Task: Plan a trip to Lom Sak, Thailand from 21st December, 2023 to 25th December, 2023 for 3 adults, 1 child. Place can be entire room with 2 bedrooms having 3 beds and 2 bathrooms.
Action: Mouse moved to (417, 80)
Screenshot: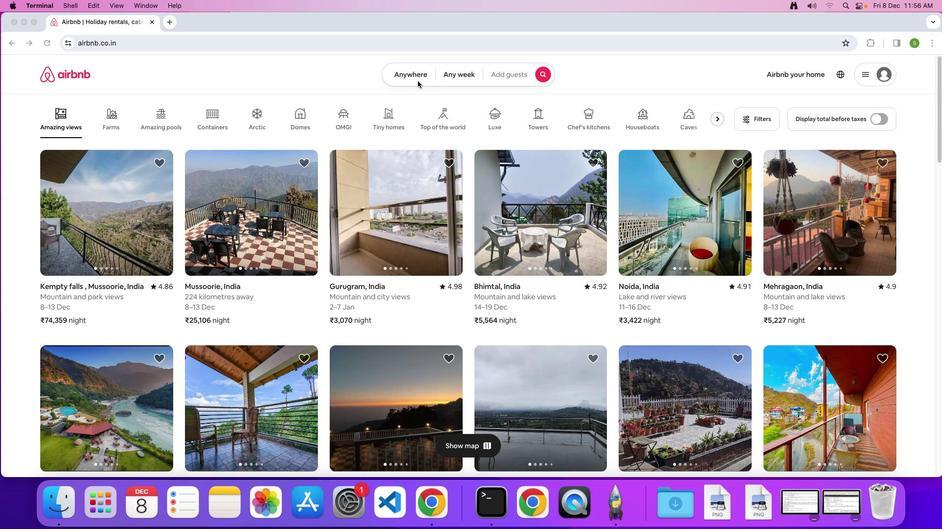 
Action: Mouse pressed left at (417, 80)
Screenshot: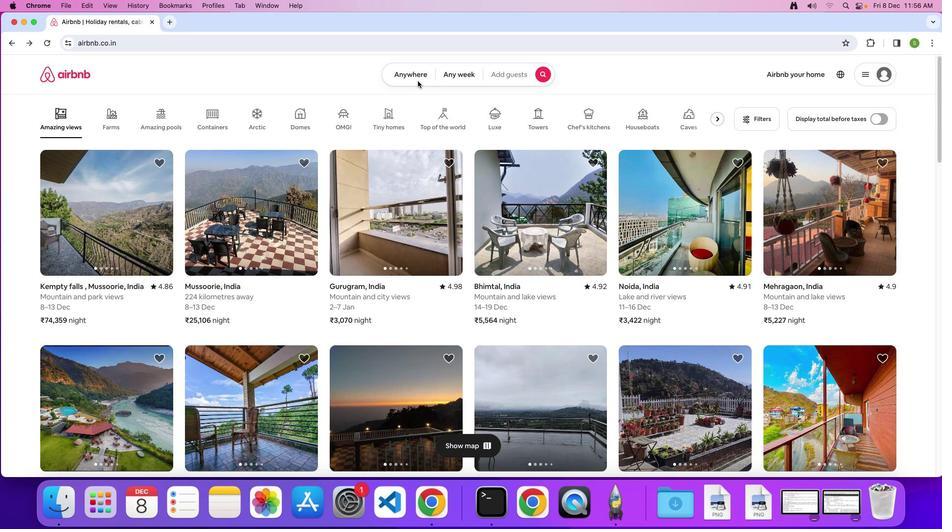 
Action: Mouse moved to (417, 75)
Screenshot: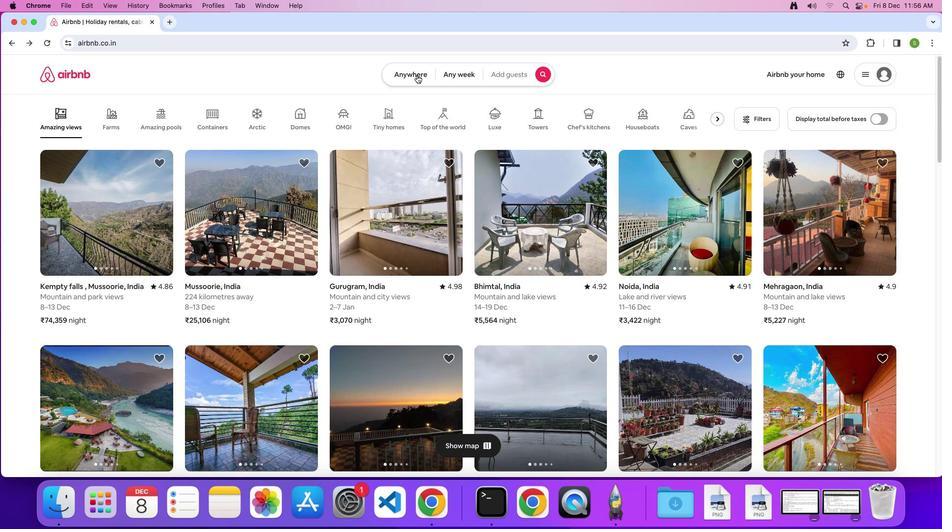 
Action: Mouse pressed left at (417, 75)
Screenshot: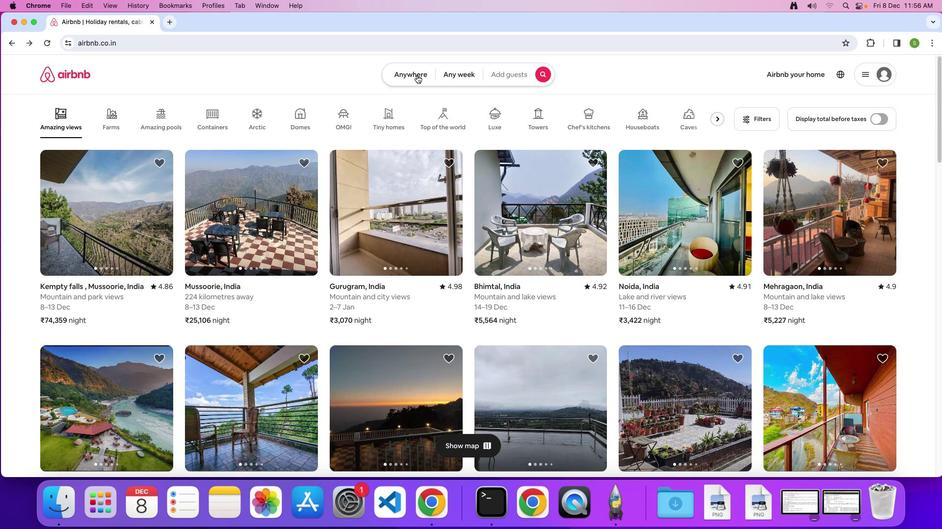 
Action: Mouse moved to (359, 111)
Screenshot: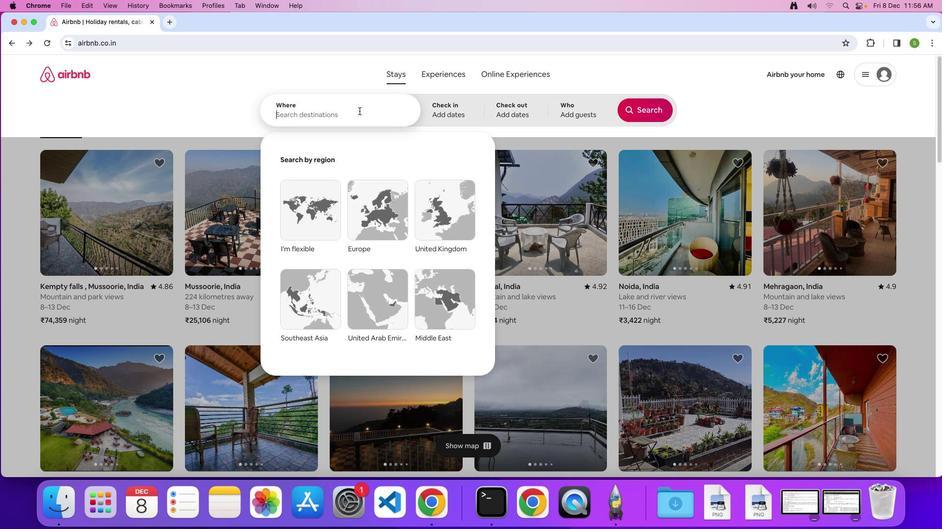
Action: Mouse pressed left at (359, 111)
Screenshot: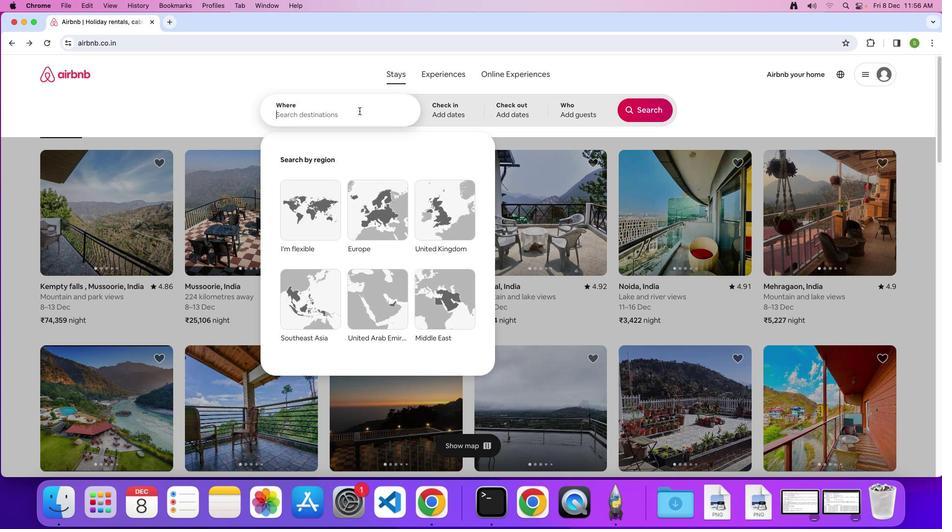 
Action: Key pressed 'T'Key.caps_lock'h''a''i''l''a''n''d'Key.backspaceKey.backspaceKey.backspaceKey.backspaceKey.backspaceKey.backspaceKey.backspaceKey.backspaceKey.backspaceKey.backspaceKey.shift'L''o''m'Key.spaceKey.shift'S''a''k'','Key.spaceKey.shift'T''h''a''i''l''a''n''d'
Screenshot: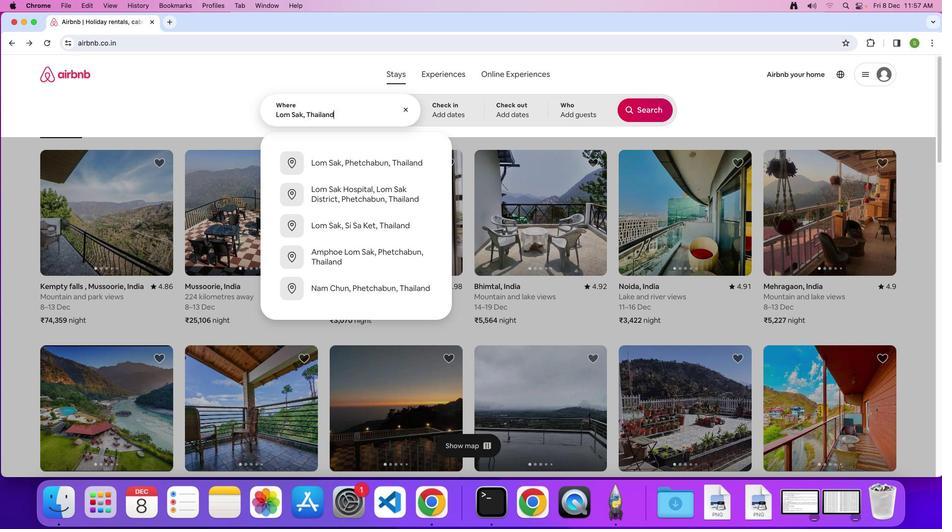 
Action: Mouse moved to (359, 111)
Screenshot: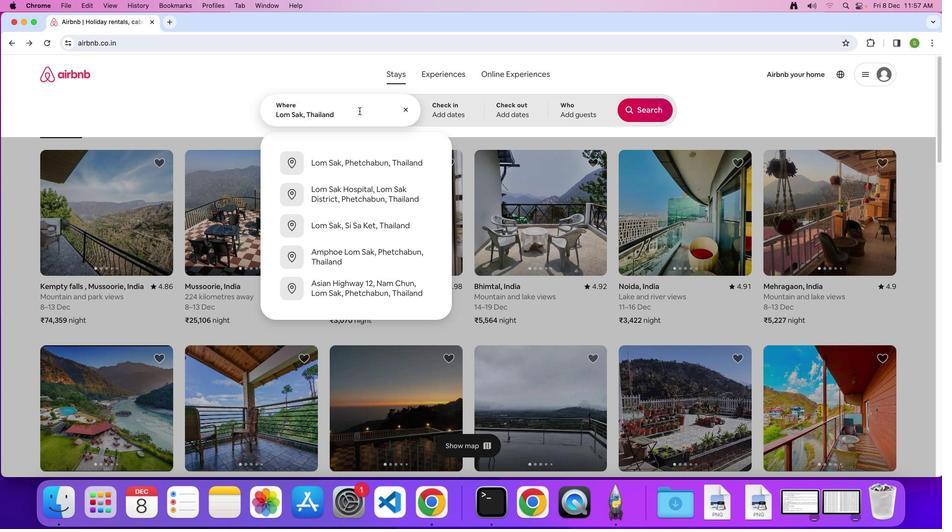 
Action: Key pressed Key.enter
Screenshot: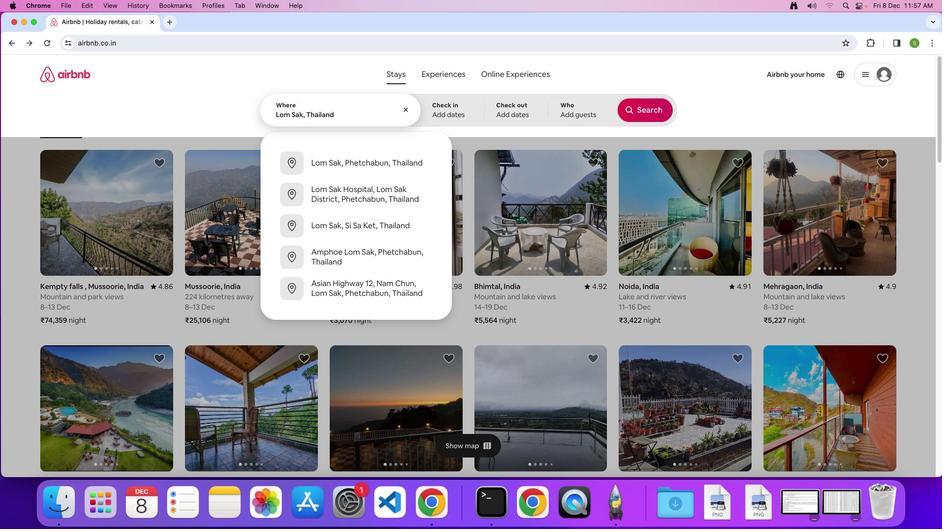 
Action: Mouse moved to (392, 305)
Screenshot: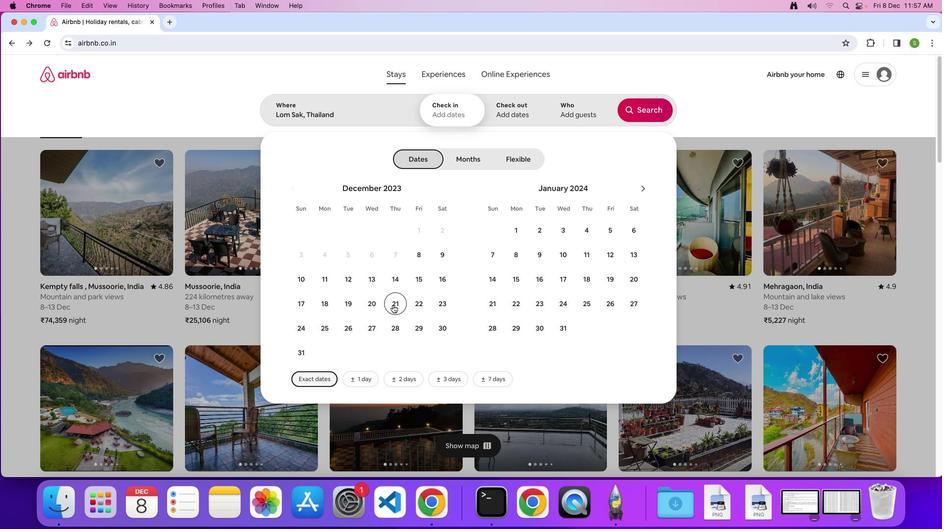 
Action: Mouse pressed left at (392, 305)
Screenshot: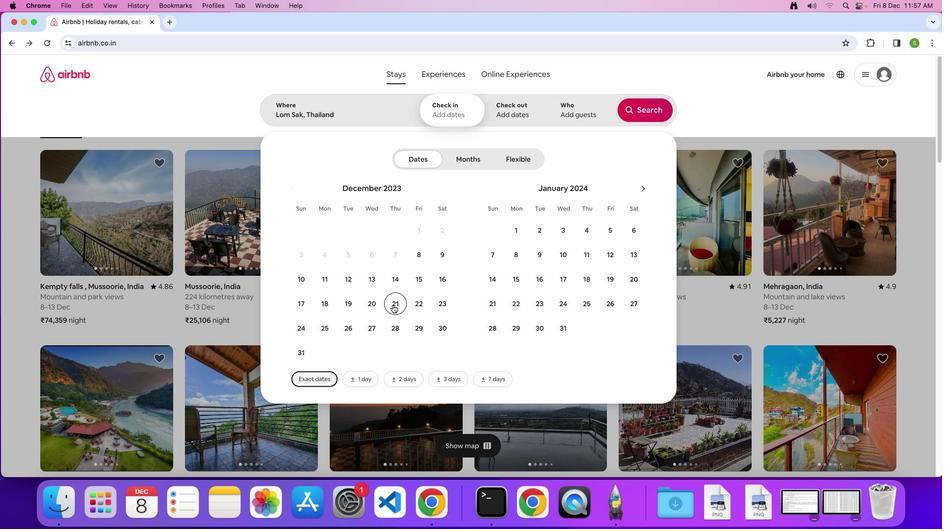 
Action: Mouse moved to (317, 327)
Screenshot: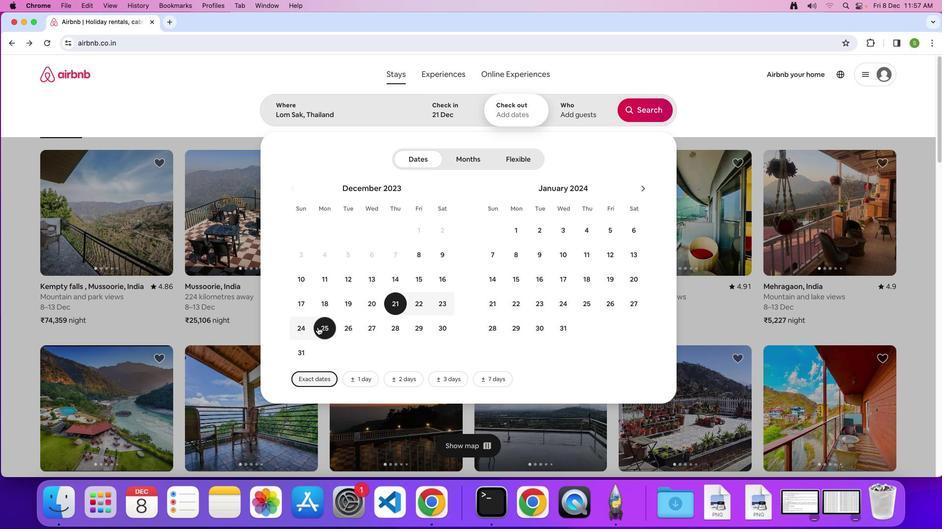 
Action: Mouse pressed left at (317, 327)
Screenshot: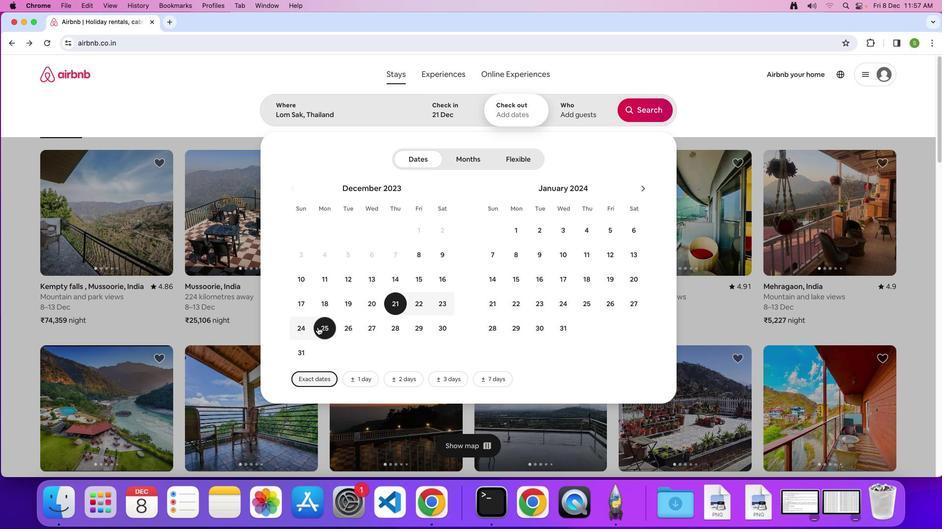 
Action: Mouse moved to (571, 113)
Screenshot: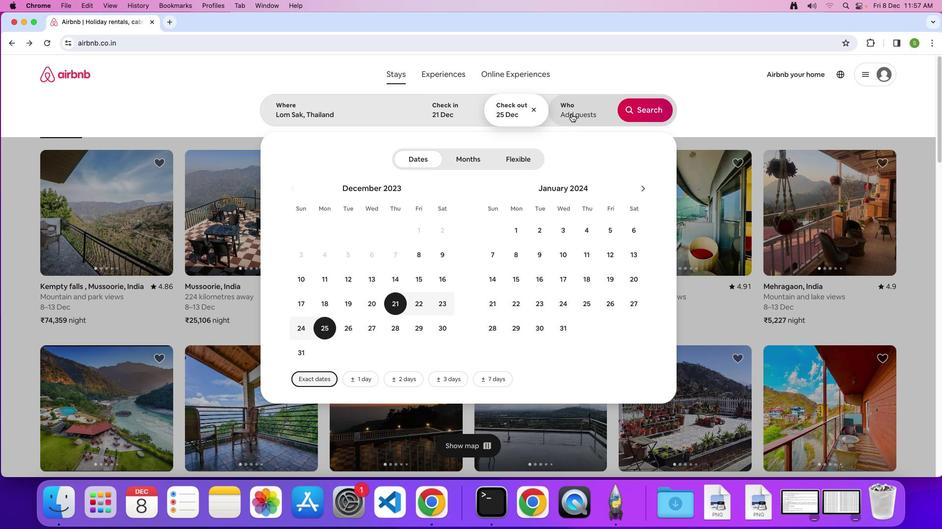 
Action: Mouse pressed left at (571, 113)
Screenshot: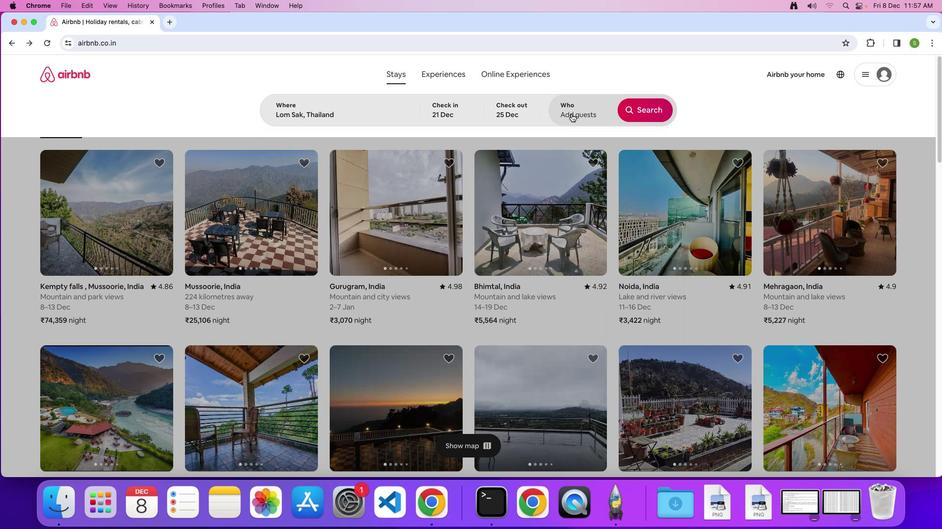 
Action: Mouse moved to (648, 159)
Screenshot: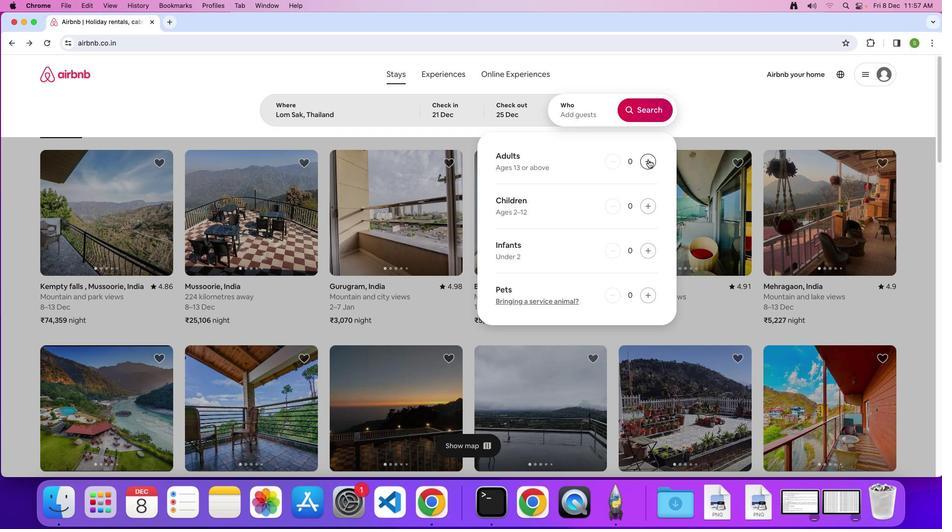 
Action: Mouse pressed left at (648, 159)
Screenshot: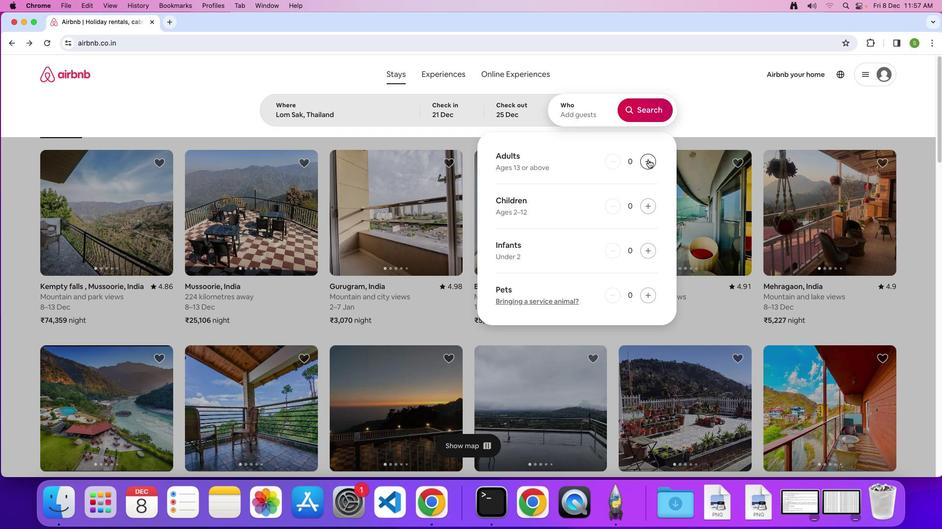 
Action: Mouse pressed left at (648, 159)
Screenshot: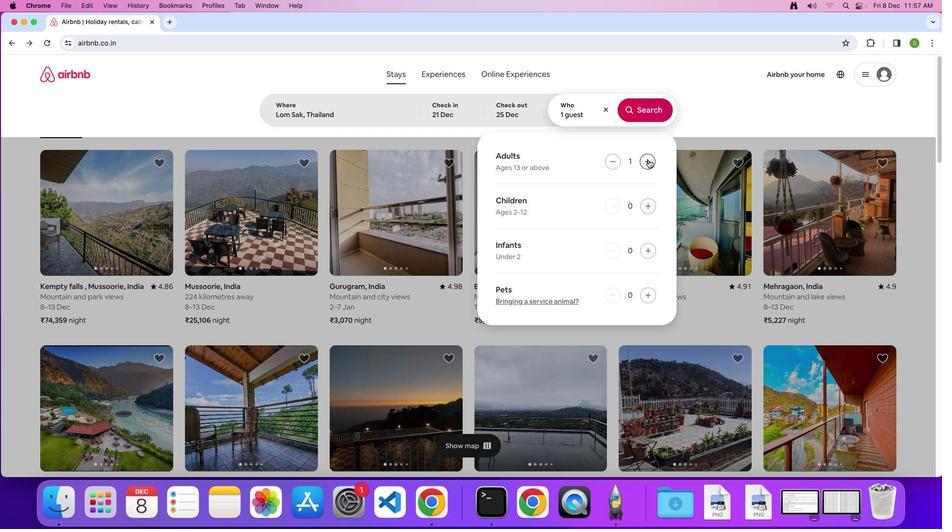 
Action: Mouse pressed left at (648, 159)
Screenshot: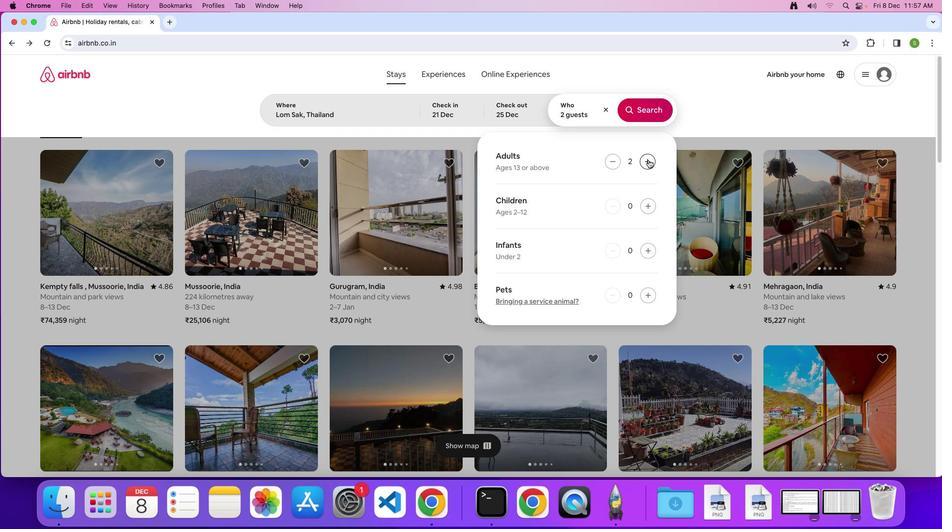 
Action: Mouse moved to (645, 207)
Screenshot: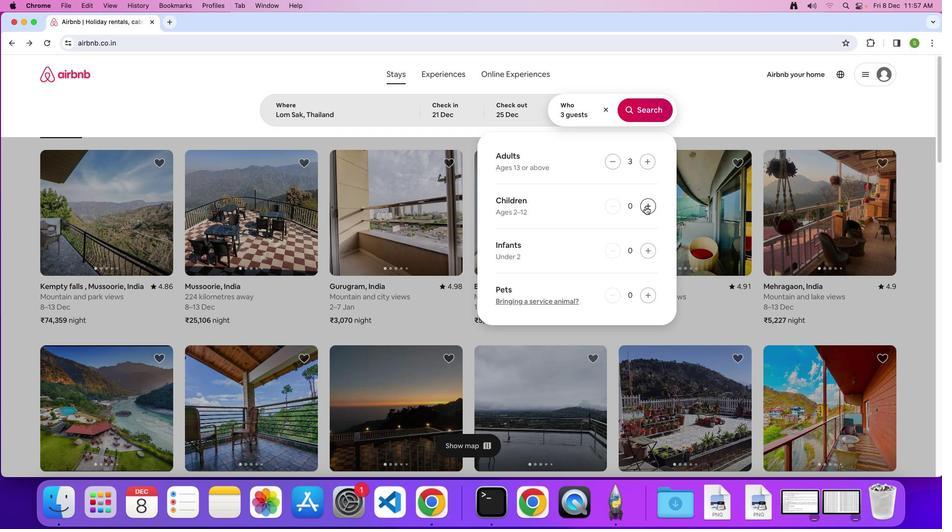 
Action: Mouse pressed left at (645, 207)
Screenshot: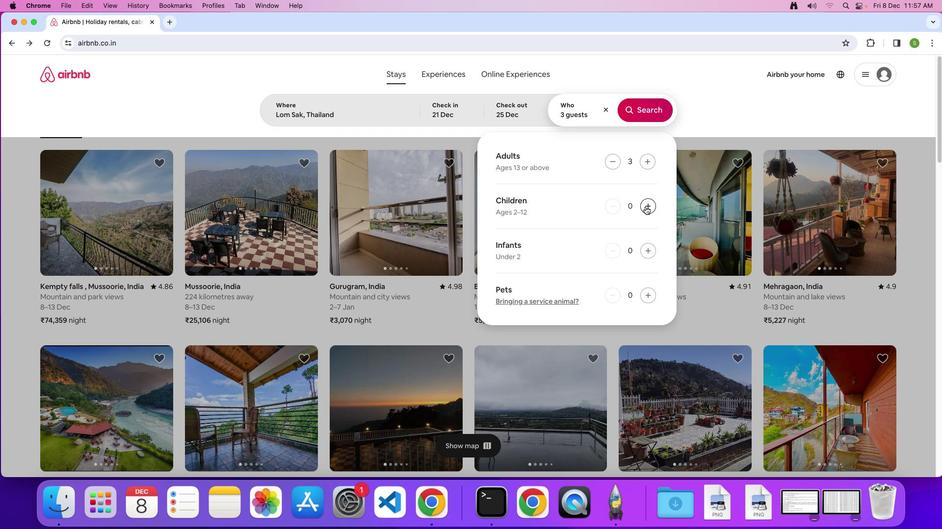 
Action: Mouse moved to (648, 116)
Screenshot: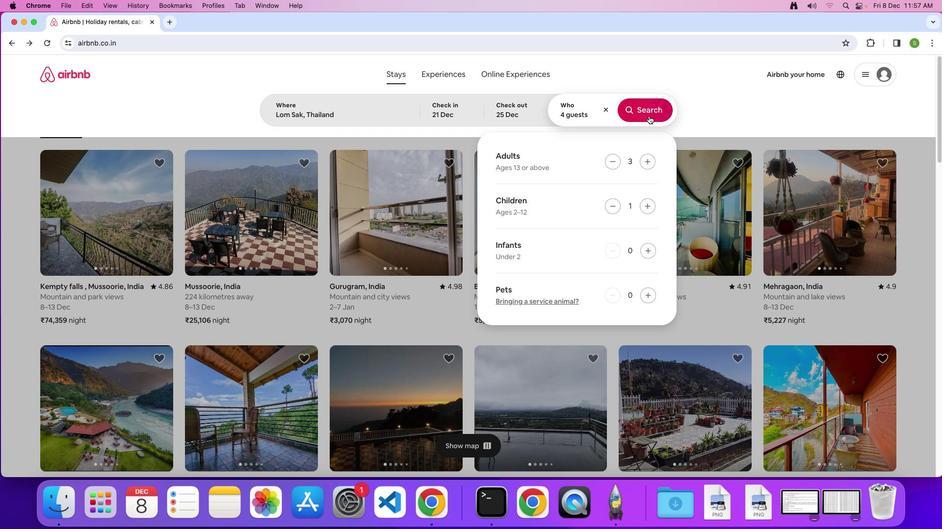 
Action: Mouse pressed left at (648, 116)
Screenshot: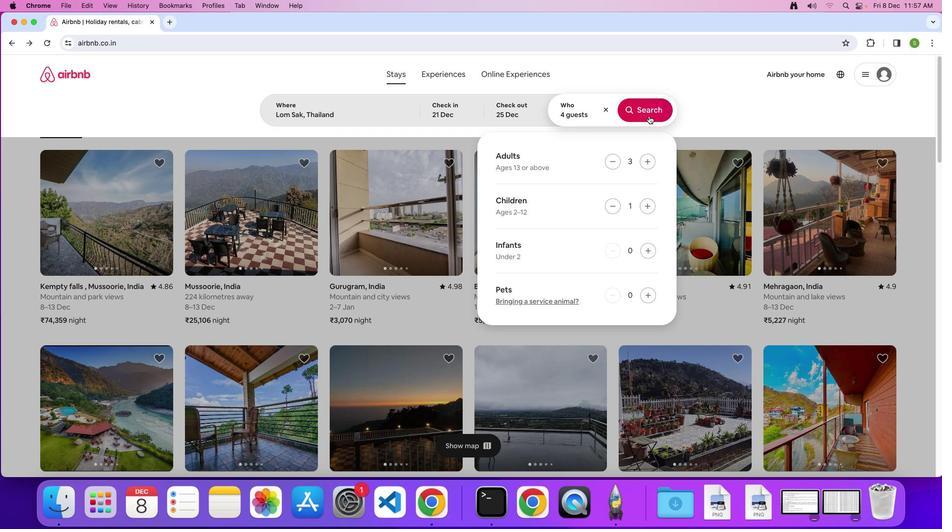 
Action: Mouse moved to (786, 110)
Screenshot: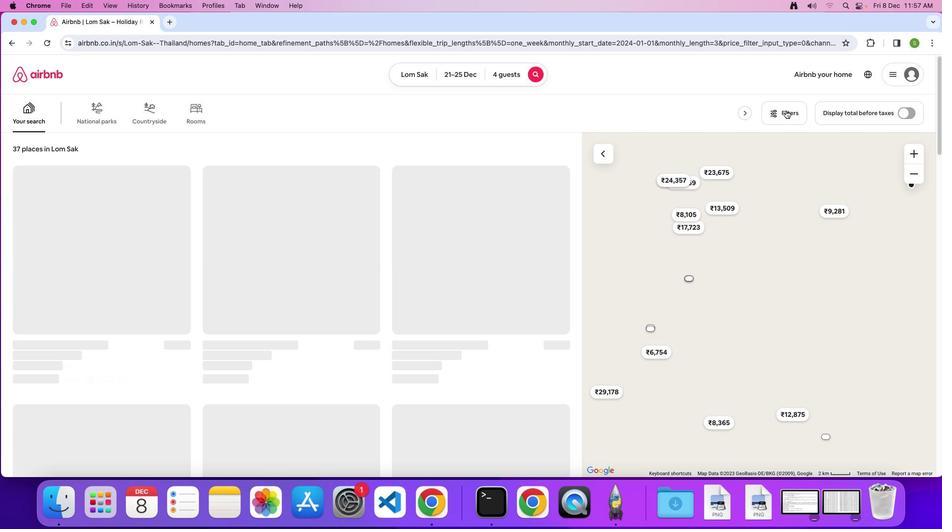 
Action: Mouse pressed left at (786, 110)
Screenshot: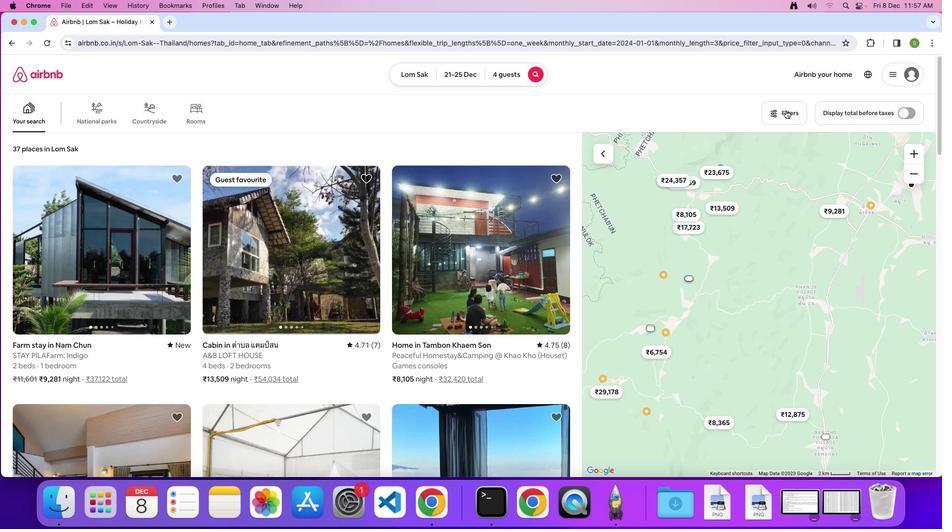 
Action: Mouse moved to (492, 224)
Screenshot: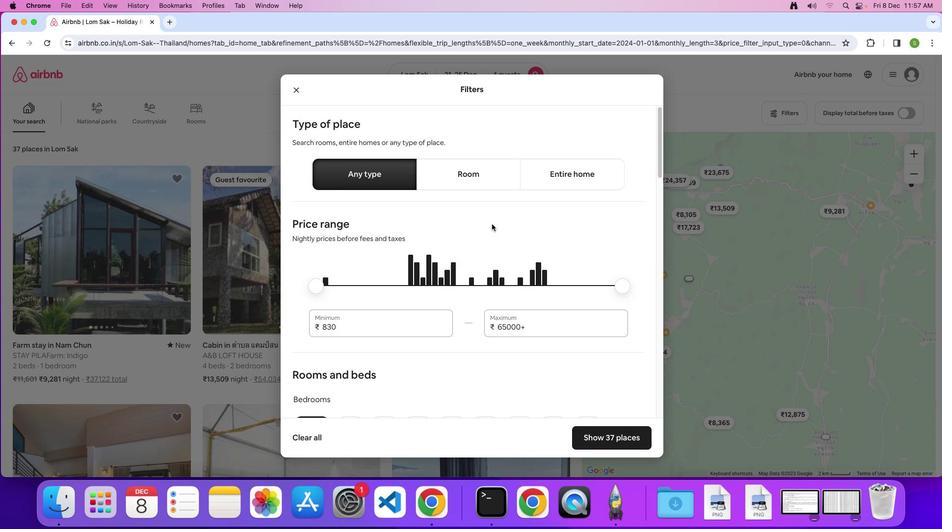
Action: Mouse scrolled (492, 224) with delta (0, 0)
Screenshot: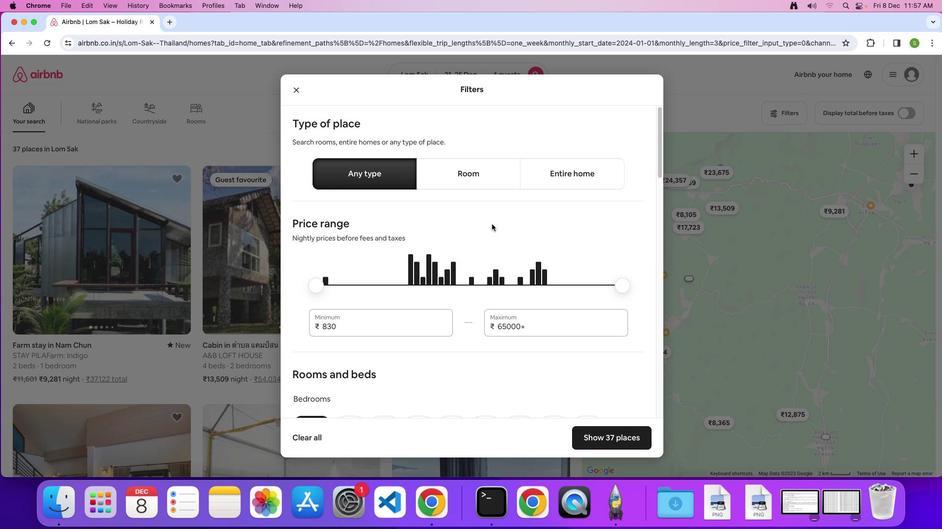 
Action: Mouse scrolled (492, 224) with delta (0, 0)
Screenshot: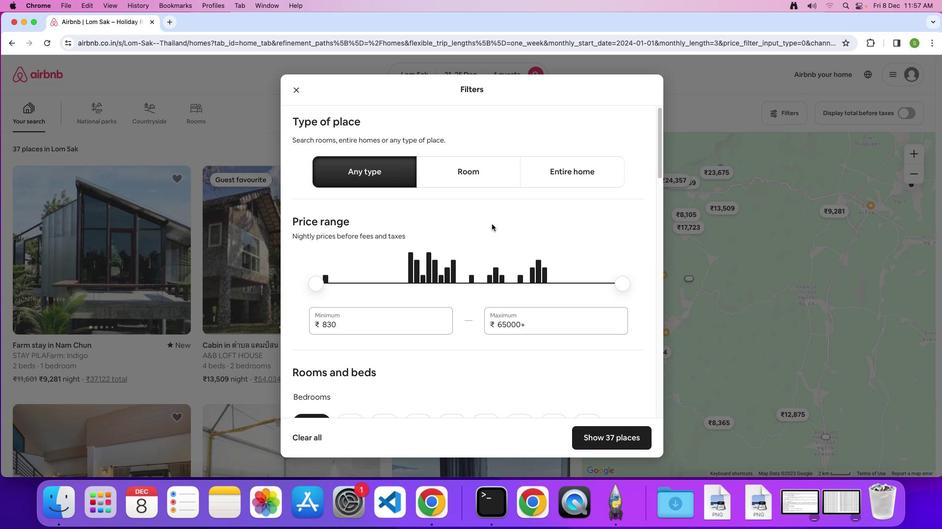 
Action: Mouse scrolled (492, 224) with delta (0, 0)
Screenshot: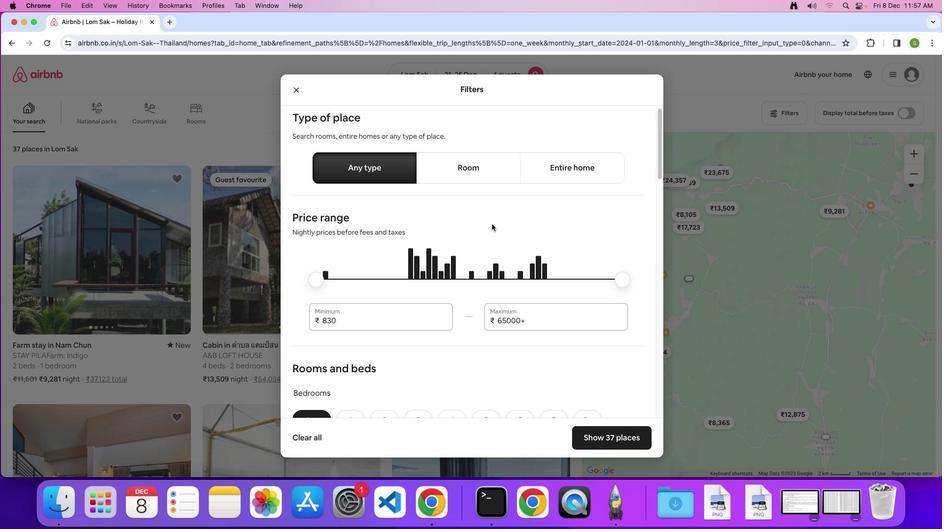 
Action: Mouse scrolled (492, 224) with delta (0, 0)
Screenshot: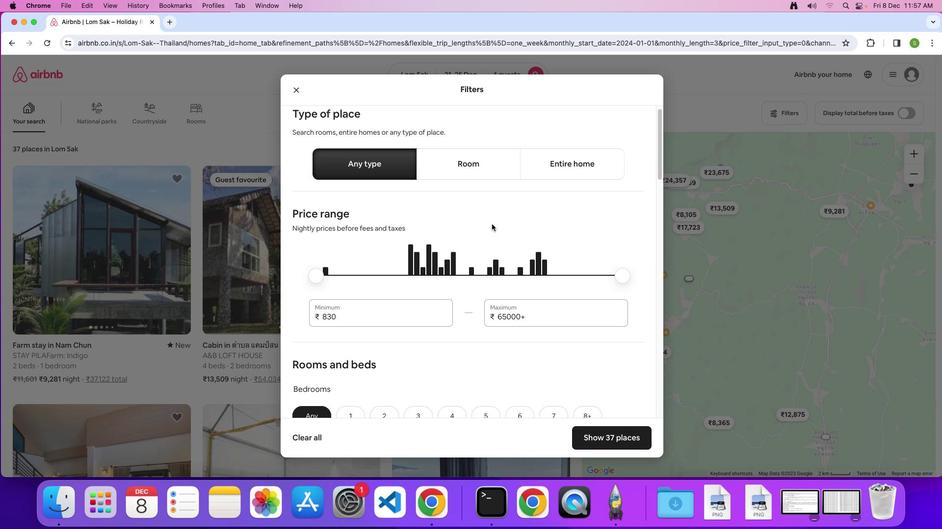 
Action: Mouse scrolled (492, 224) with delta (0, 0)
Screenshot: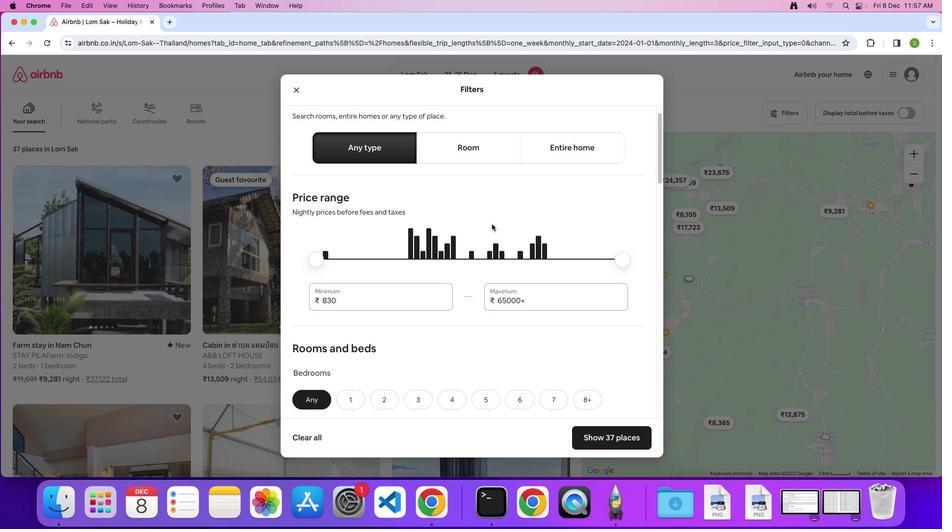 
Action: Mouse scrolled (492, 224) with delta (0, 0)
Screenshot: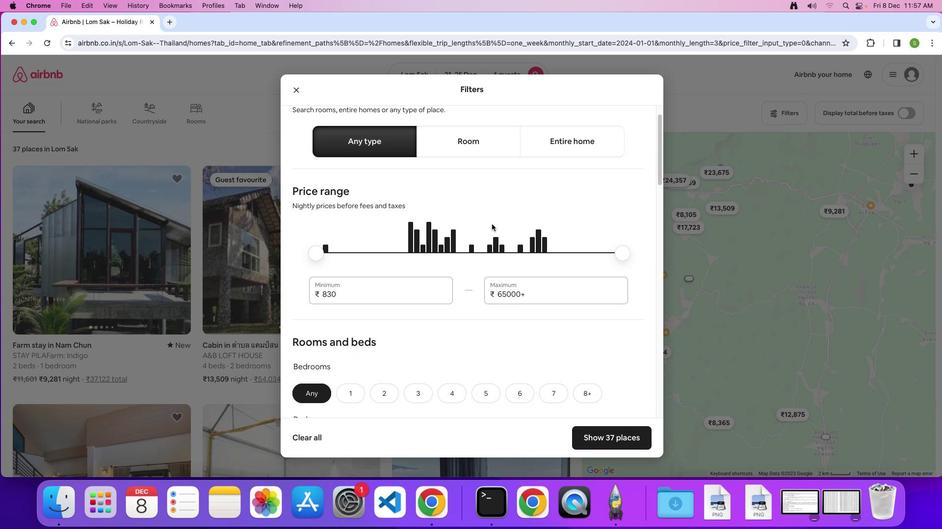 
Action: Mouse scrolled (492, 224) with delta (0, 0)
Screenshot: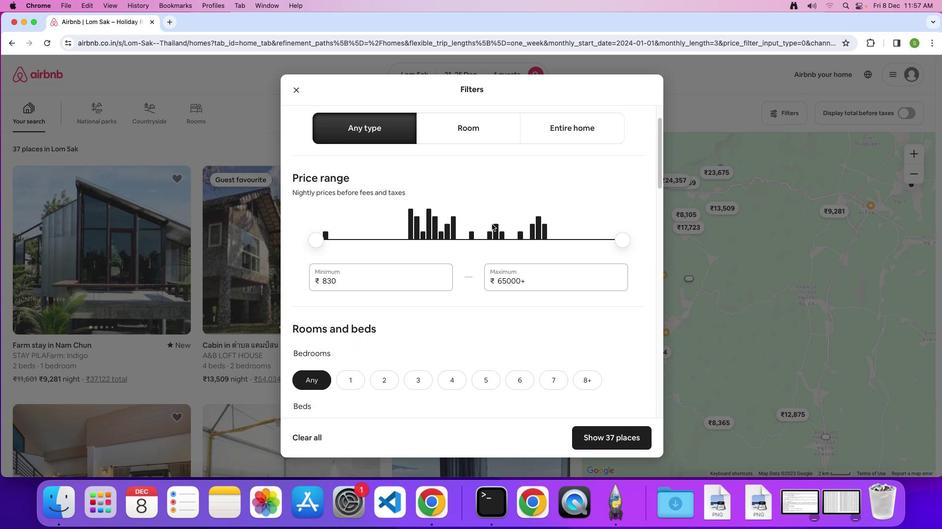 
Action: Mouse scrolled (492, 224) with delta (0, 0)
Screenshot: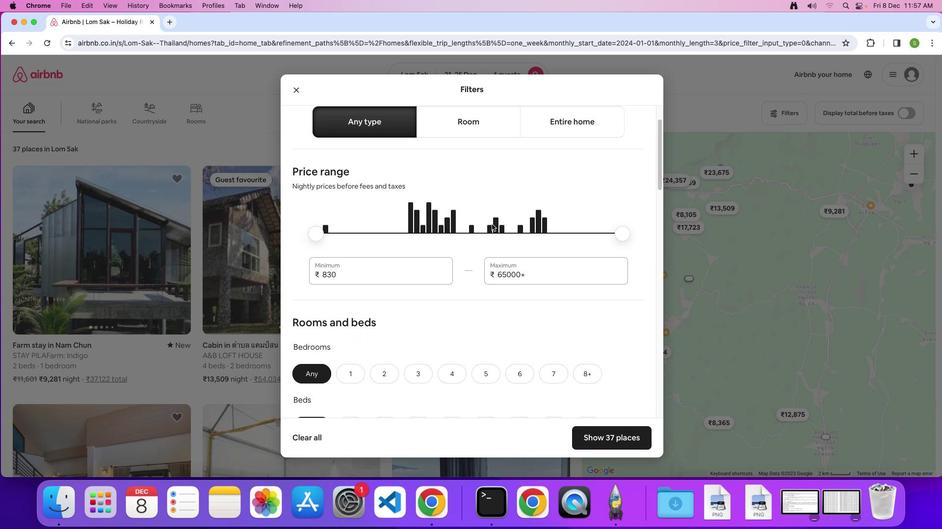 
Action: Mouse scrolled (492, 224) with delta (0, 0)
Screenshot: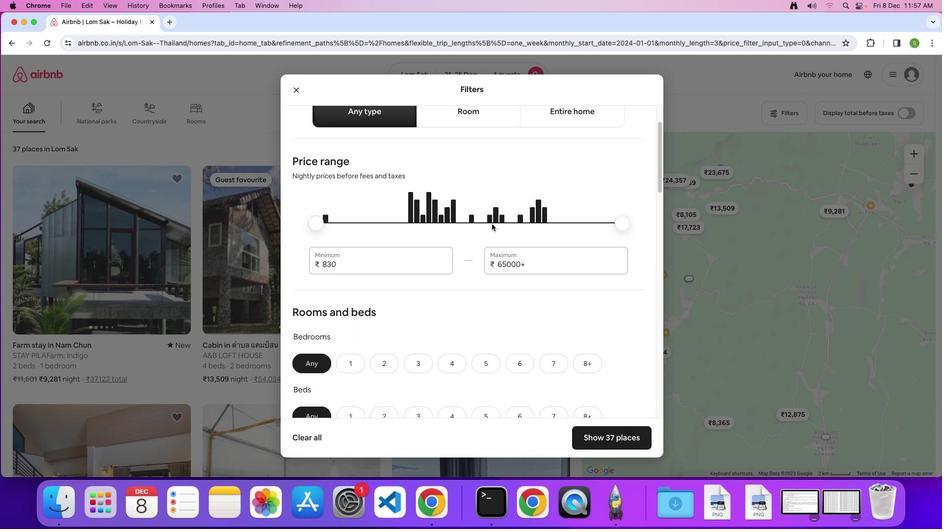 
Action: Mouse scrolled (492, 224) with delta (0, 0)
Screenshot: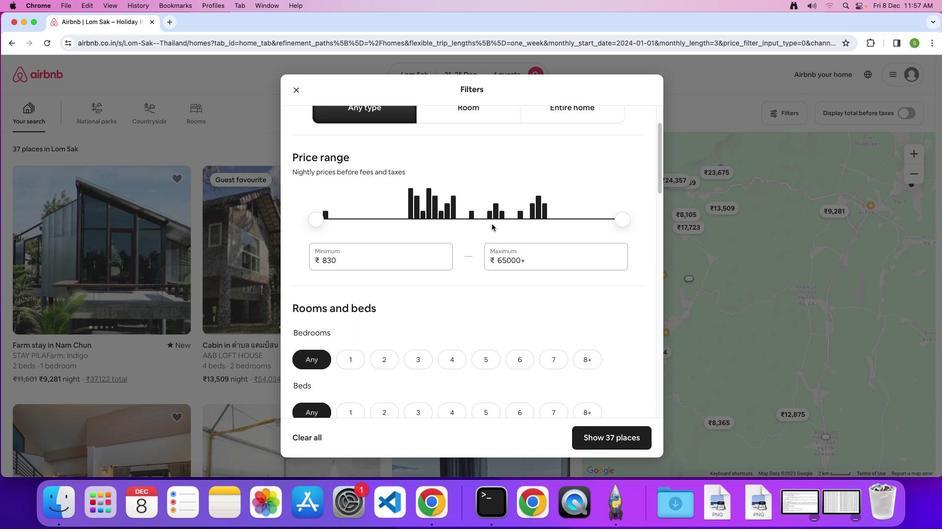 
Action: Mouse scrolled (492, 224) with delta (0, 0)
Screenshot: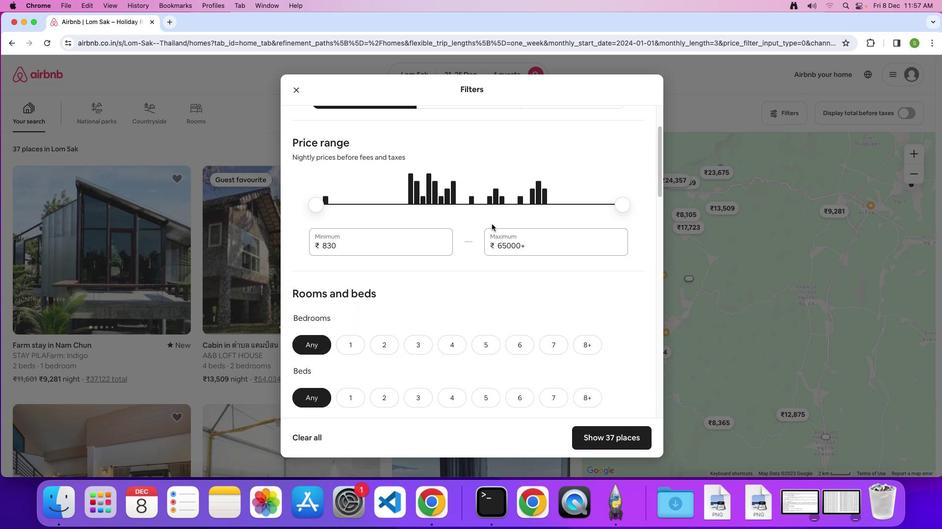 
Action: Mouse scrolled (492, 224) with delta (0, 0)
Screenshot: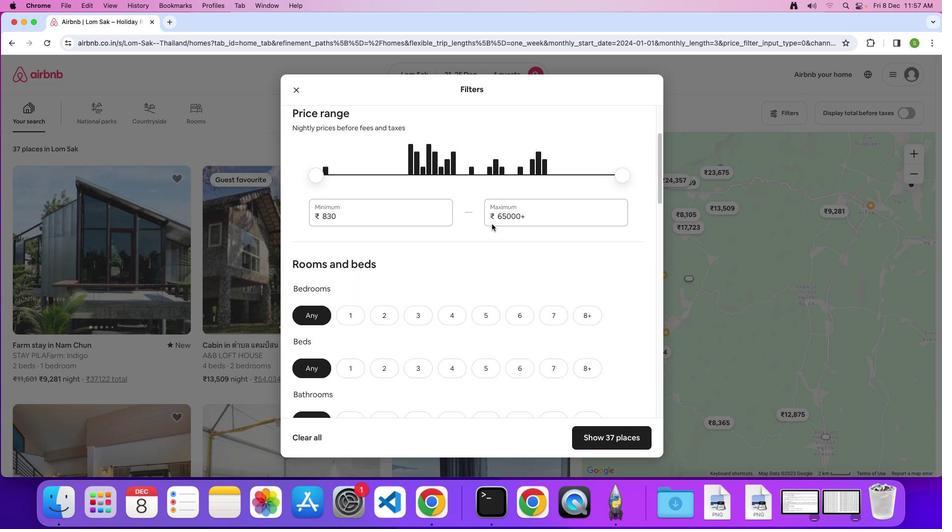 
Action: Mouse scrolled (492, 224) with delta (0, 0)
Screenshot: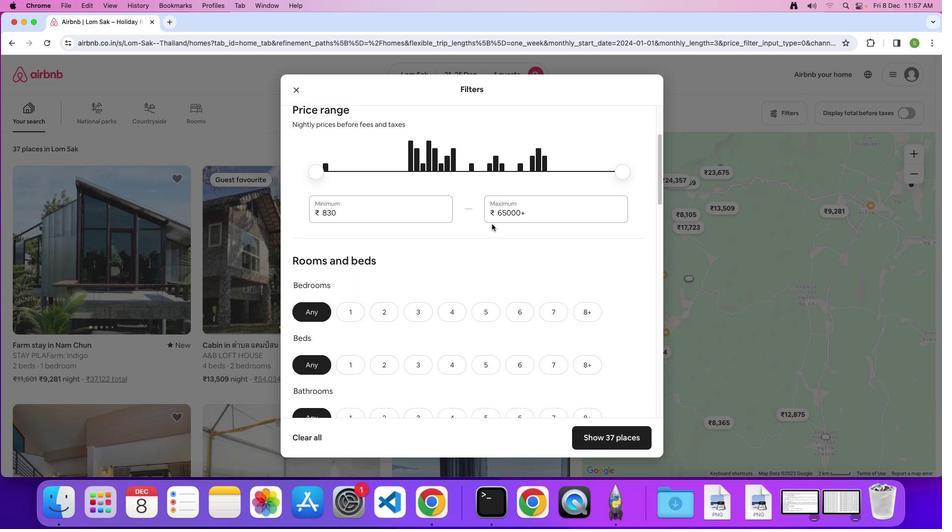 
Action: Mouse scrolled (492, 224) with delta (0, 0)
Screenshot: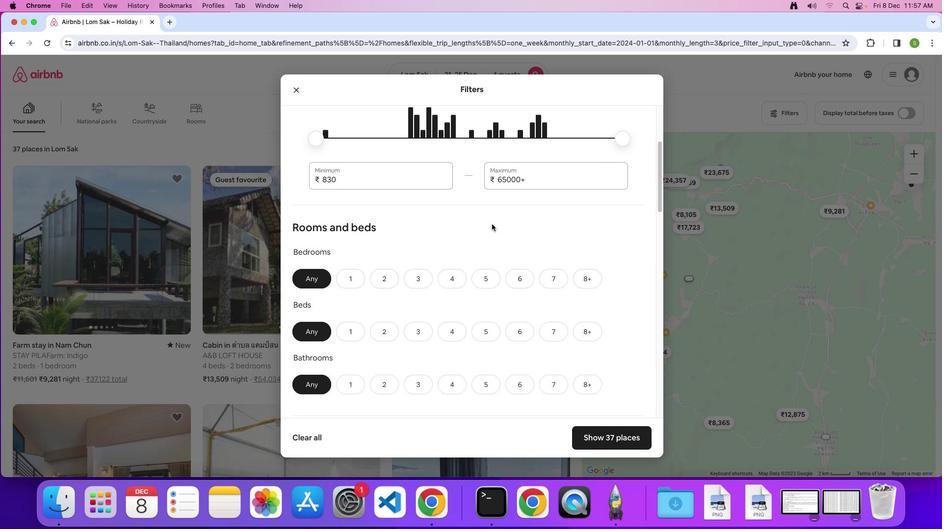 
Action: Mouse scrolled (492, 224) with delta (0, 0)
Screenshot: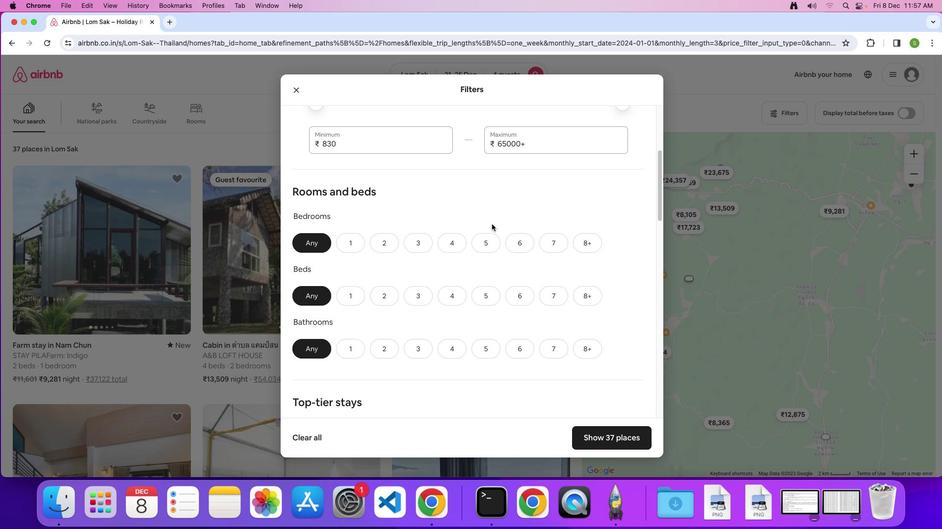 
Action: Mouse scrolled (492, 224) with delta (0, 0)
Screenshot: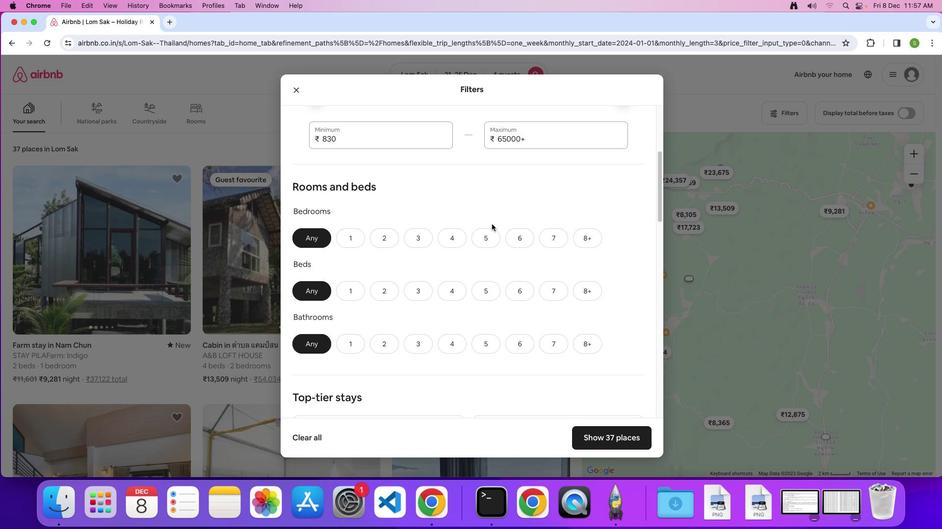 
Action: Mouse scrolled (492, 224) with delta (0, 0)
Screenshot: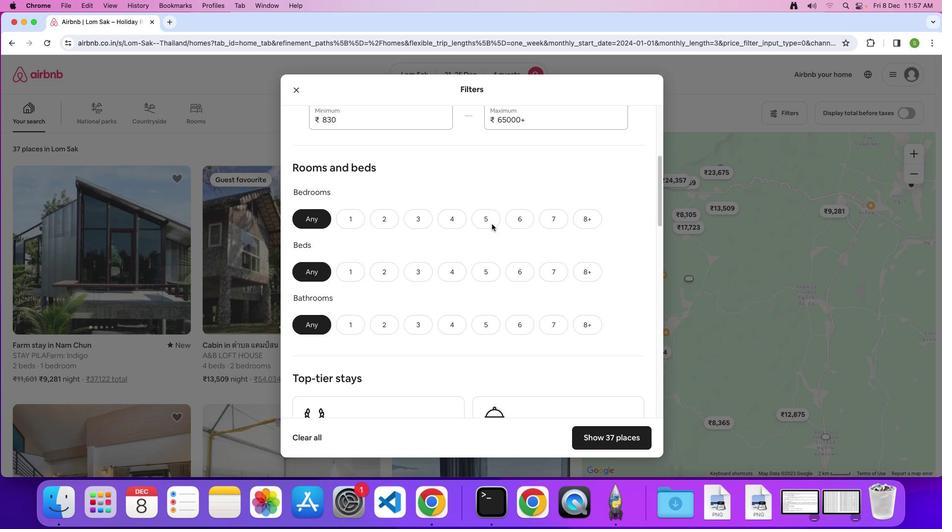 
Action: Mouse scrolled (492, 224) with delta (0, 0)
Screenshot: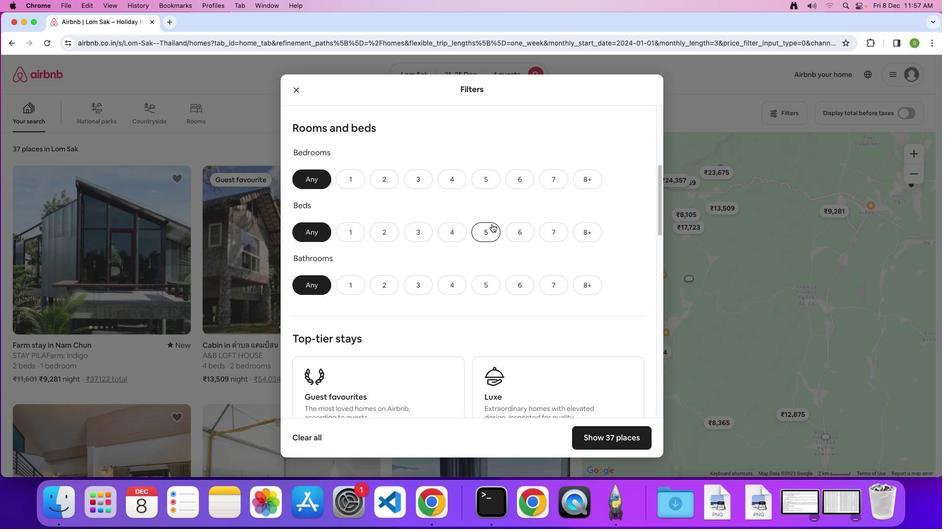 
Action: Mouse scrolled (492, 224) with delta (0, 0)
Screenshot: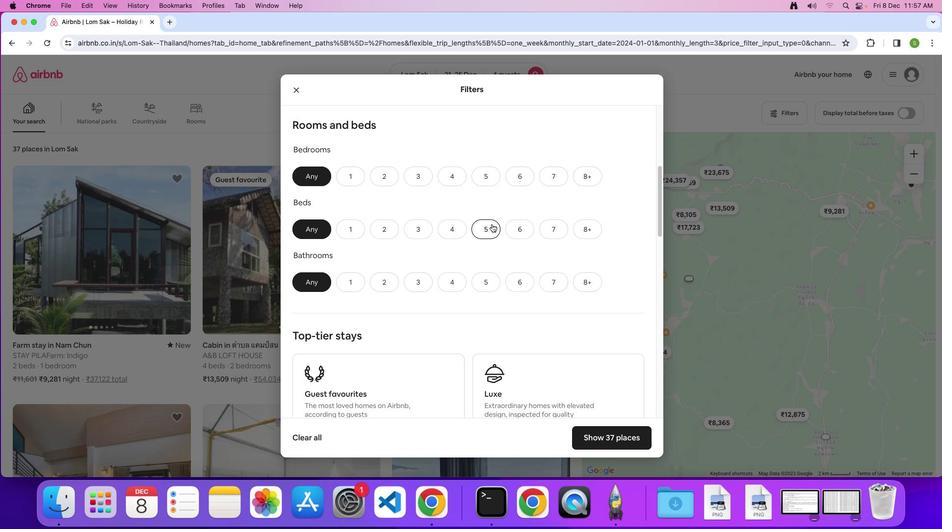 
Action: Mouse moved to (386, 171)
Screenshot: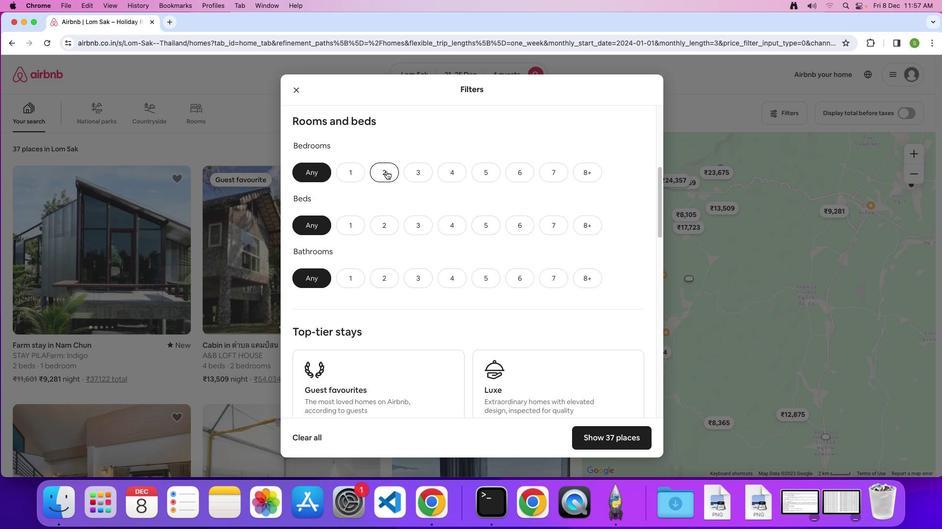 
Action: Mouse pressed left at (386, 171)
Screenshot: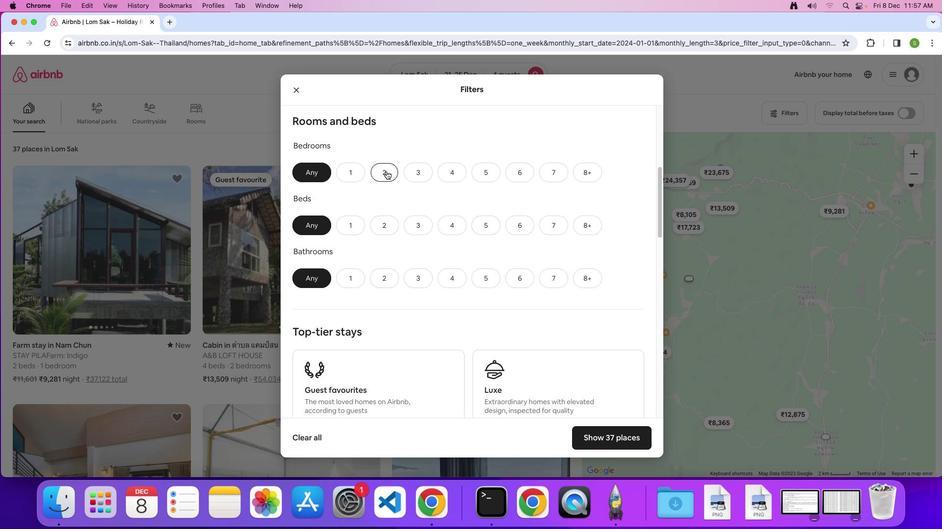 
Action: Mouse moved to (412, 223)
Screenshot: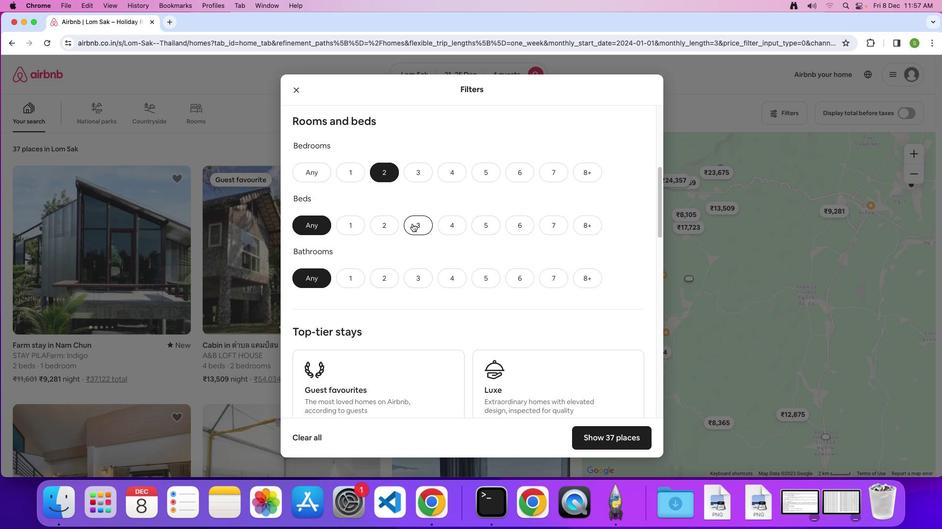 
Action: Mouse pressed left at (412, 223)
Screenshot: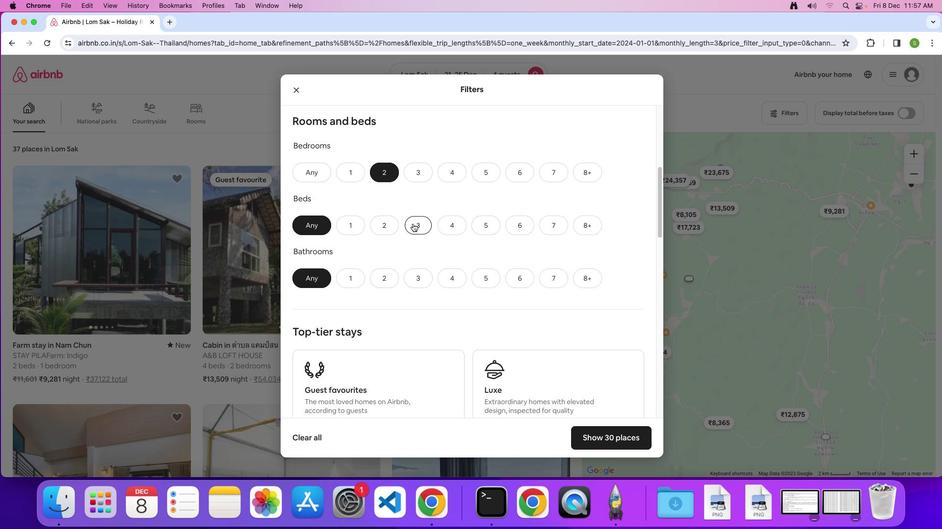 
Action: Mouse moved to (378, 276)
Screenshot: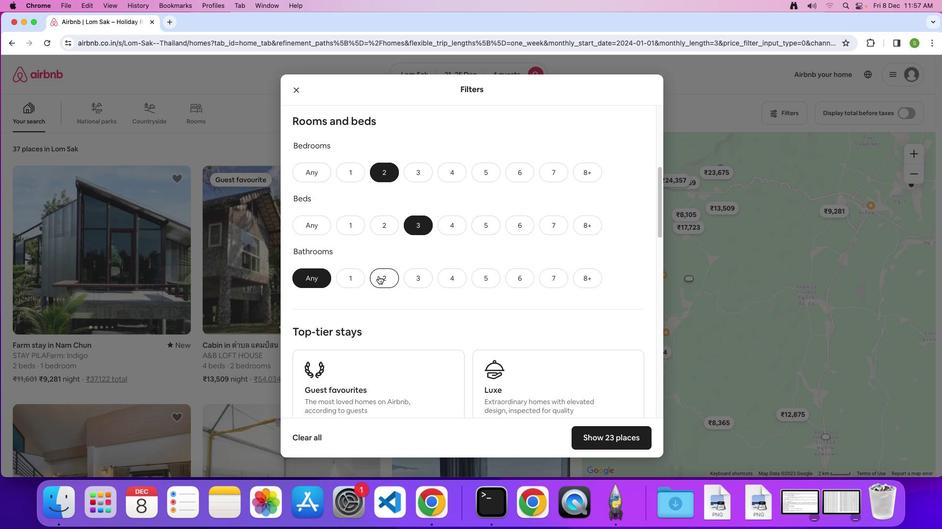 
Action: Mouse pressed left at (378, 276)
Screenshot: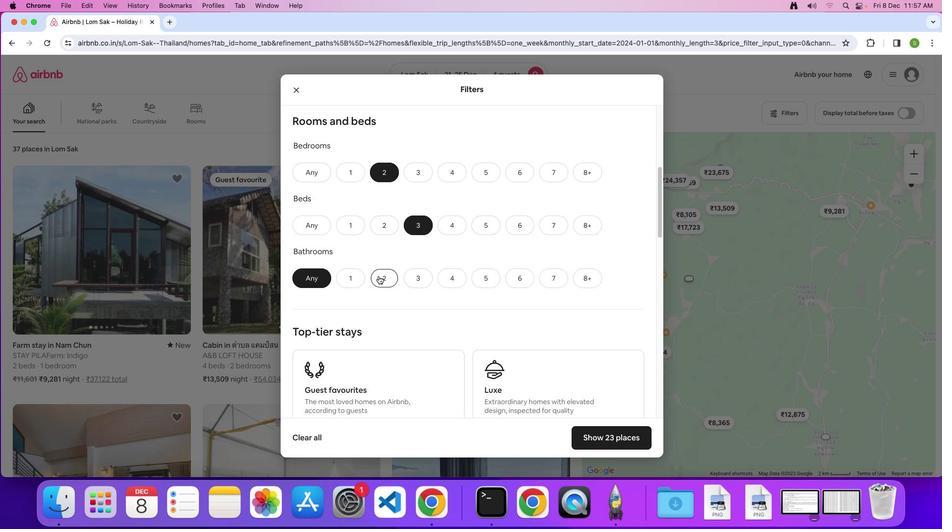 
Action: Mouse moved to (445, 273)
Screenshot: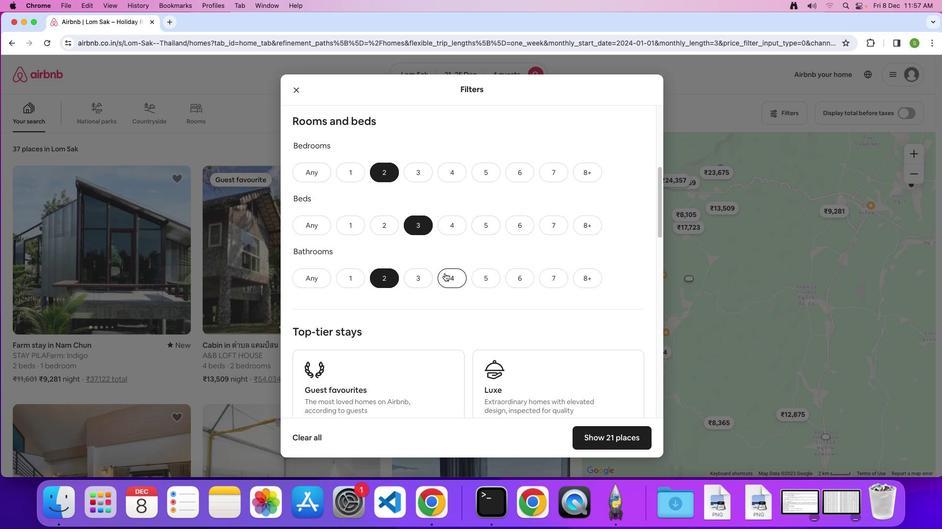 
Action: Mouse scrolled (445, 273) with delta (0, 0)
Screenshot: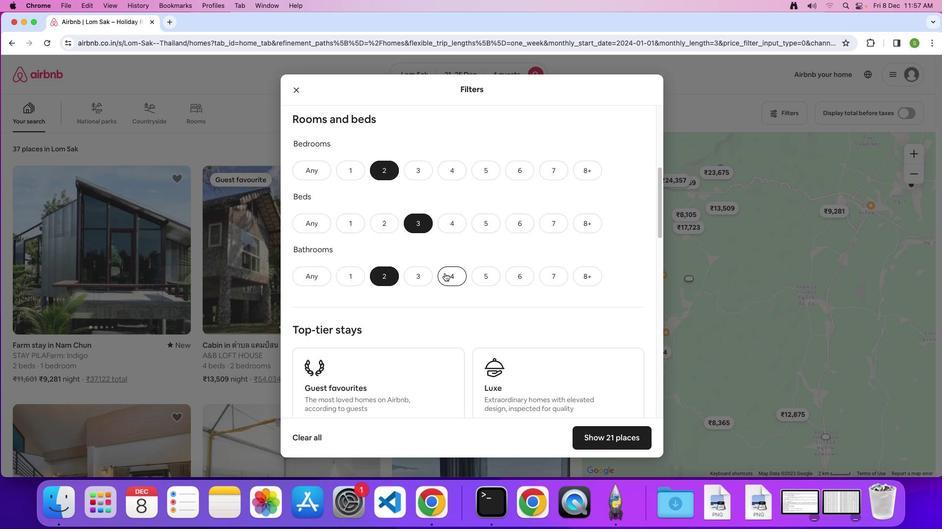 
Action: Mouse scrolled (445, 273) with delta (0, 0)
Screenshot: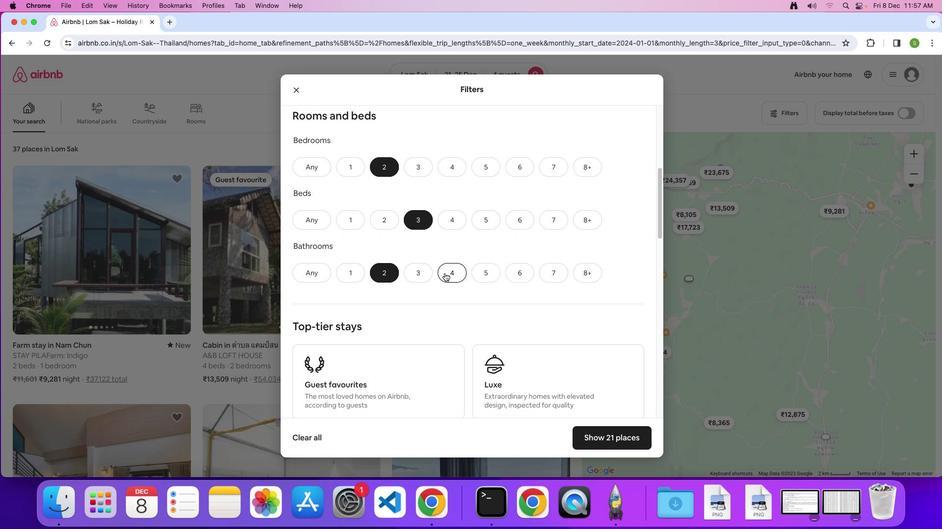 
Action: Mouse scrolled (445, 273) with delta (0, 0)
Screenshot: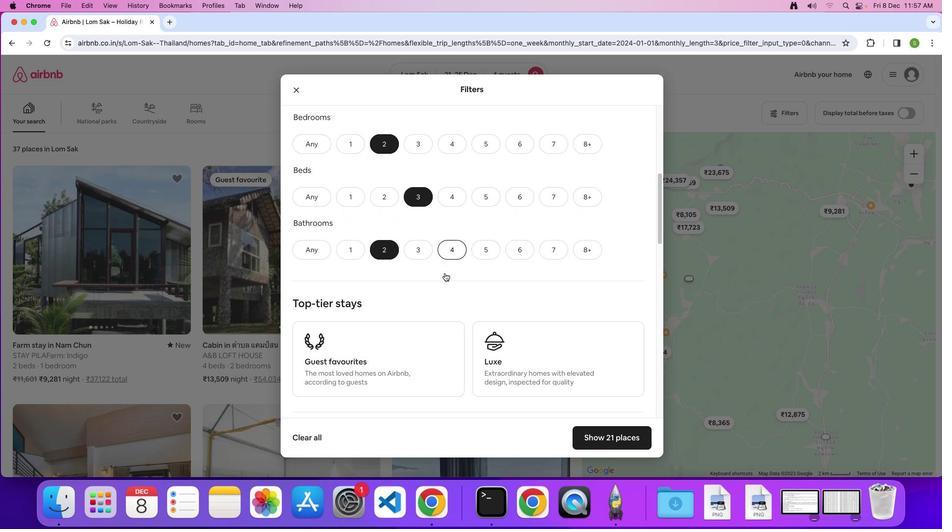 
Action: Mouse scrolled (445, 273) with delta (0, 0)
Screenshot: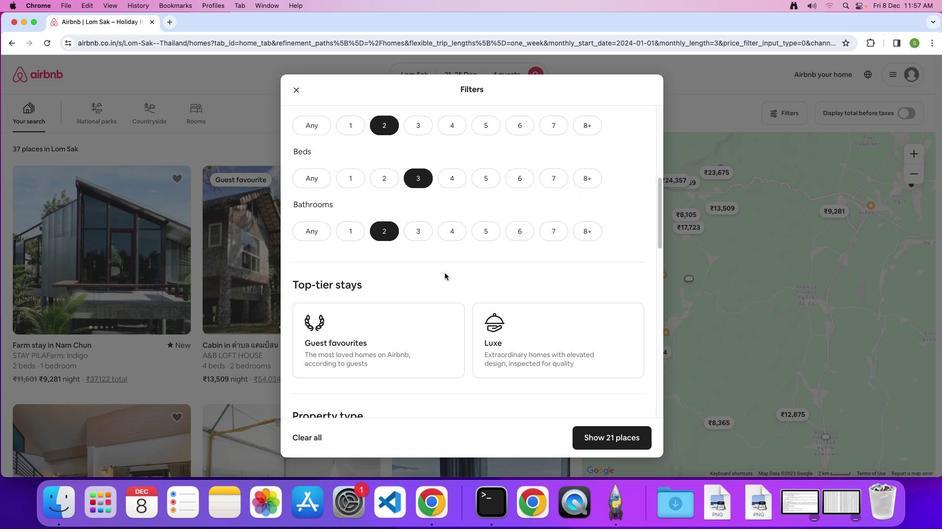 
Action: Mouse scrolled (445, 273) with delta (0, 0)
Screenshot: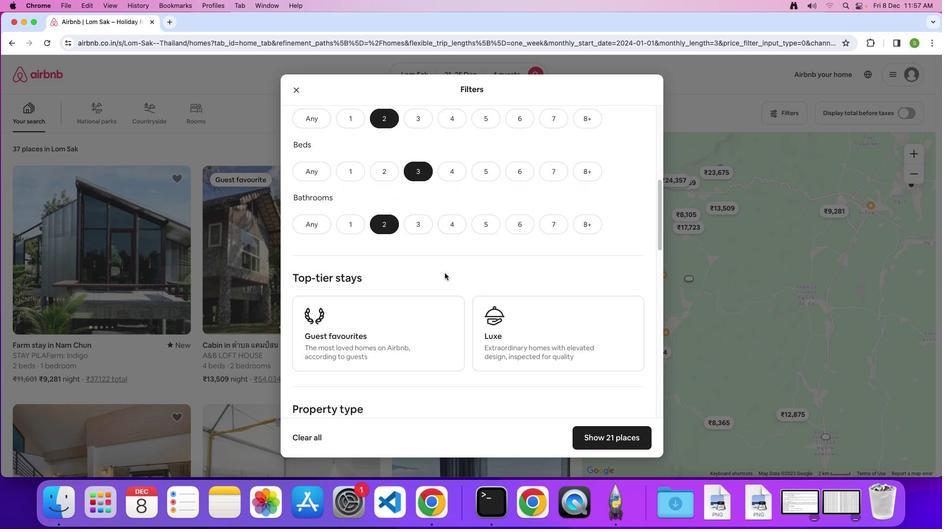 
Action: Mouse scrolled (445, 273) with delta (0, 0)
Screenshot: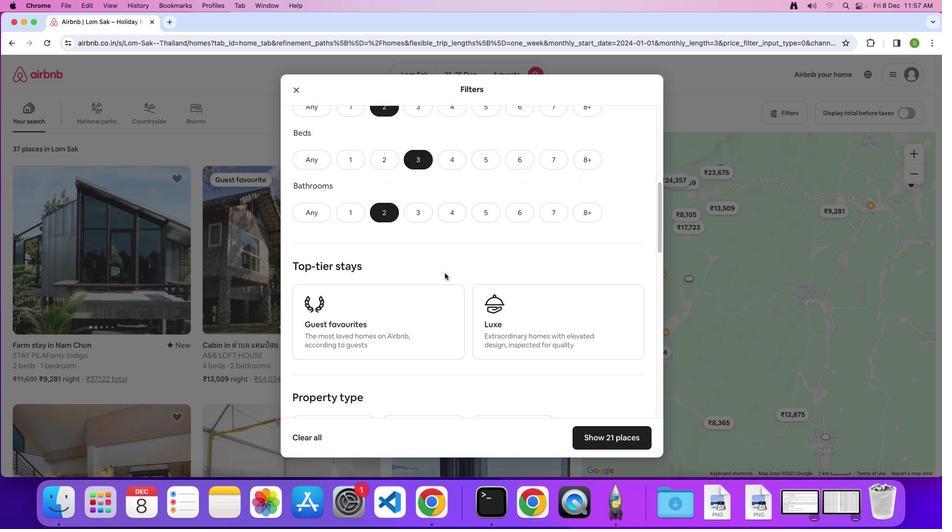 
Action: Mouse scrolled (445, 273) with delta (0, 0)
Screenshot: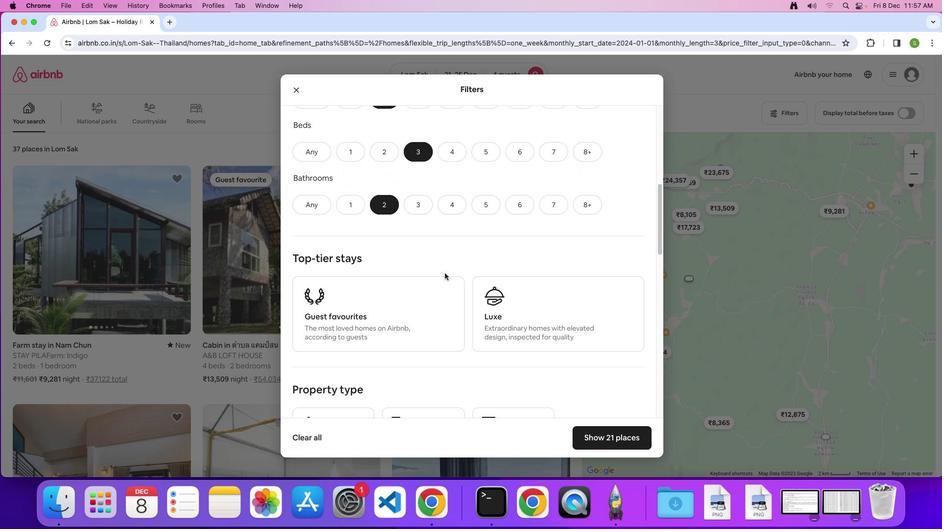 
Action: Mouse scrolled (445, 273) with delta (0, -1)
Screenshot: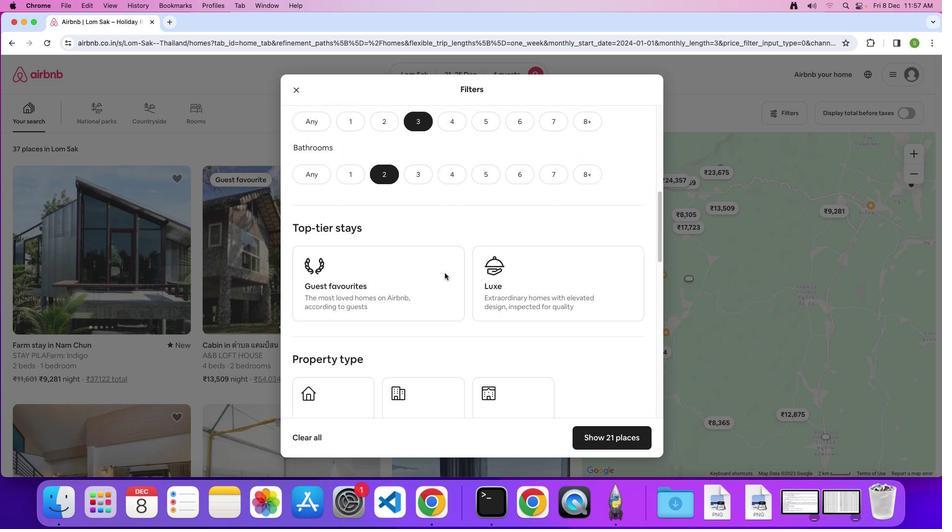 
Action: Mouse scrolled (445, 273) with delta (0, 0)
Screenshot: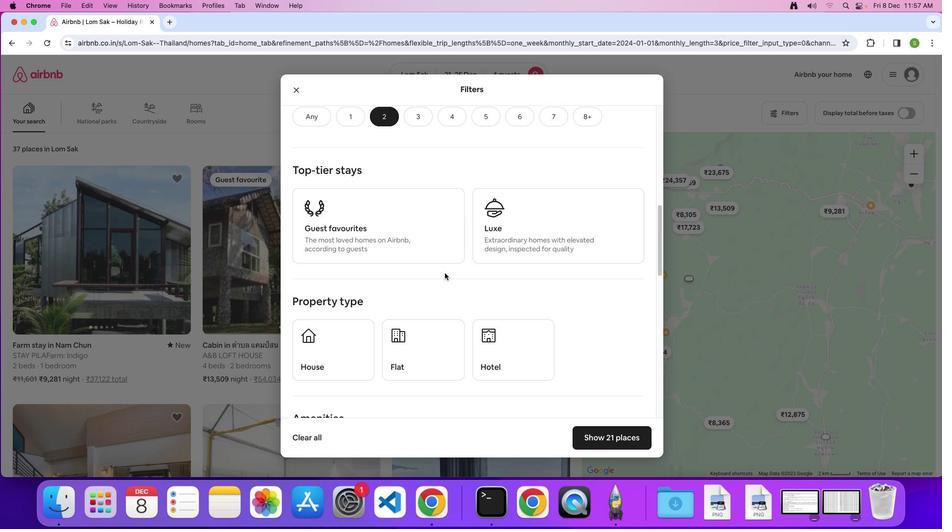 
Action: Mouse scrolled (445, 273) with delta (0, 0)
Screenshot: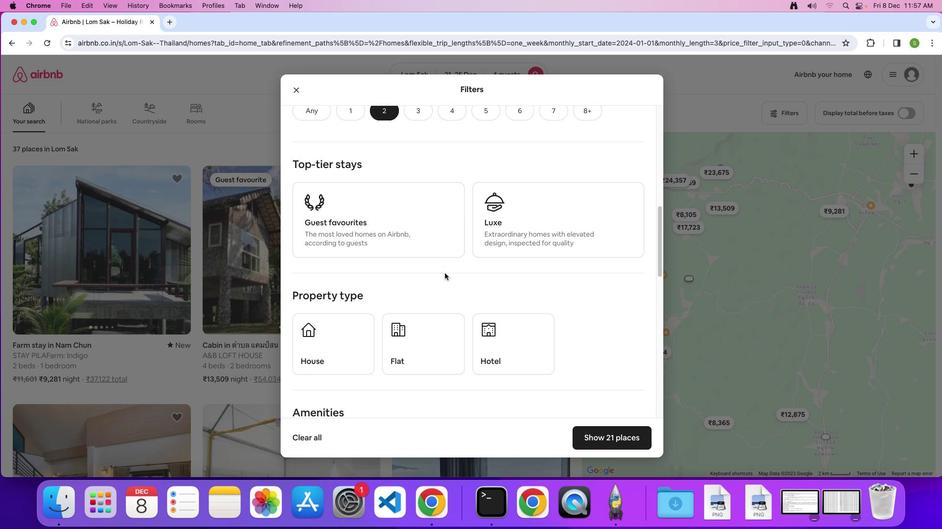 
Action: Mouse scrolled (445, 273) with delta (0, 0)
Screenshot: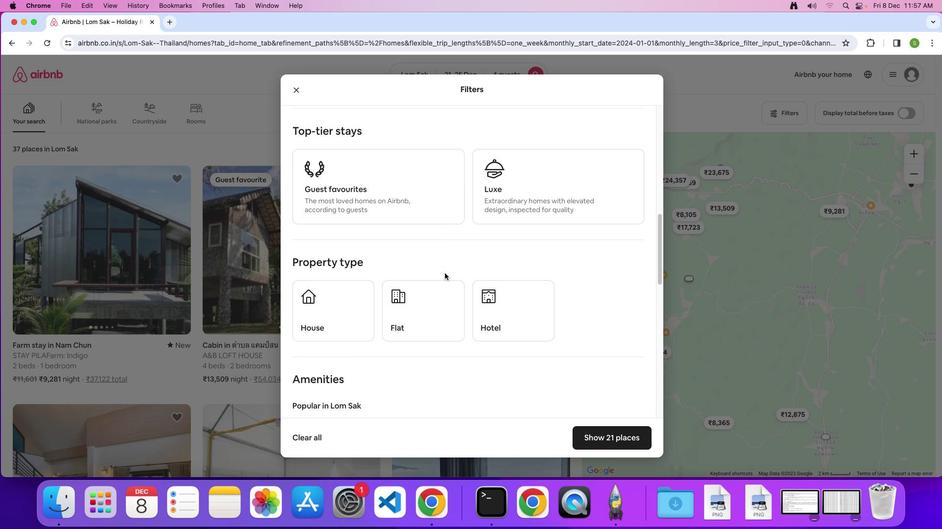 
Action: Mouse scrolled (445, 273) with delta (0, 0)
Screenshot: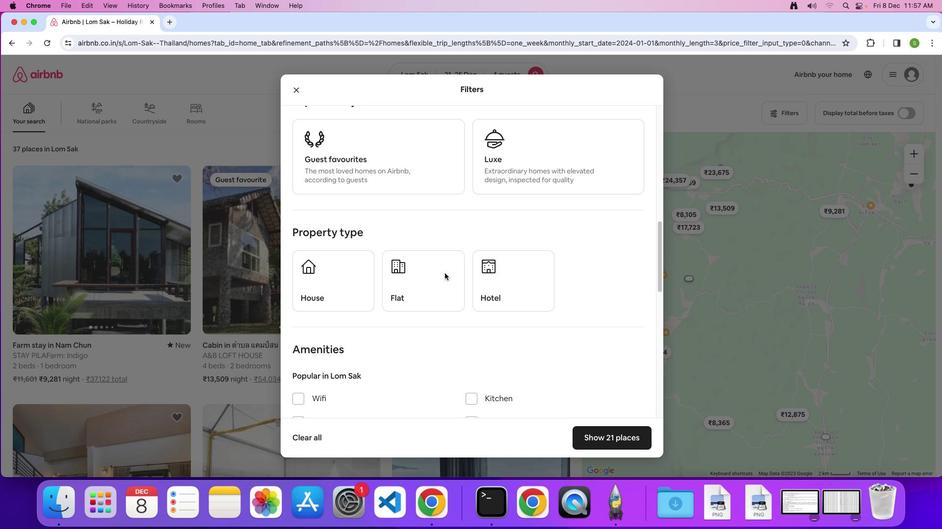 
Action: Mouse scrolled (445, 273) with delta (0, 0)
Screenshot: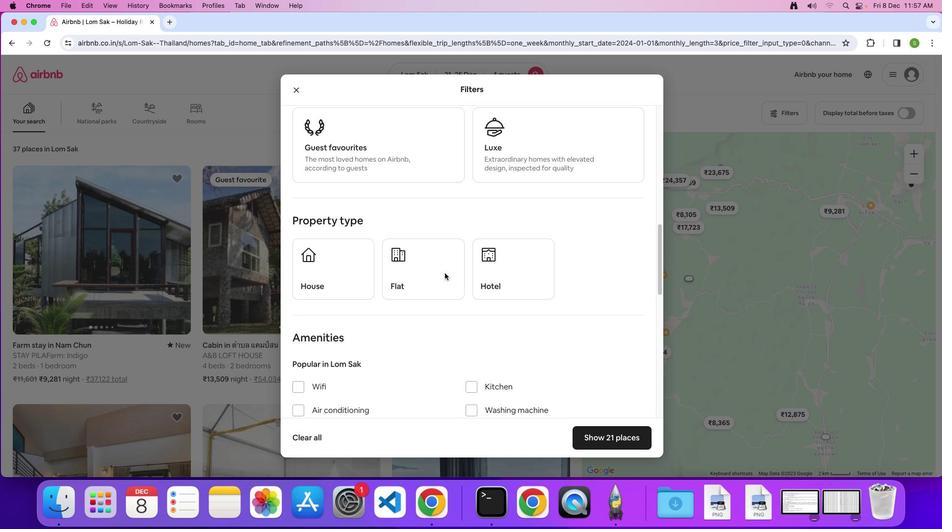 
Action: Mouse scrolled (445, 273) with delta (0, -1)
Screenshot: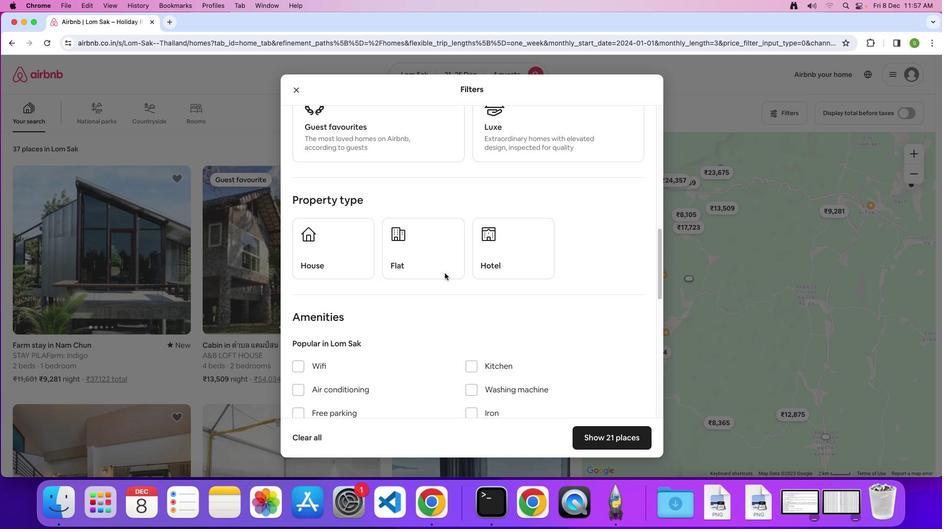 
Action: Mouse scrolled (445, 273) with delta (0, 0)
Screenshot: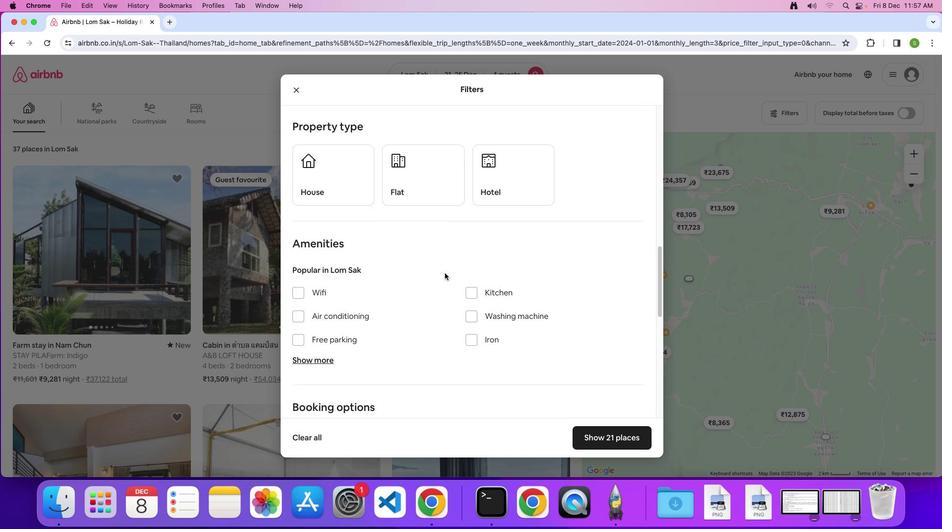 
Action: Mouse scrolled (445, 273) with delta (0, -1)
Screenshot: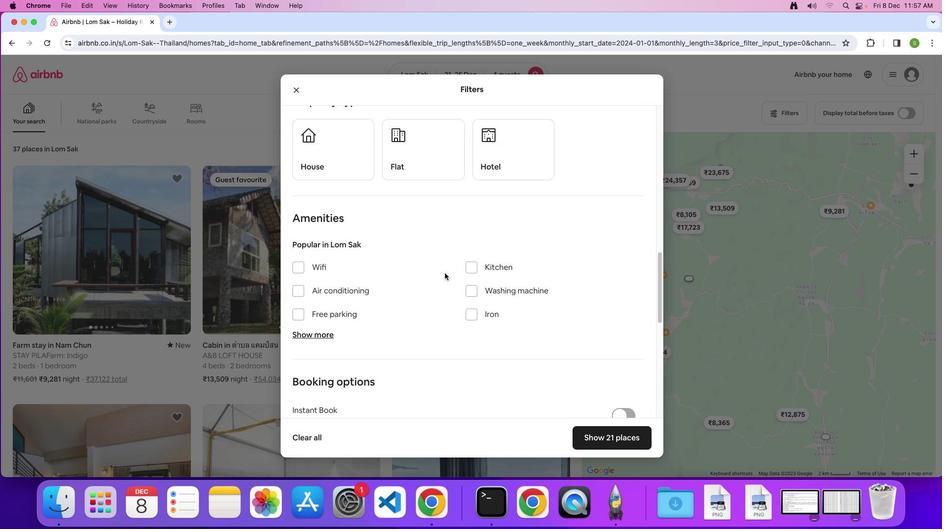 
Action: Mouse scrolled (445, 273) with delta (0, 0)
Screenshot: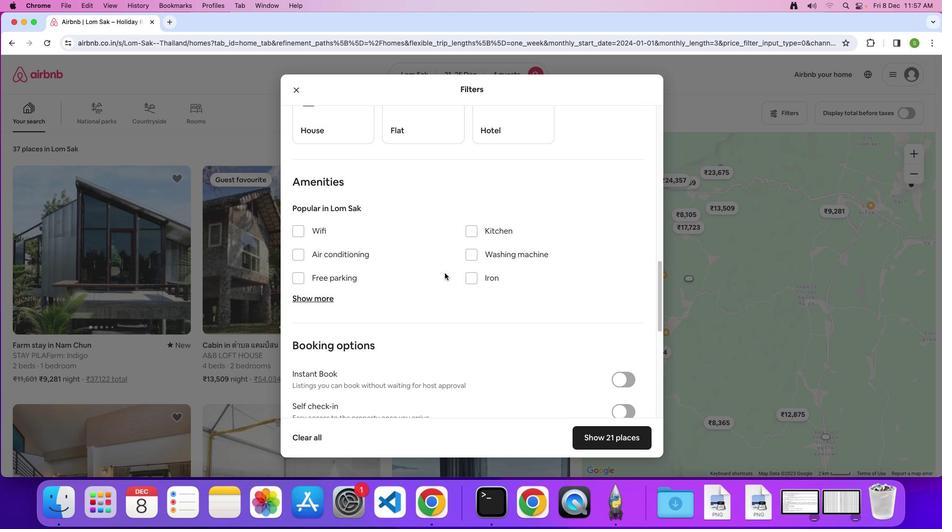
Action: Mouse scrolled (445, 273) with delta (0, 0)
Screenshot: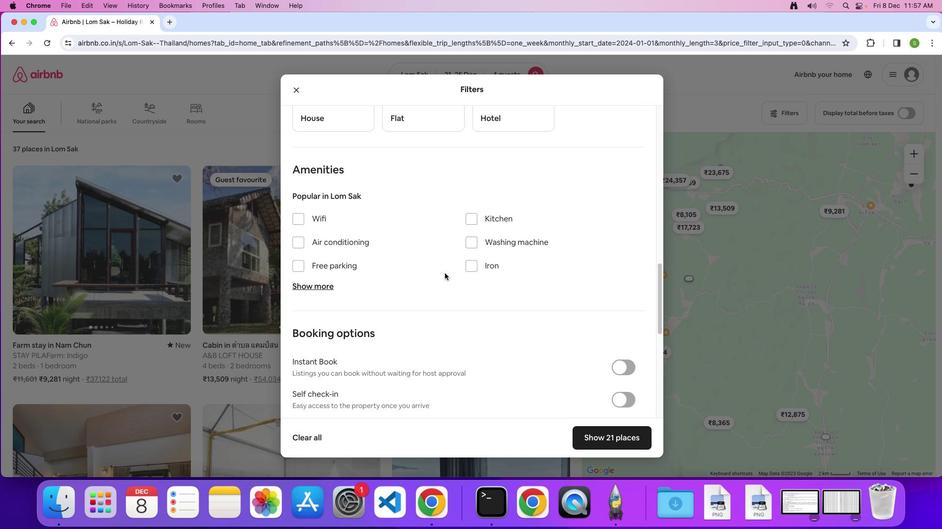 
Action: Mouse scrolled (445, 273) with delta (0, -1)
Screenshot: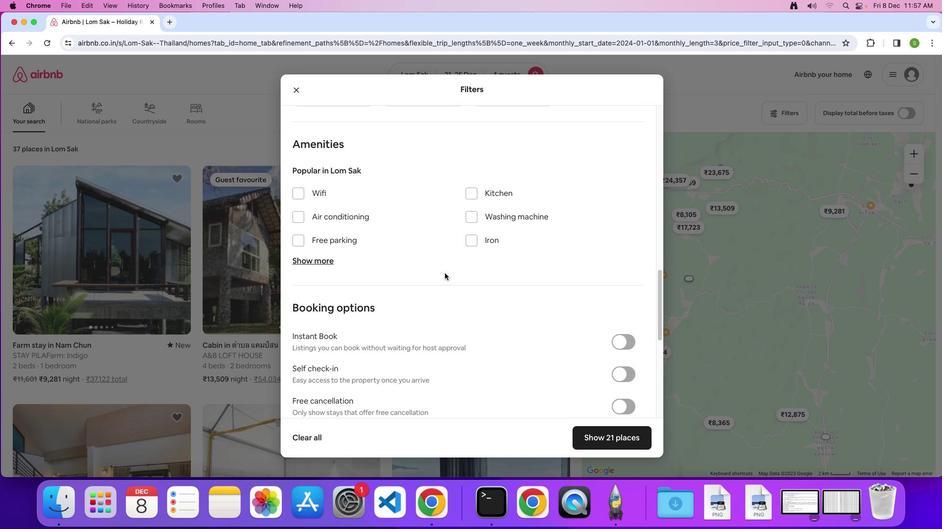 
Action: Mouse scrolled (445, 273) with delta (0, 0)
Screenshot: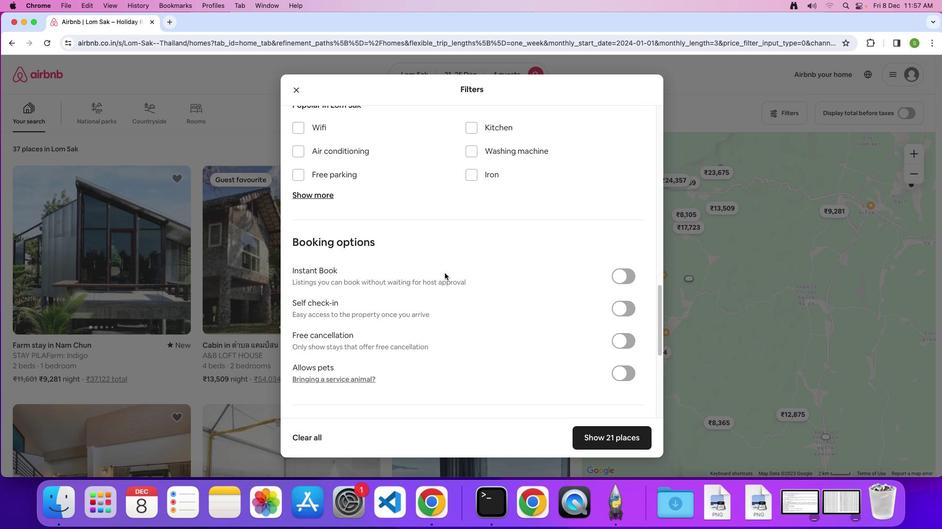 
Action: Mouse scrolled (445, 273) with delta (0, 0)
Screenshot: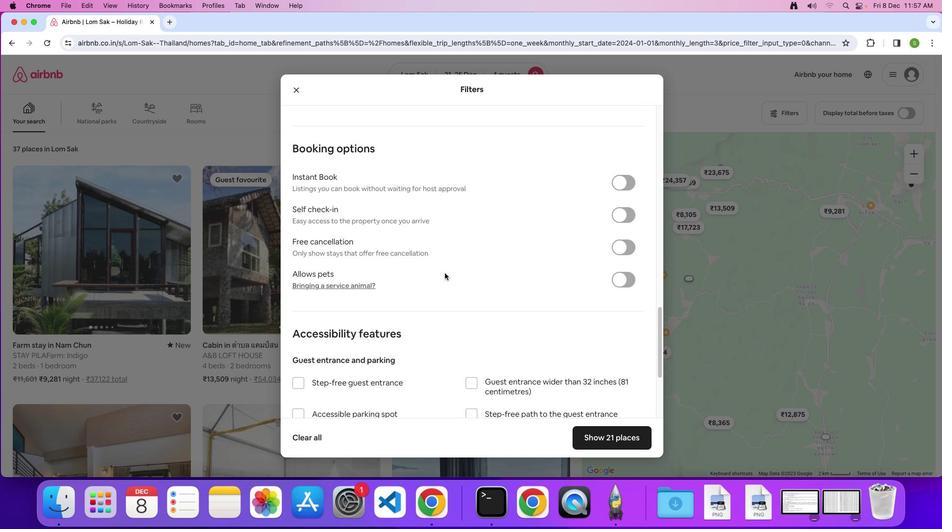 
Action: Mouse scrolled (445, 273) with delta (0, -1)
Screenshot: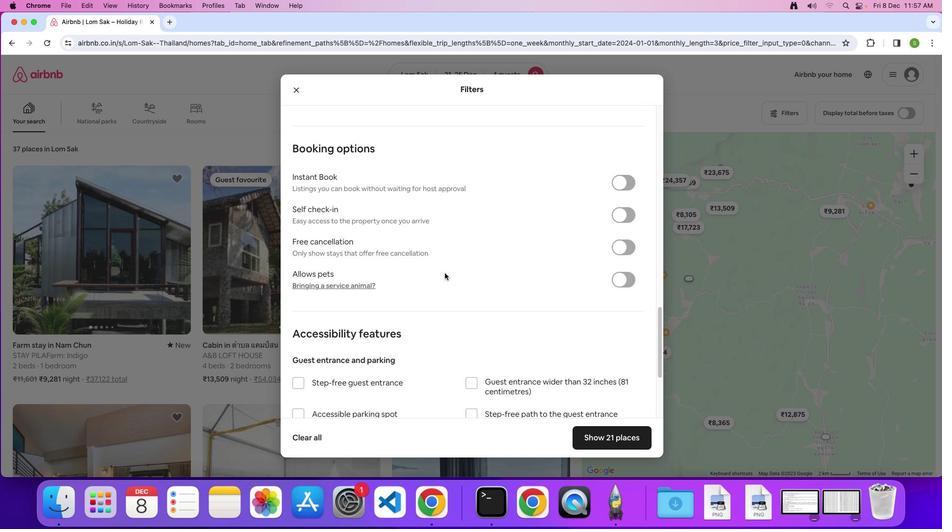 
Action: Mouse scrolled (445, 273) with delta (0, 0)
Screenshot: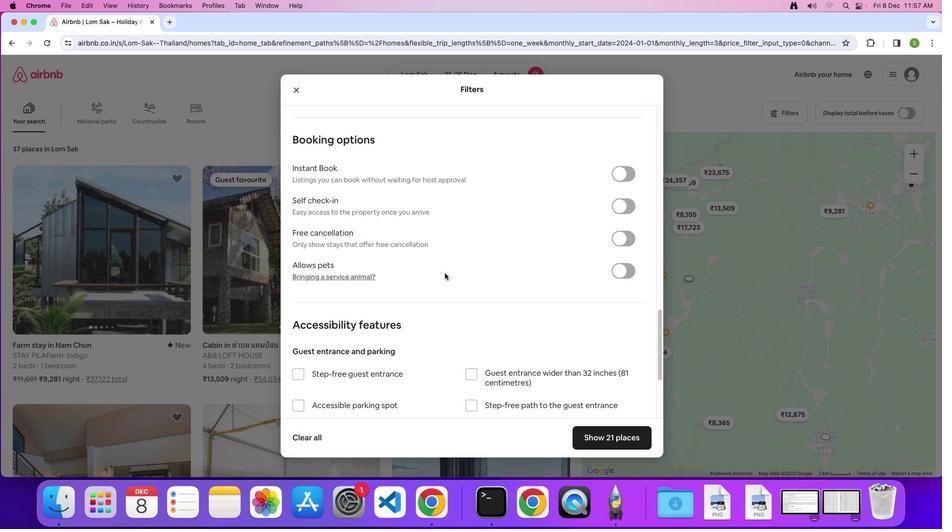 
Action: Mouse scrolled (445, 273) with delta (0, 0)
Screenshot: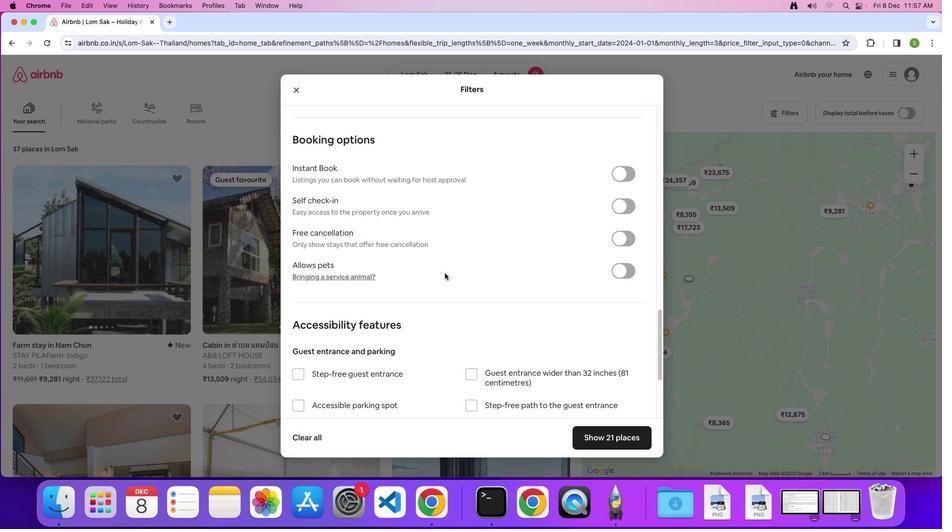 
Action: Mouse scrolled (445, 273) with delta (0, -1)
Screenshot: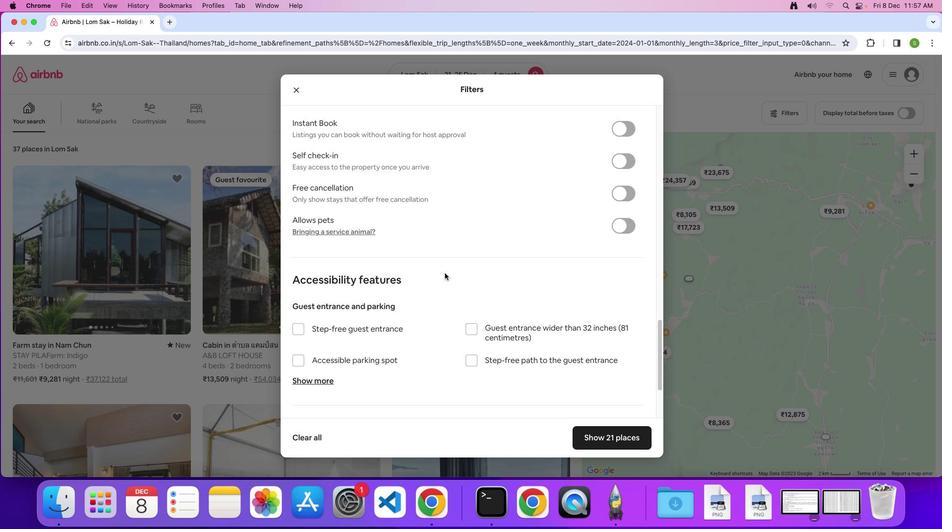 
Action: Mouse scrolled (445, 273) with delta (0, 0)
Screenshot: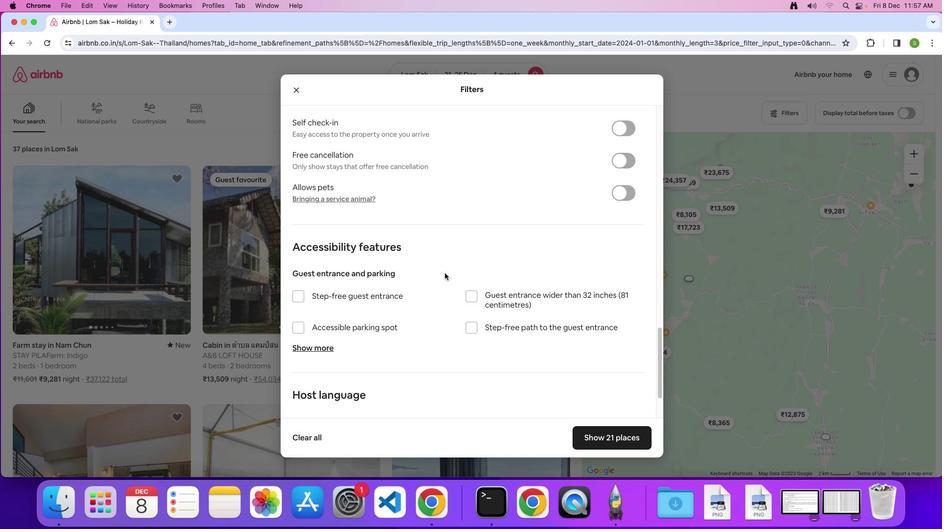 
Action: Mouse scrolled (445, 273) with delta (0, 0)
Screenshot: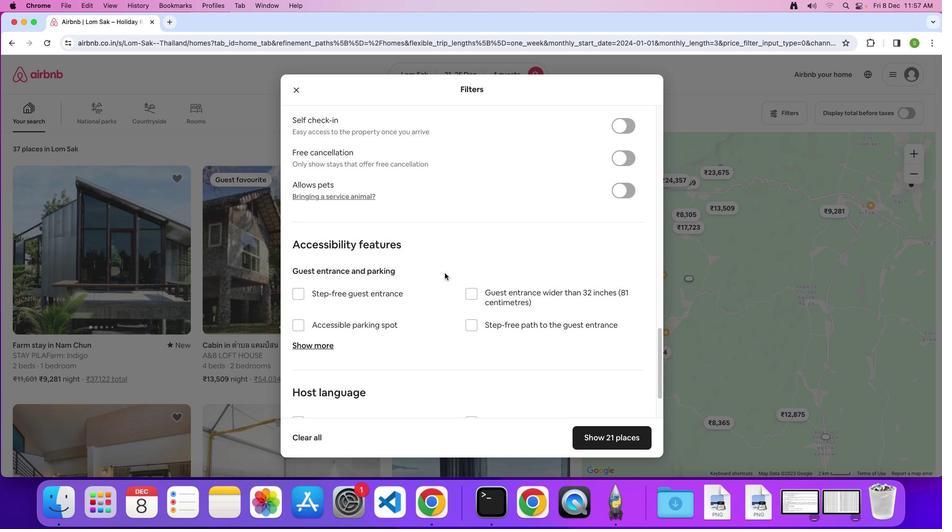 
Action: Mouse scrolled (445, 273) with delta (0, 0)
Screenshot: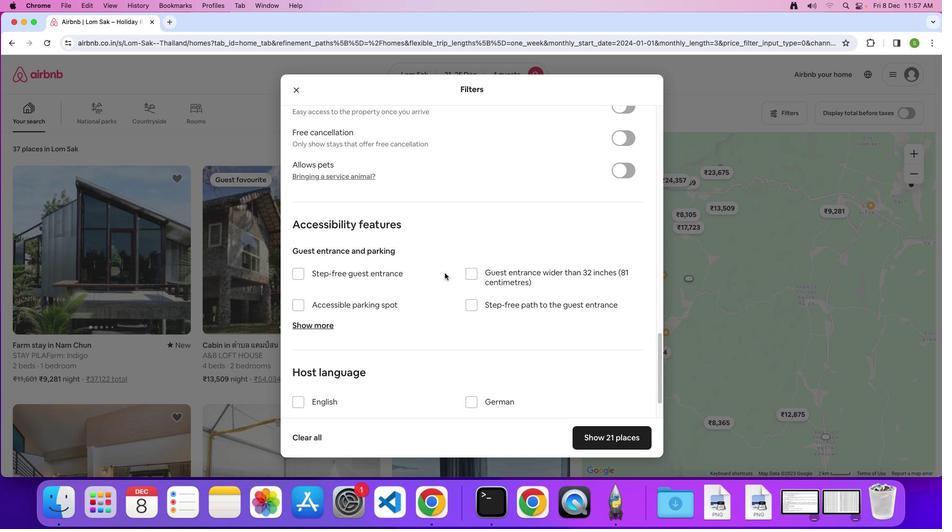 
Action: Mouse scrolled (445, 273) with delta (0, 0)
Screenshot: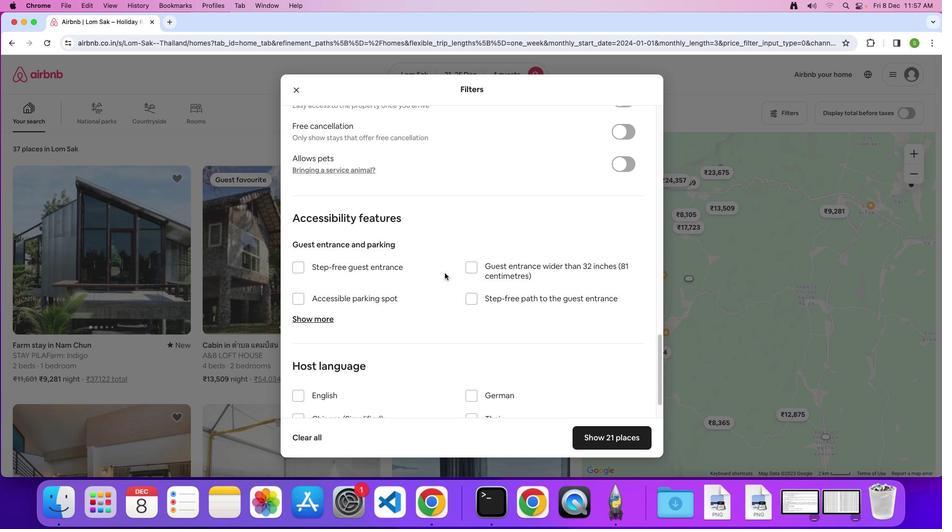 
Action: Mouse scrolled (445, 273) with delta (0, -1)
Screenshot: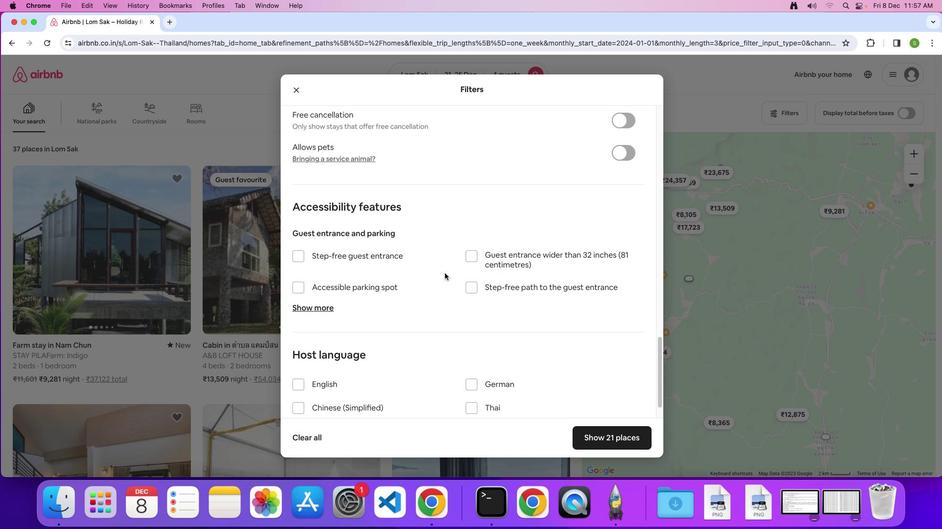
Action: Mouse scrolled (445, 273) with delta (0, 0)
Screenshot: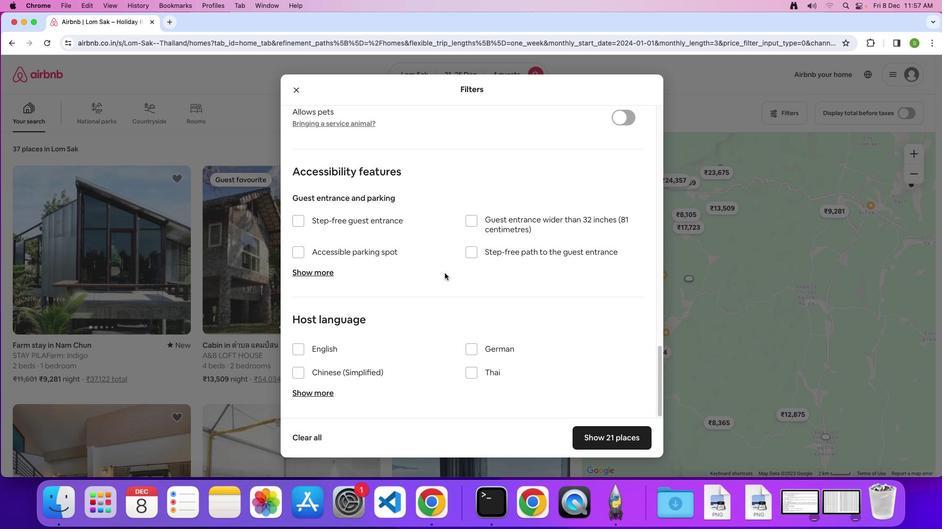 
Action: Mouse scrolled (445, 273) with delta (0, 0)
Screenshot: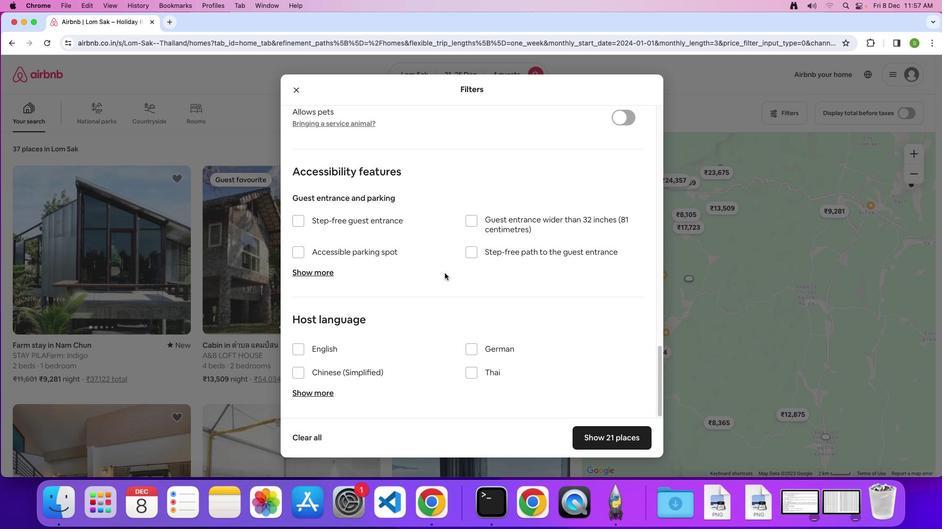 
Action: Mouse scrolled (445, 273) with delta (0, -1)
Screenshot: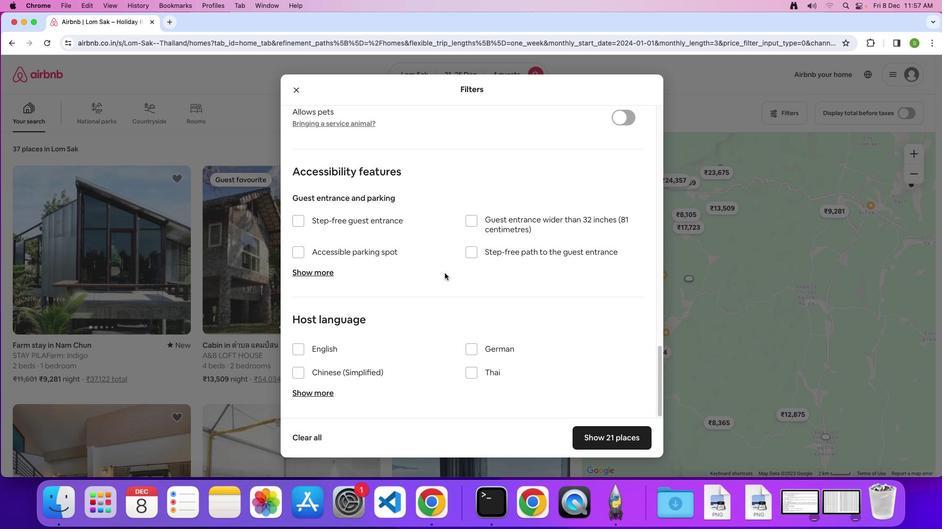 
Action: Mouse moved to (602, 442)
Screenshot: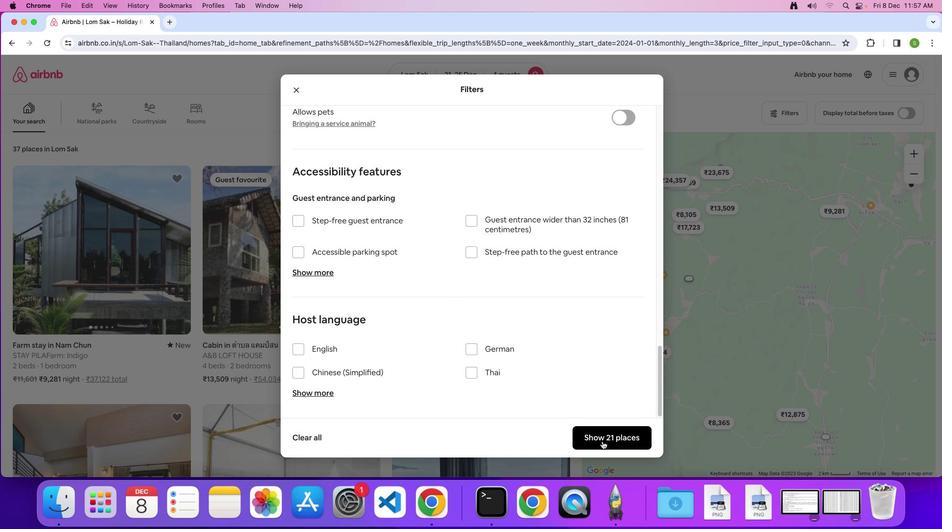 
Action: Mouse pressed left at (602, 442)
Screenshot: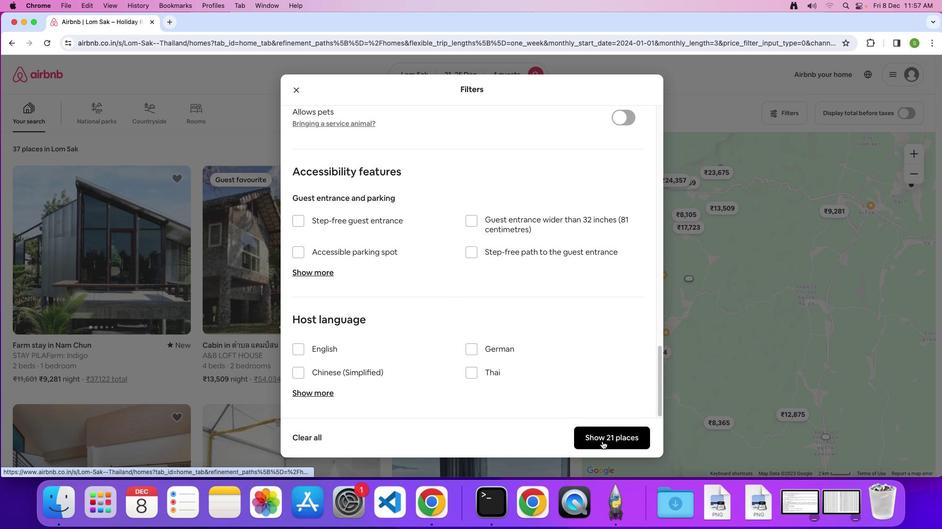 
Action: Mouse moved to (132, 237)
Screenshot: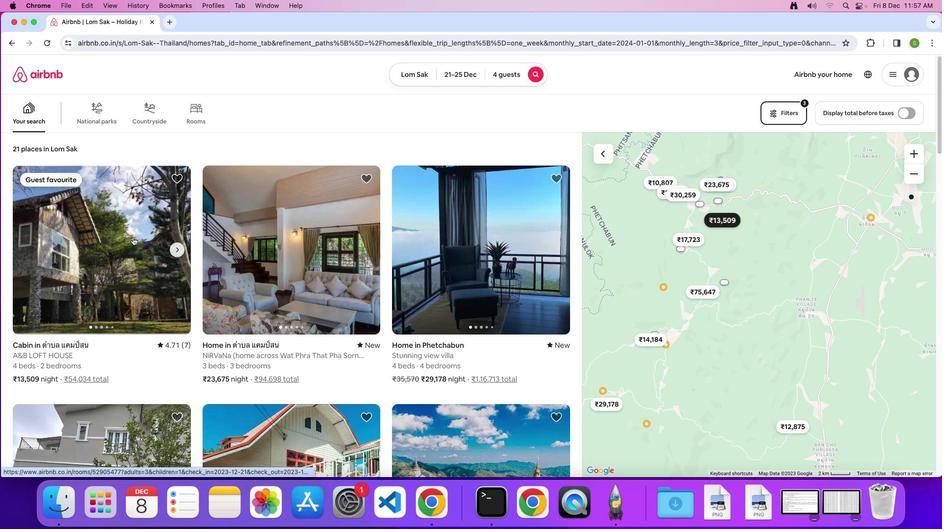 
Action: Mouse pressed left at (132, 237)
Screenshot: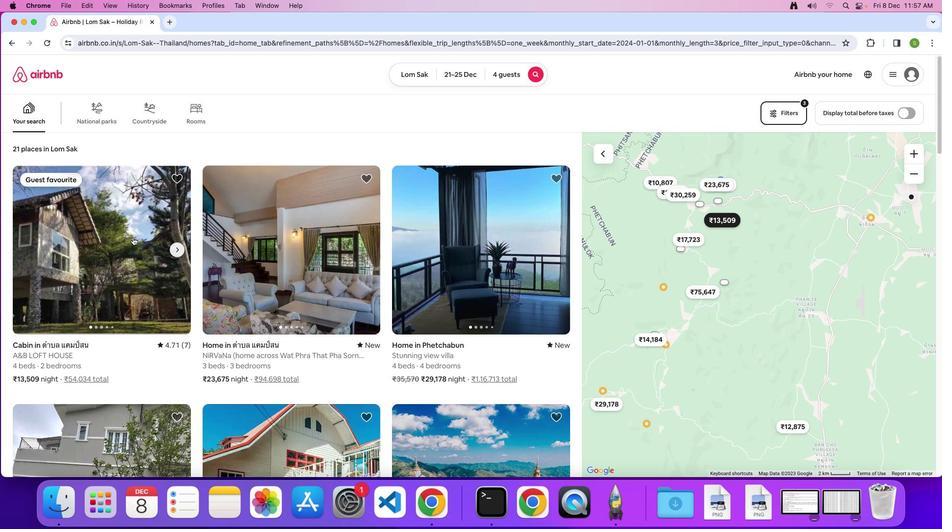 
Action: Mouse moved to (307, 235)
Screenshot: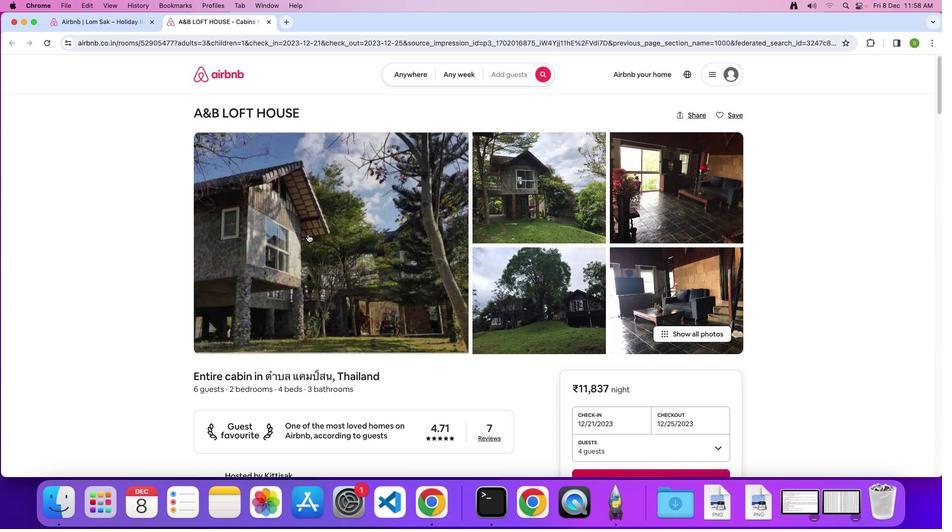 
Action: Mouse pressed left at (307, 235)
Screenshot: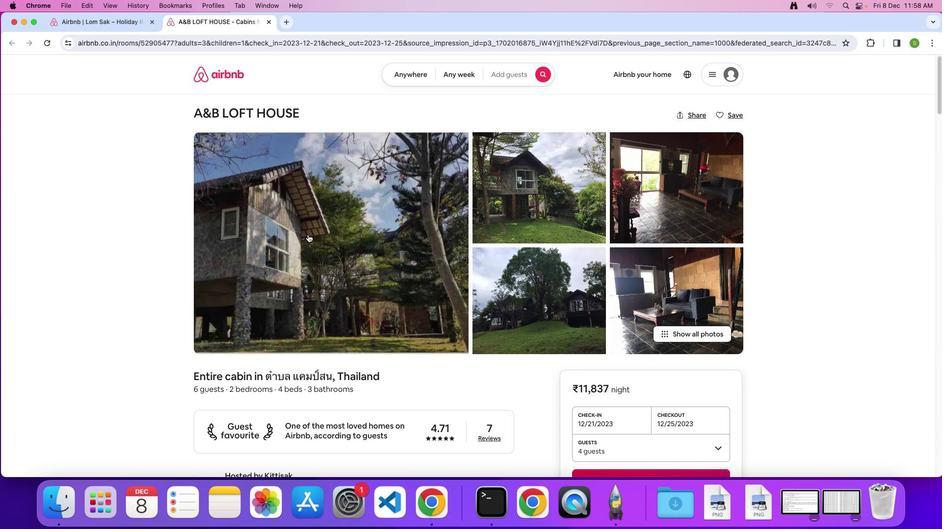 
Action: Mouse moved to (460, 278)
Screenshot: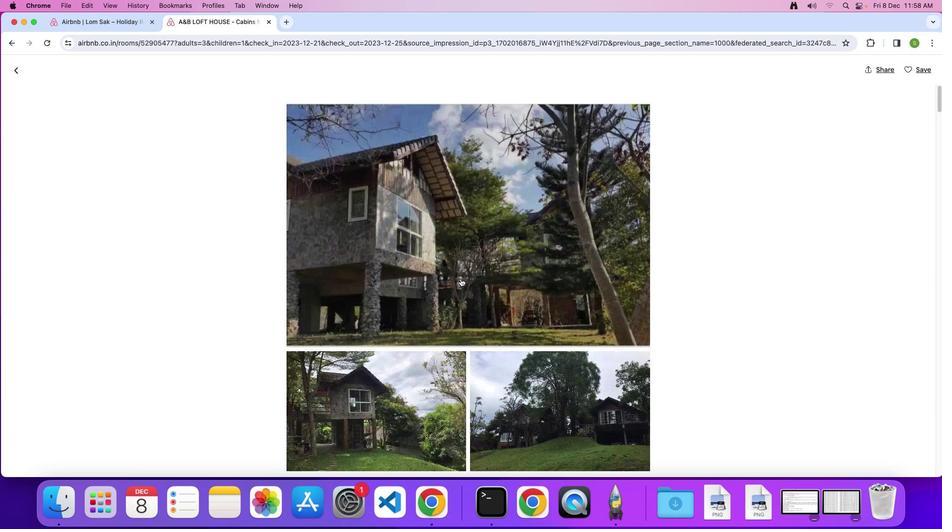 
Action: Mouse scrolled (460, 278) with delta (0, 0)
Screenshot: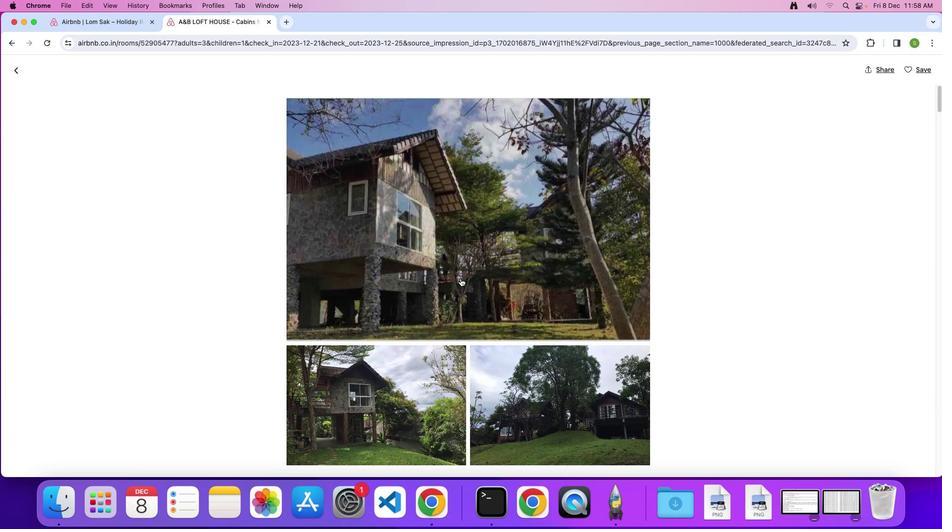 
Action: Mouse scrolled (460, 278) with delta (0, 0)
Screenshot: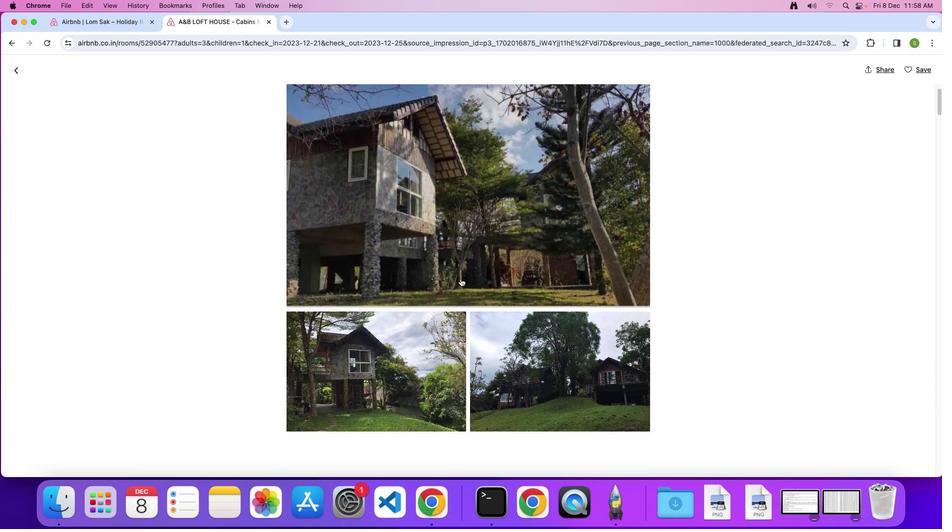 
Action: Mouse scrolled (460, 278) with delta (0, 0)
Screenshot: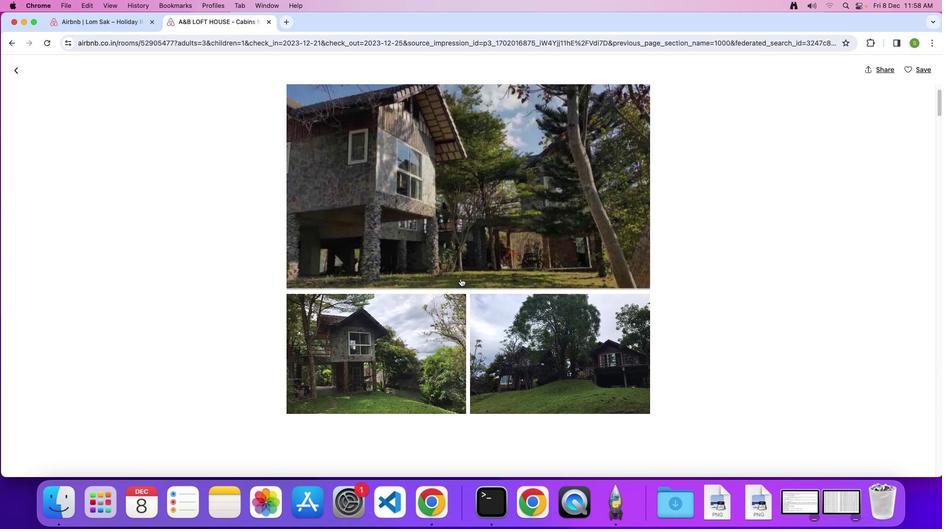 
Action: Mouse scrolled (460, 278) with delta (0, 0)
Screenshot: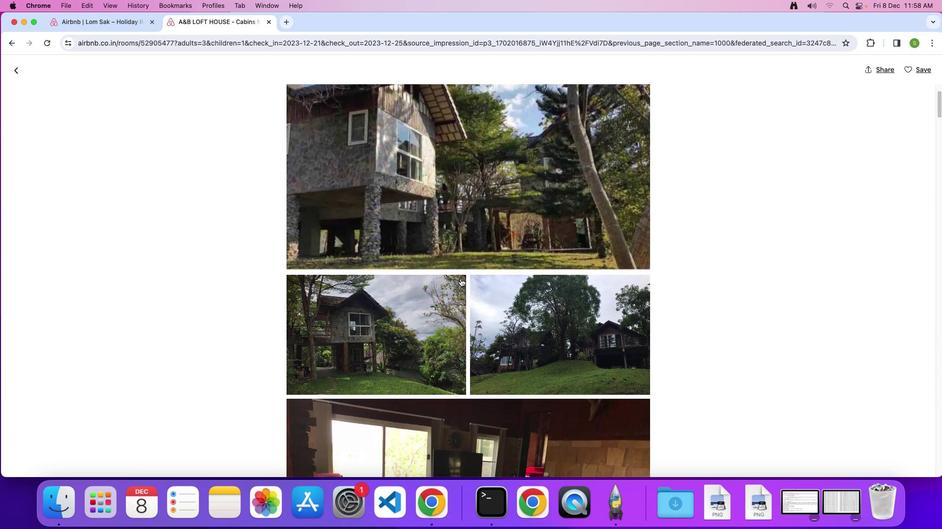
Action: Mouse scrolled (460, 278) with delta (0, 0)
Screenshot: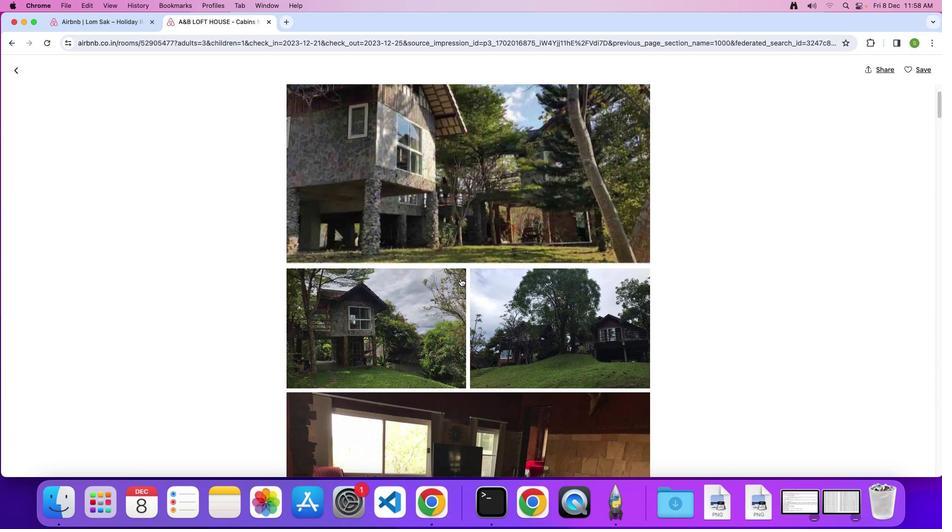 
Action: Mouse scrolled (460, 278) with delta (0, 0)
Screenshot: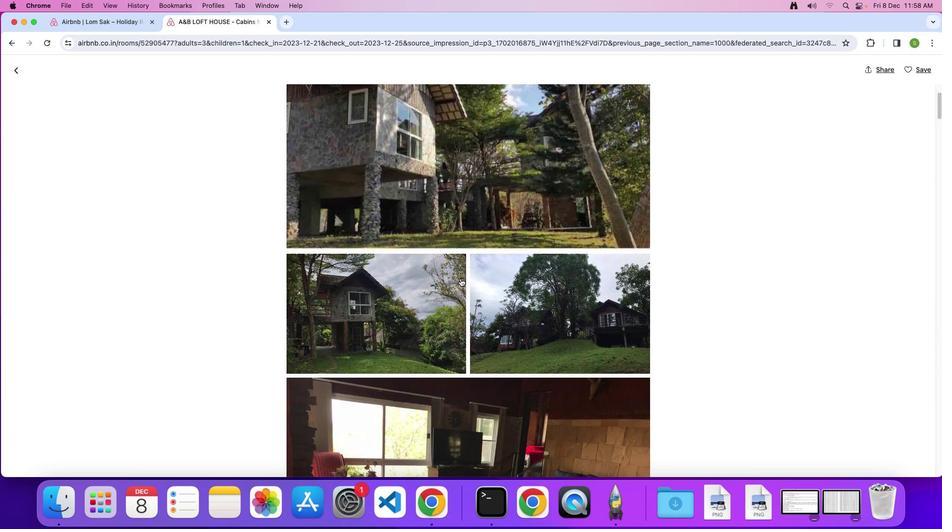 
Action: Mouse scrolled (460, 278) with delta (0, 0)
Screenshot: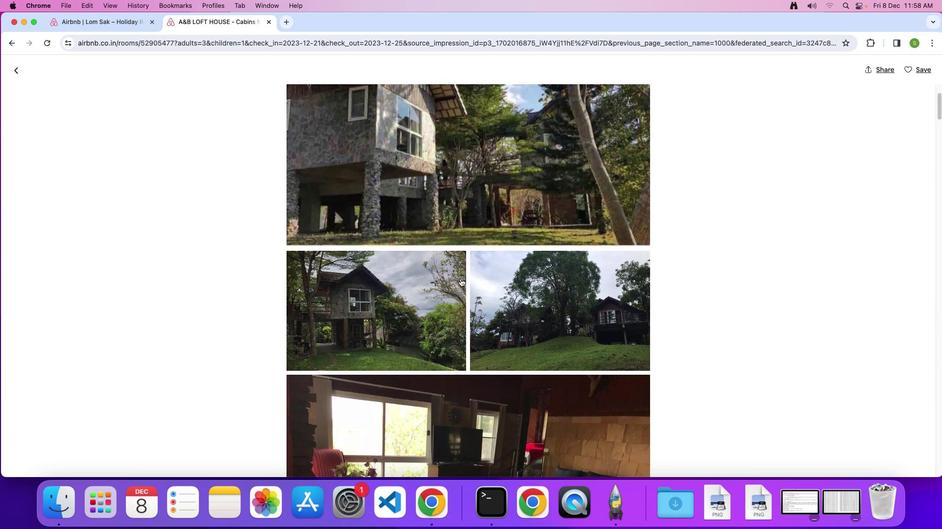 
Action: Mouse scrolled (460, 278) with delta (0, 0)
Screenshot: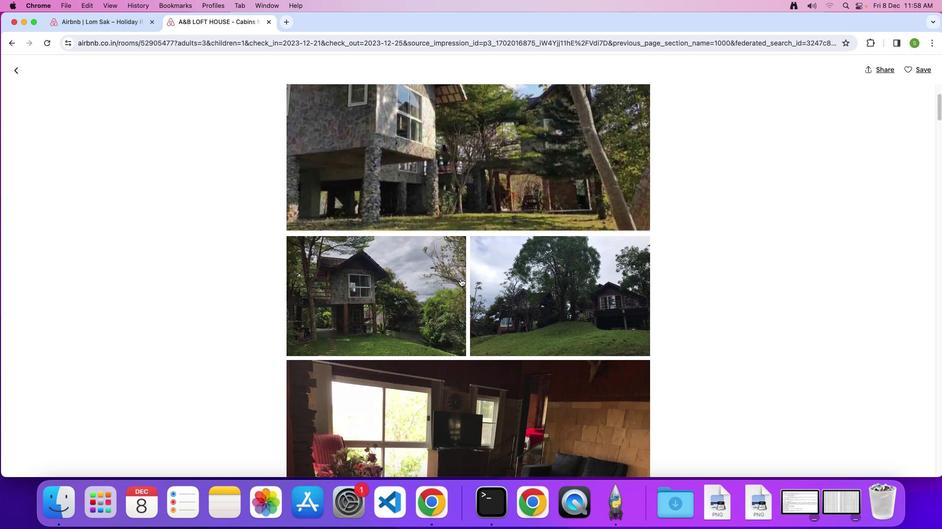 
Action: Mouse scrolled (460, 278) with delta (0, 0)
Screenshot: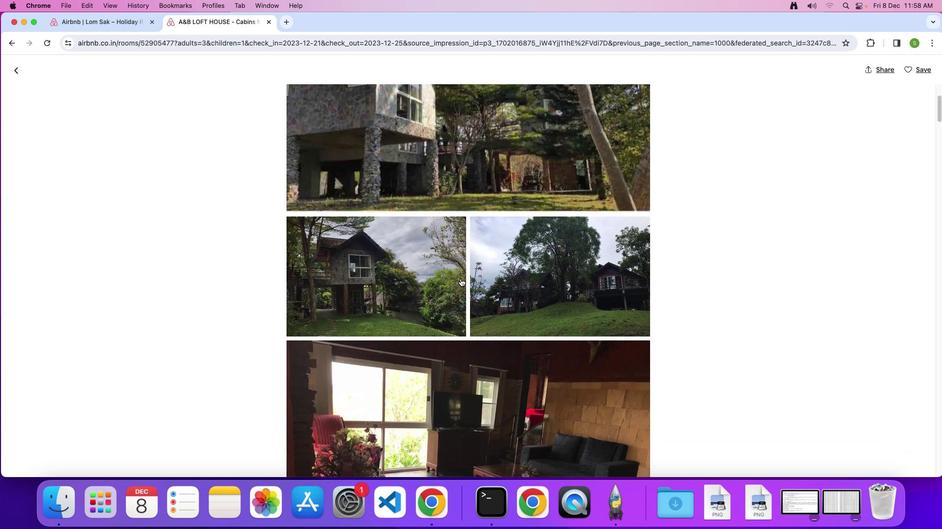 
Action: Mouse scrolled (460, 278) with delta (0, 0)
Screenshot: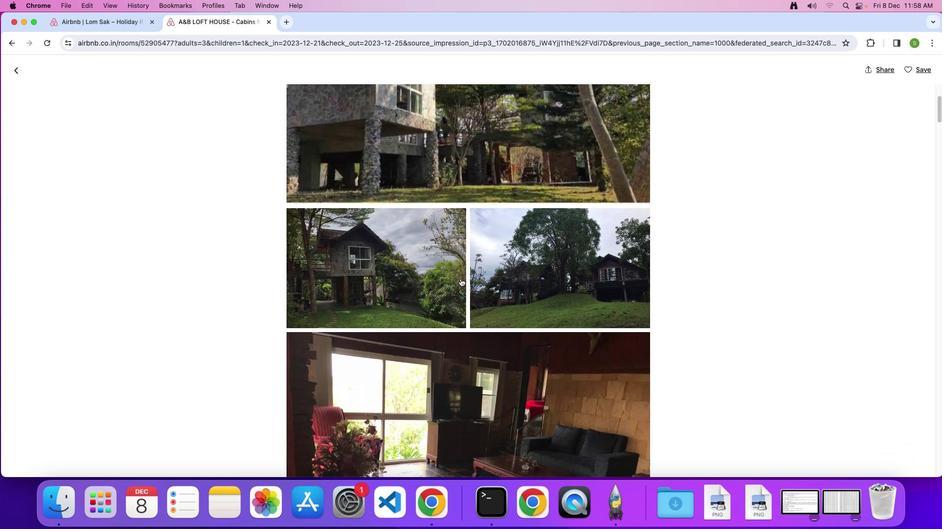 
Action: Mouse scrolled (460, 278) with delta (0, 0)
Screenshot: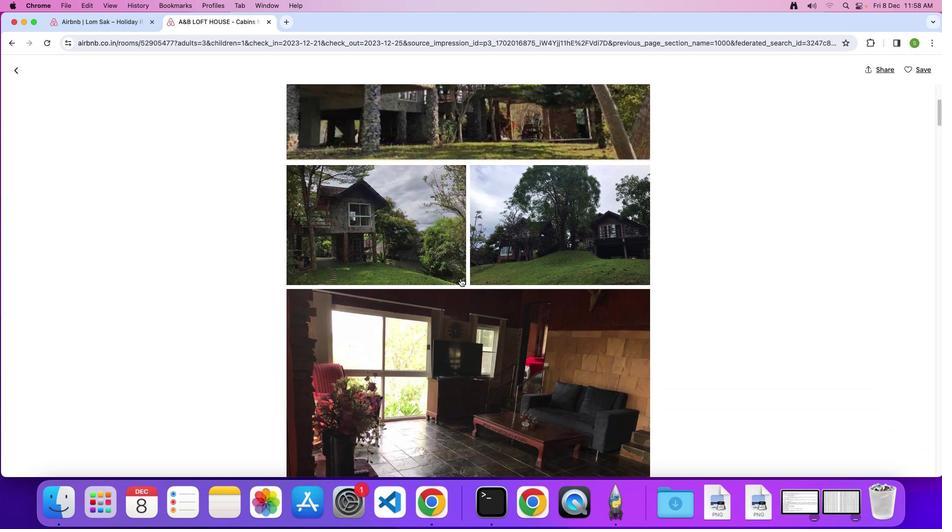 
Action: Mouse scrolled (460, 278) with delta (0, 0)
Screenshot: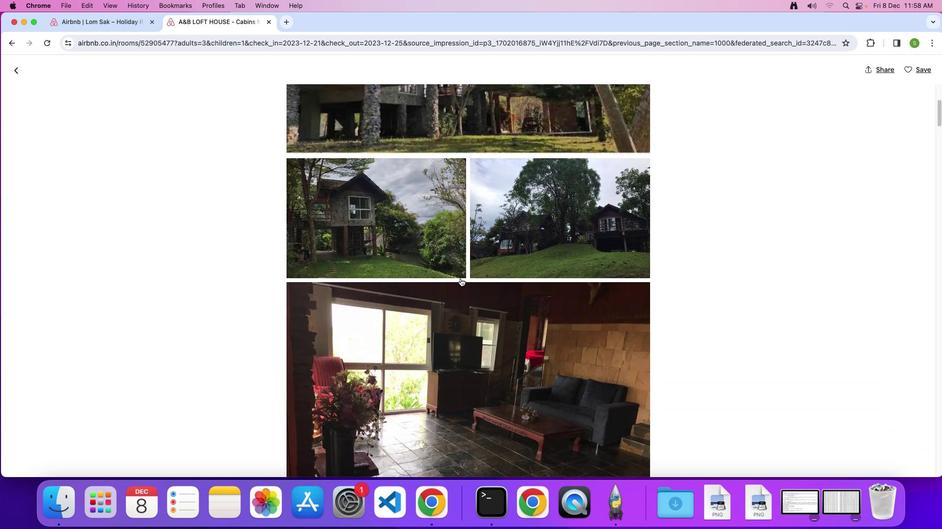 
Action: Mouse scrolled (460, 278) with delta (0, 0)
Screenshot: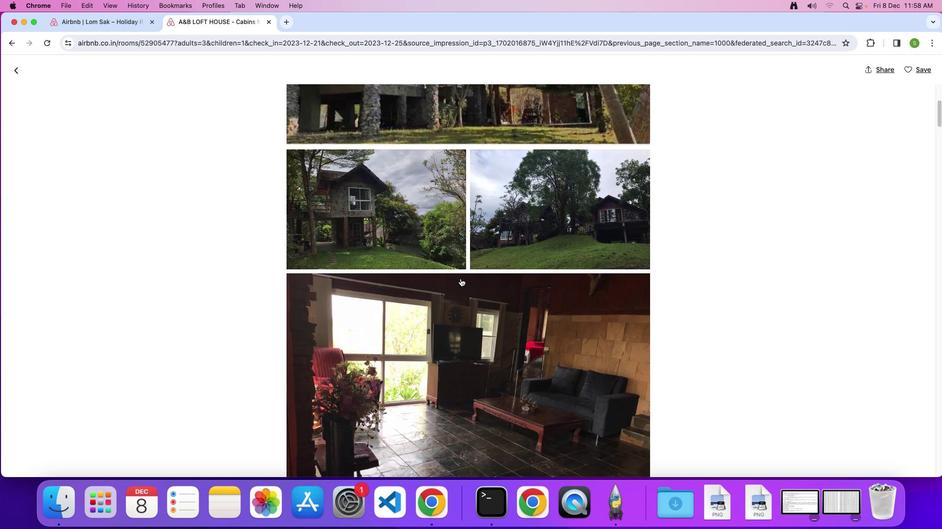 
Action: Mouse scrolled (460, 278) with delta (0, 0)
Screenshot: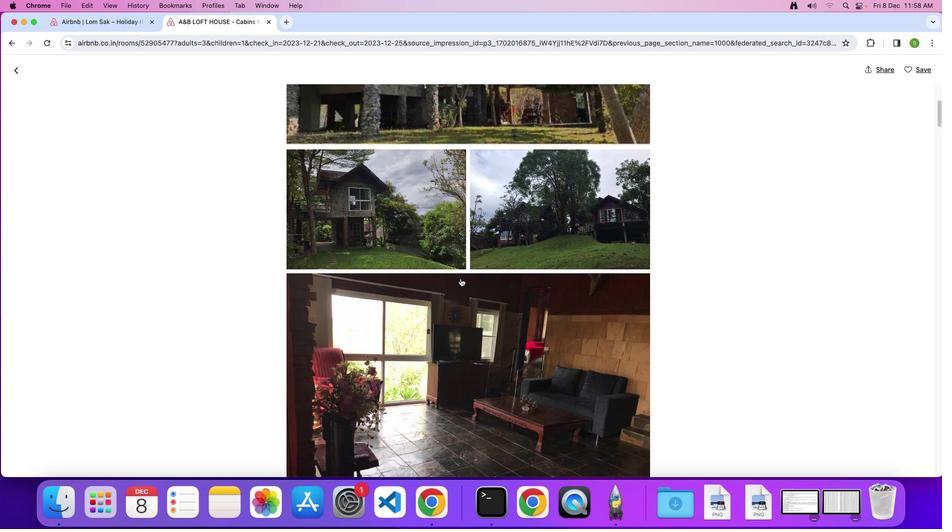 
Action: Mouse scrolled (460, 278) with delta (0, 0)
Screenshot: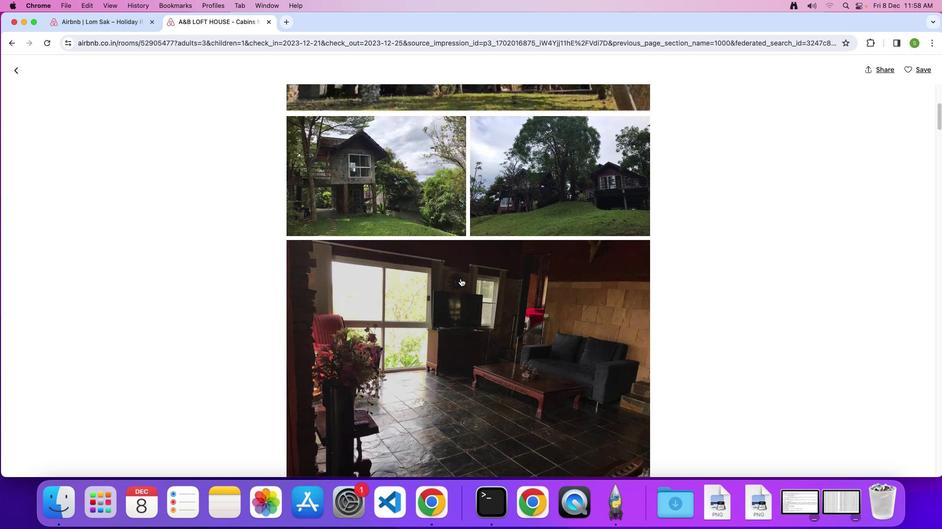 
Action: Mouse scrolled (460, 278) with delta (0, 0)
Screenshot: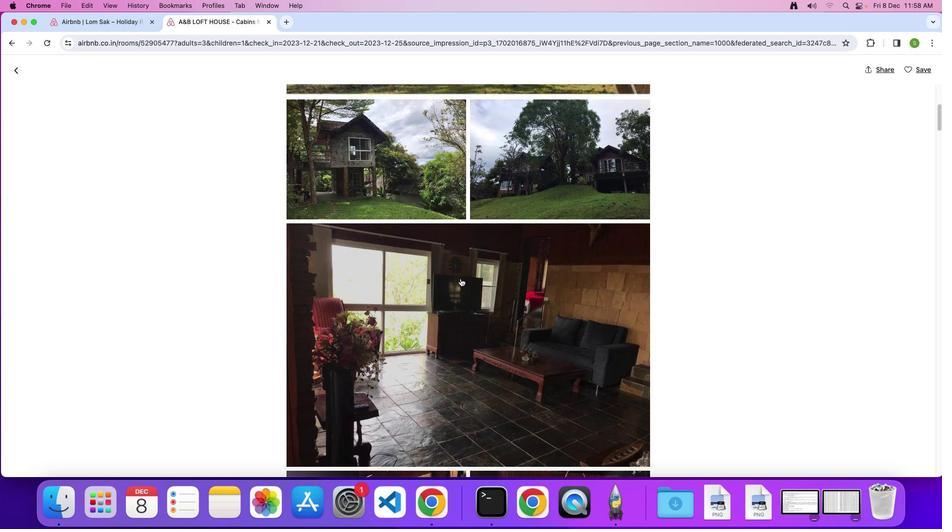 
Action: Mouse scrolled (460, 278) with delta (0, 0)
Screenshot: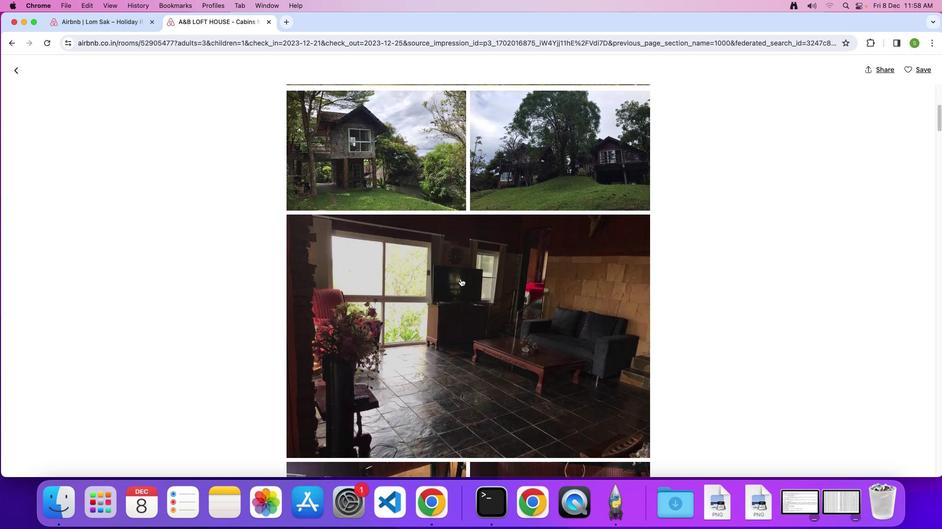 
Action: Mouse scrolled (460, 278) with delta (0, 0)
Screenshot: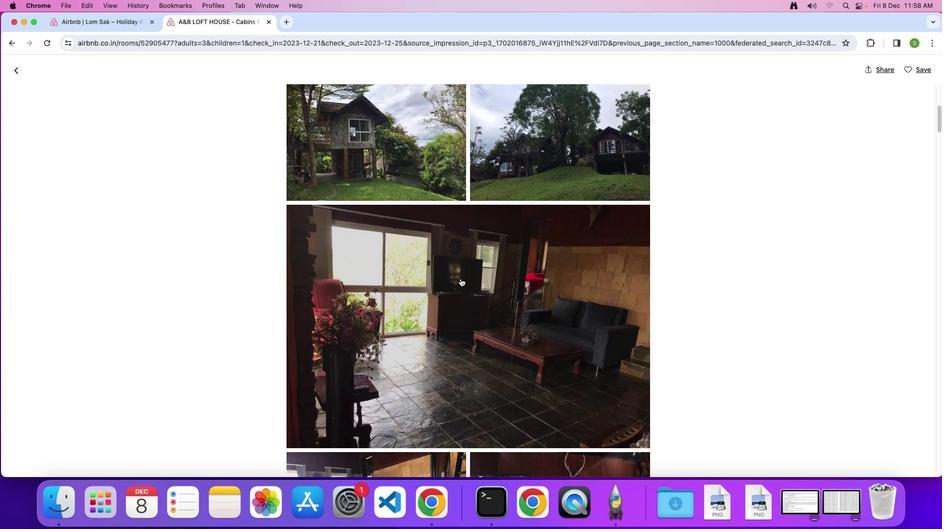 
Action: Mouse scrolled (460, 278) with delta (0, 0)
Screenshot: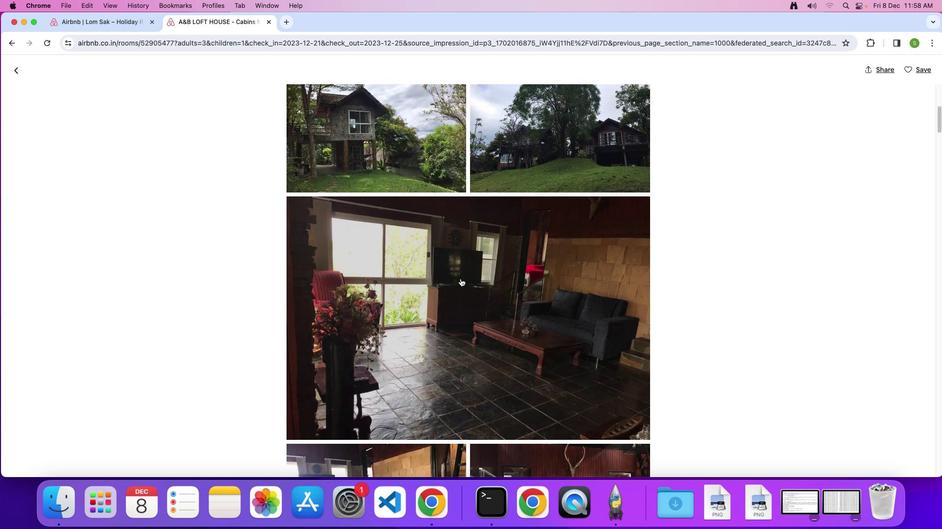
Action: Mouse scrolled (460, 278) with delta (0, -1)
Screenshot: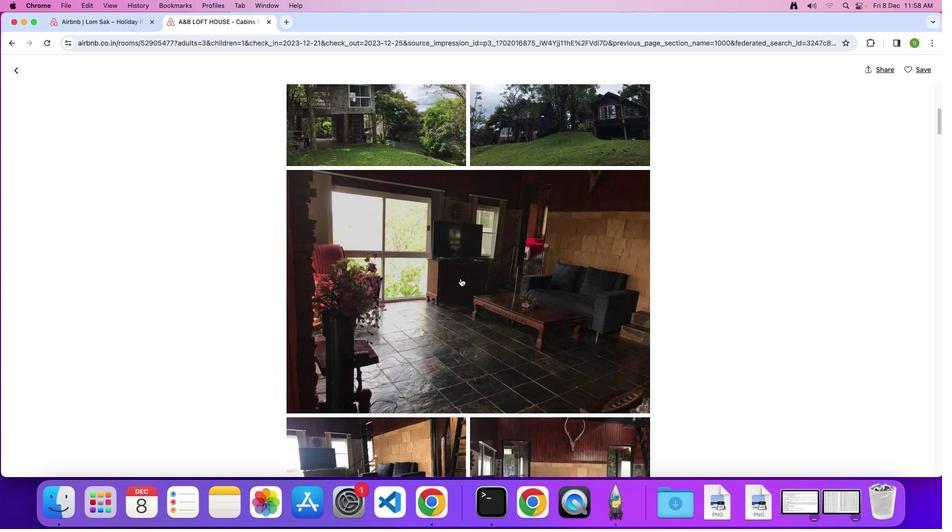 
Action: Mouse scrolled (460, 278) with delta (0, 0)
Screenshot: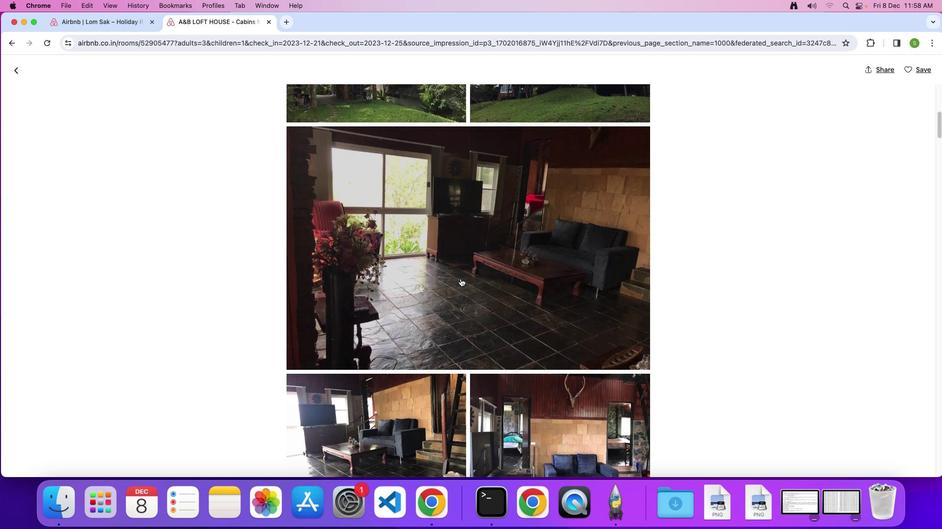 
Action: Mouse scrolled (460, 278) with delta (0, 0)
Screenshot: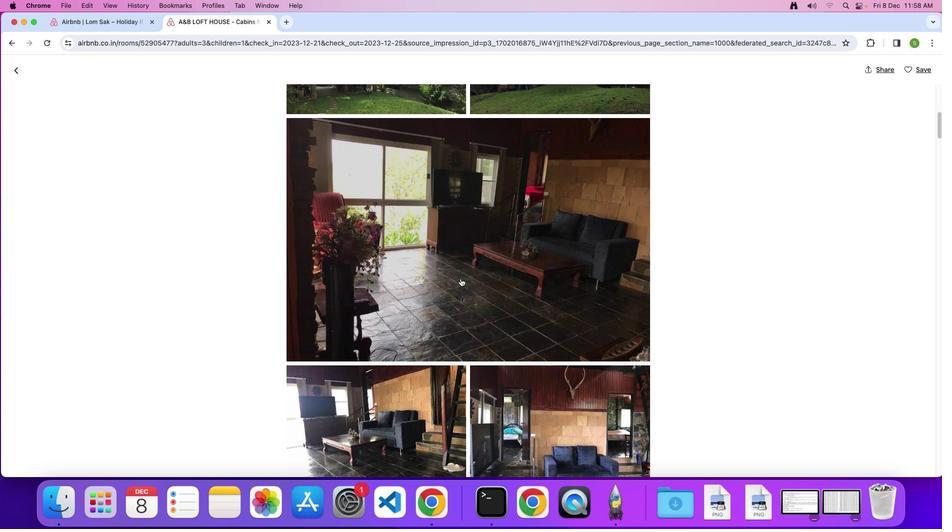
Action: Mouse scrolled (460, 278) with delta (0, 0)
Screenshot: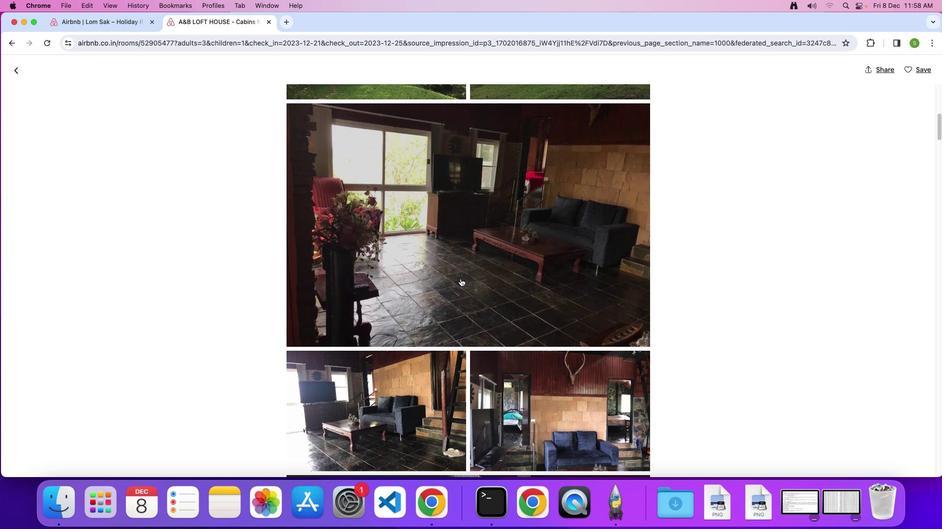 
Action: Mouse scrolled (460, 278) with delta (0, 0)
Screenshot: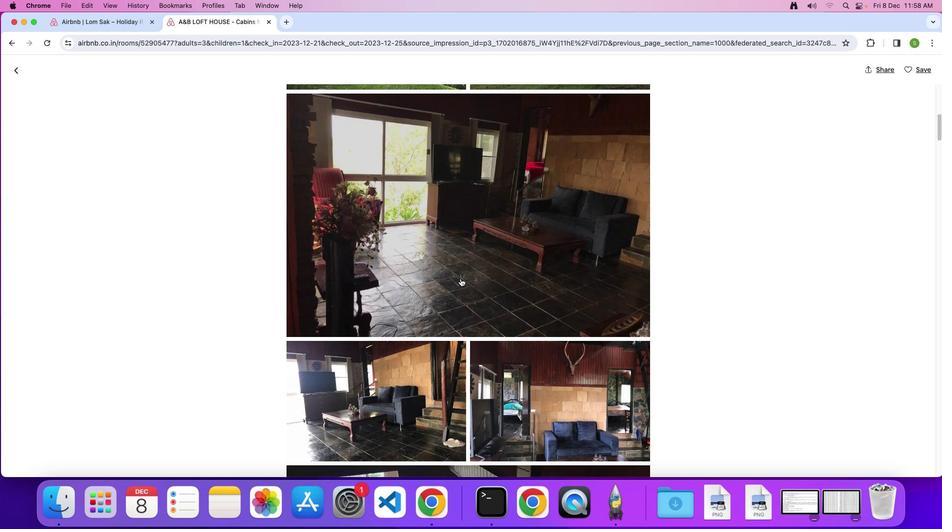 
Action: Mouse scrolled (460, 278) with delta (0, 0)
Screenshot: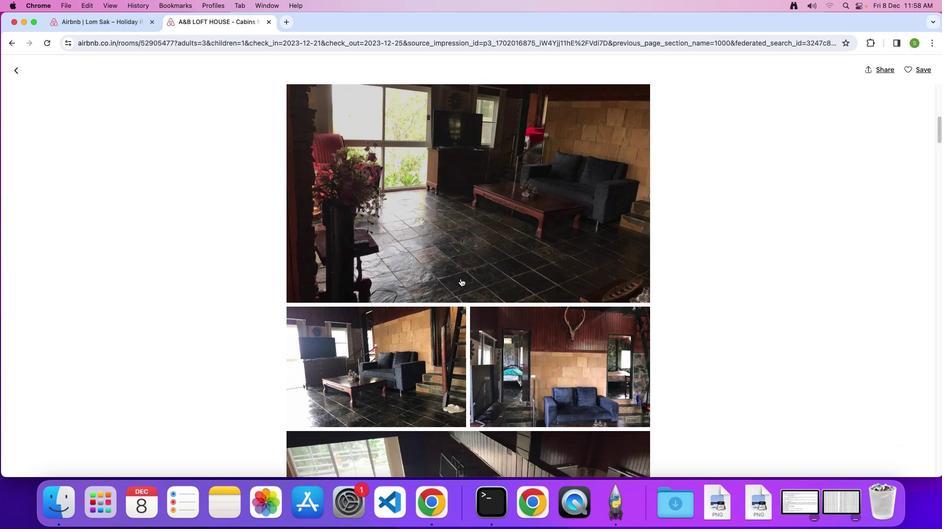 
Action: Mouse scrolled (460, 278) with delta (0, 0)
Screenshot: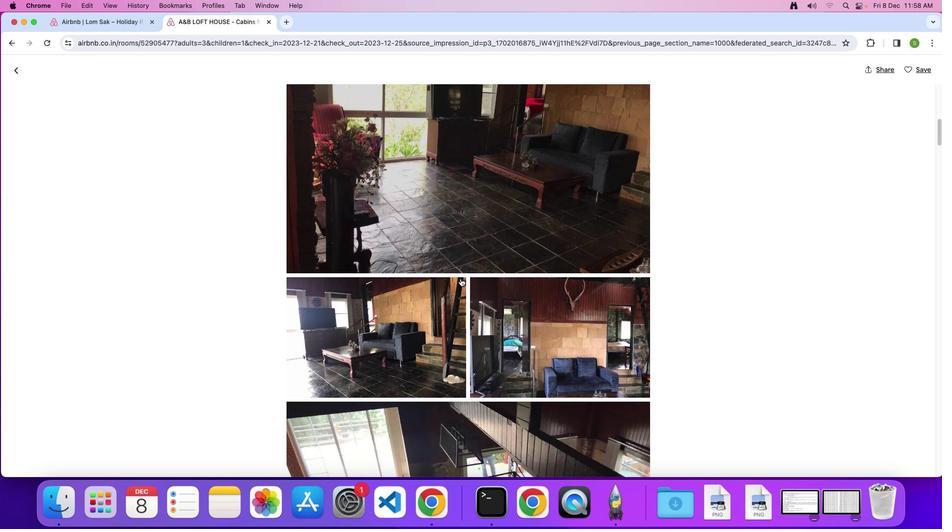
Action: Mouse scrolled (460, 278) with delta (0, 0)
Screenshot: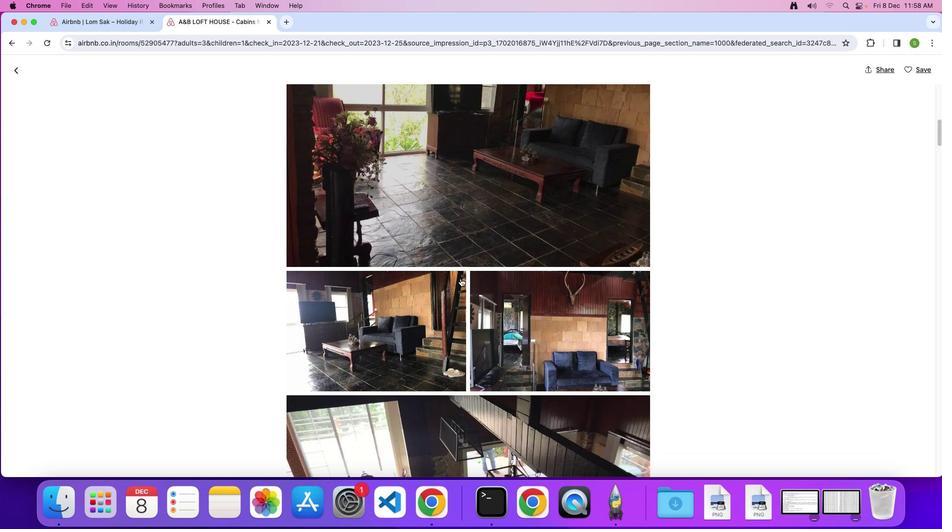 
Action: Mouse scrolled (460, 278) with delta (0, 0)
Screenshot: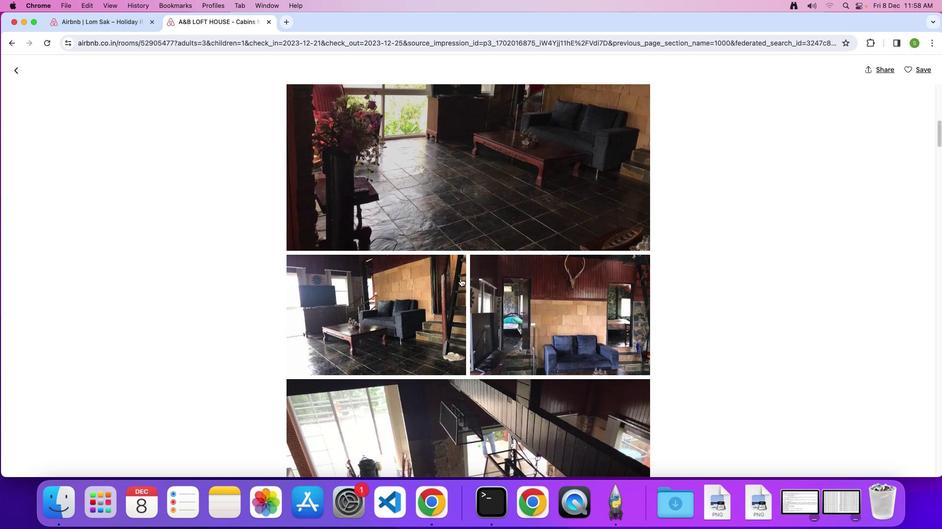 
Action: Mouse scrolled (460, 278) with delta (0, 0)
Screenshot: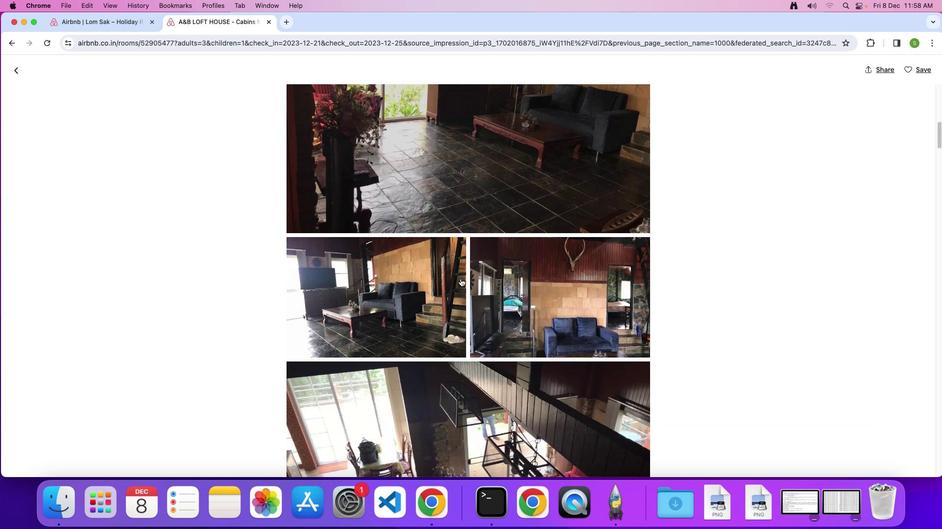 
Action: Mouse scrolled (460, 278) with delta (0, 0)
Screenshot: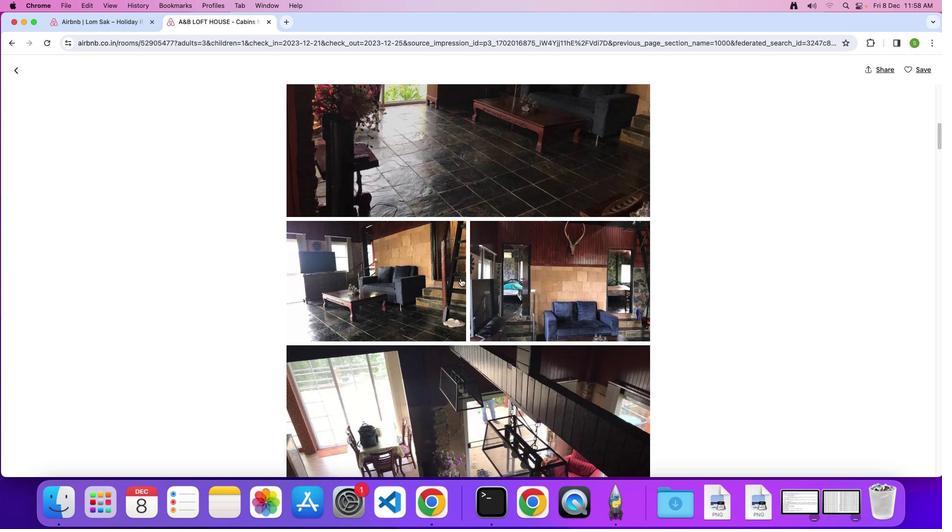 
Action: Mouse scrolled (460, 278) with delta (0, 0)
Screenshot: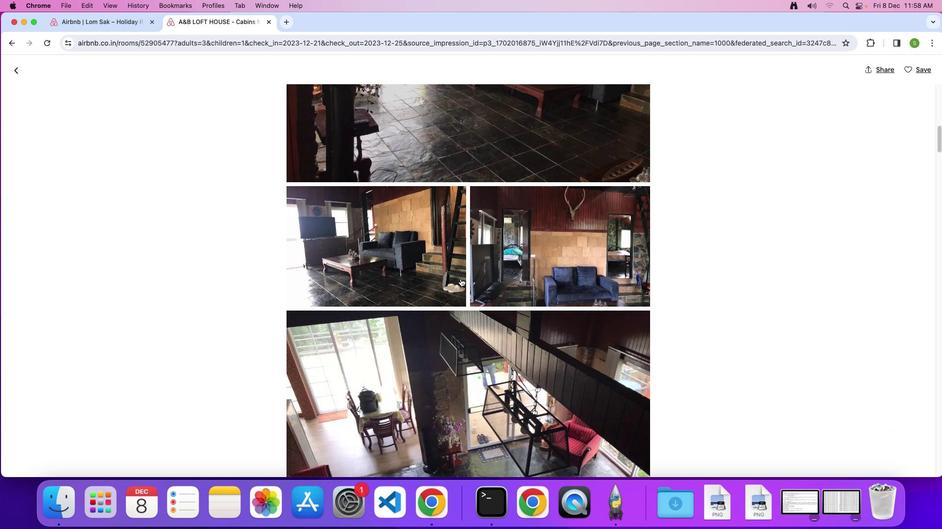 
Action: Mouse scrolled (460, 278) with delta (0, 0)
Screenshot: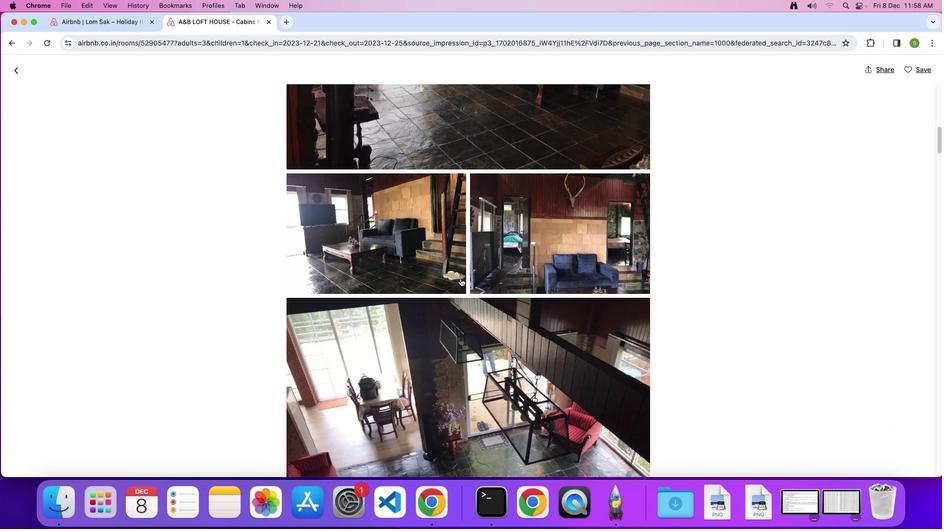 
Action: Mouse scrolled (460, 278) with delta (0, 0)
Screenshot: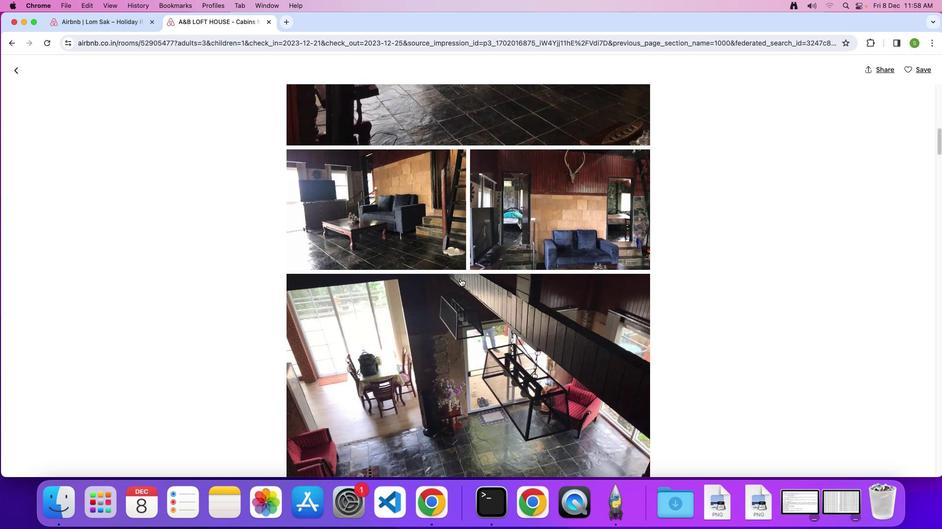 
Action: Mouse scrolled (460, 278) with delta (0, 0)
Screenshot: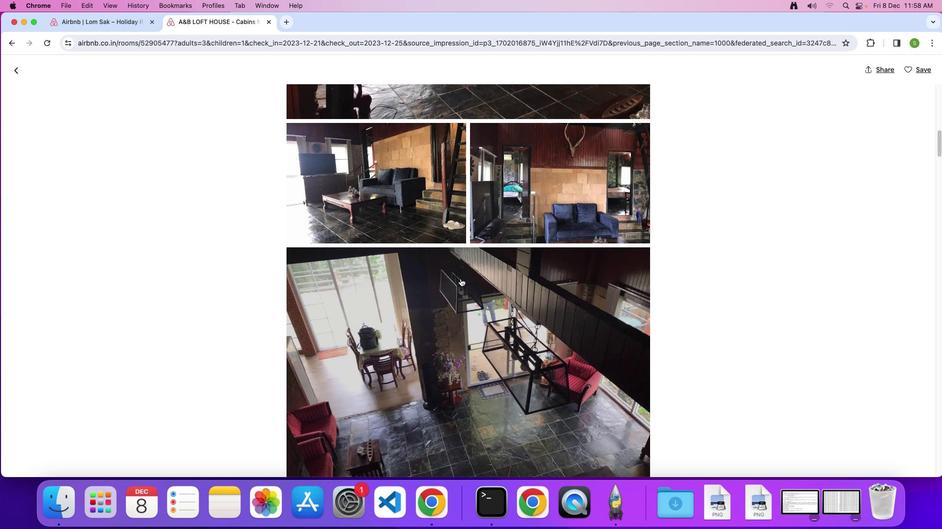 
Action: Mouse scrolled (460, 278) with delta (0, 0)
Screenshot: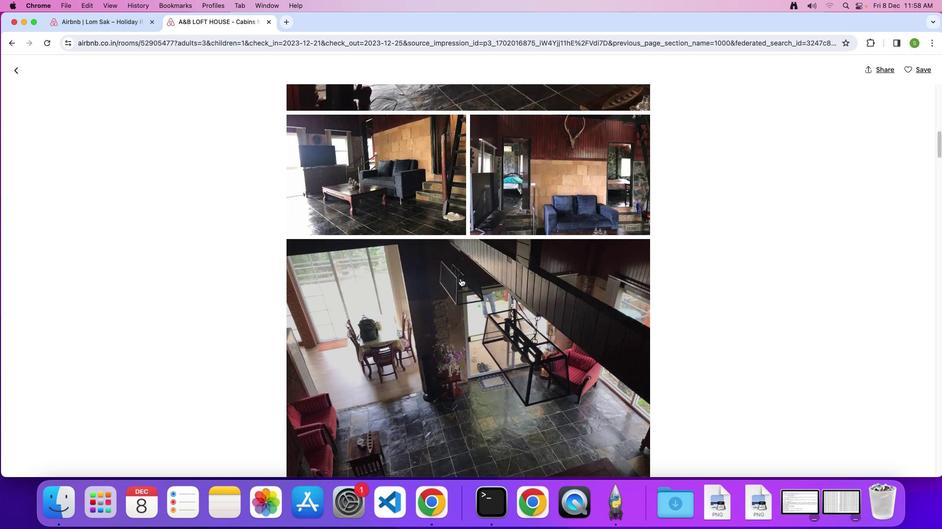 
Action: Mouse scrolled (460, 278) with delta (0, 0)
Screenshot: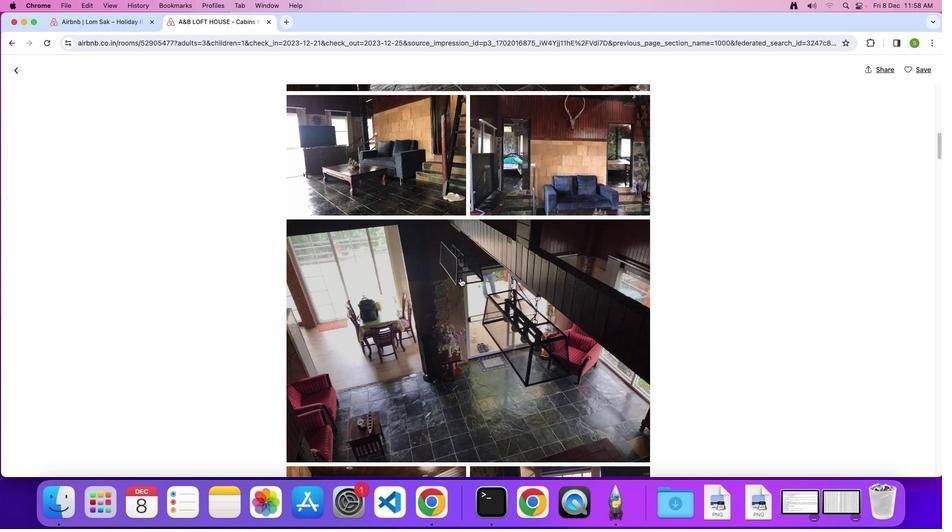 
Action: Mouse scrolled (460, 278) with delta (0, 0)
Screenshot: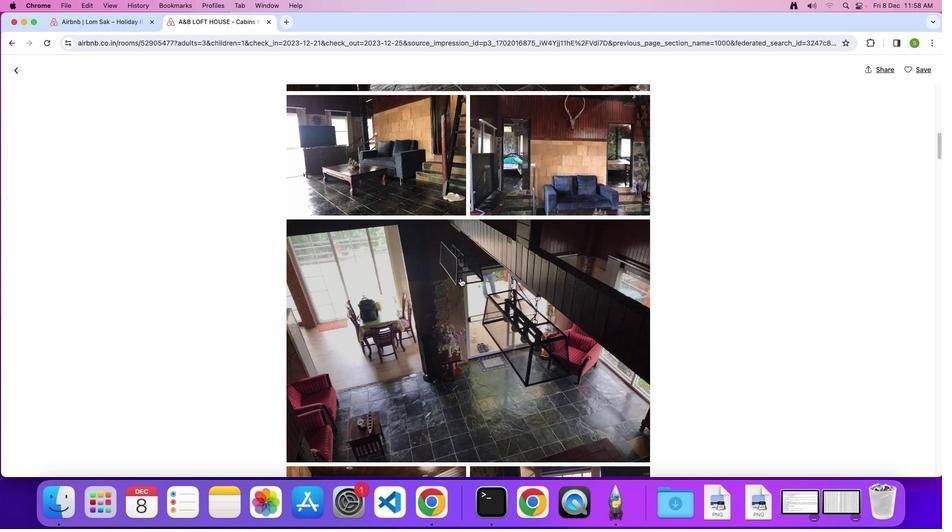 
Action: Mouse scrolled (460, 278) with delta (0, -1)
Screenshot: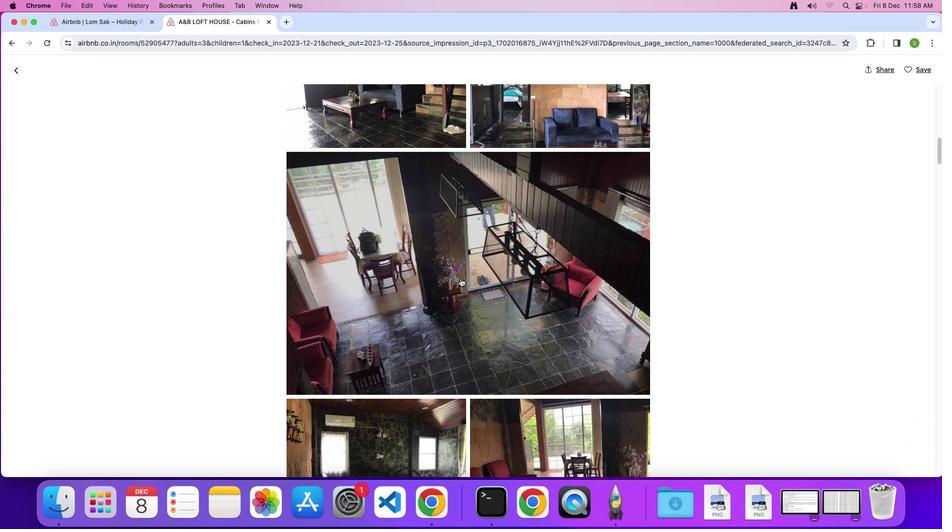 
Action: Mouse scrolled (460, 278) with delta (0, 0)
Screenshot: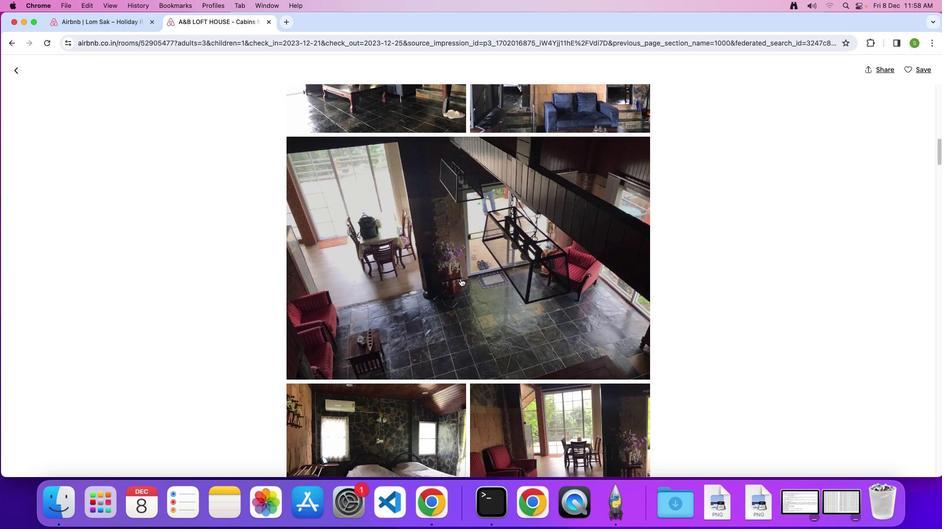 
Action: Mouse scrolled (460, 278) with delta (0, 0)
Screenshot: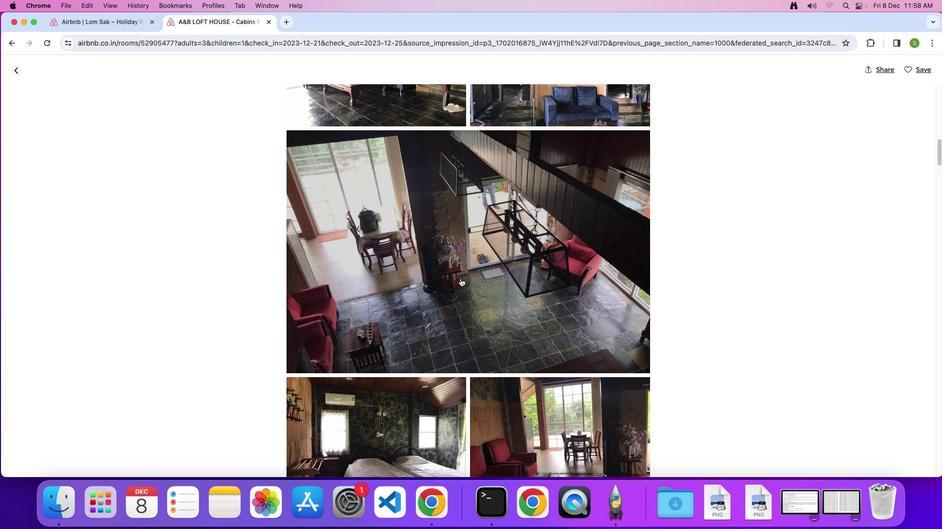 
Action: Mouse scrolled (460, 278) with delta (0, 0)
Screenshot: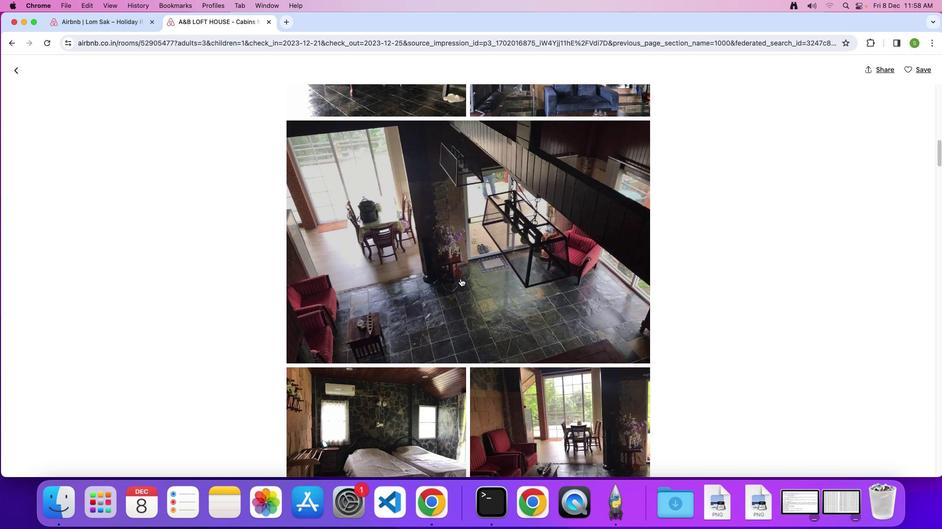 
Action: Mouse scrolled (460, 278) with delta (0, 0)
Screenshot: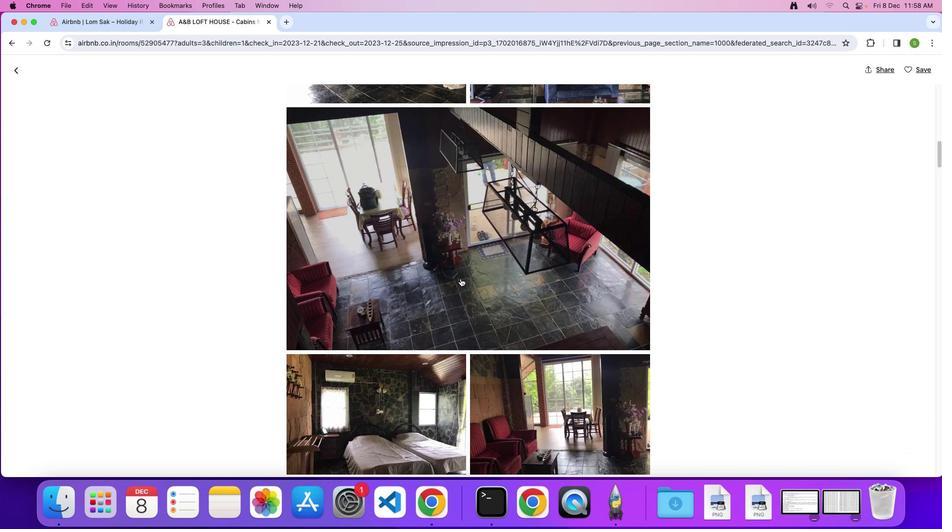 
Action: Mouse scrolled (460, 278) with delta (0, -1)
Screenshot: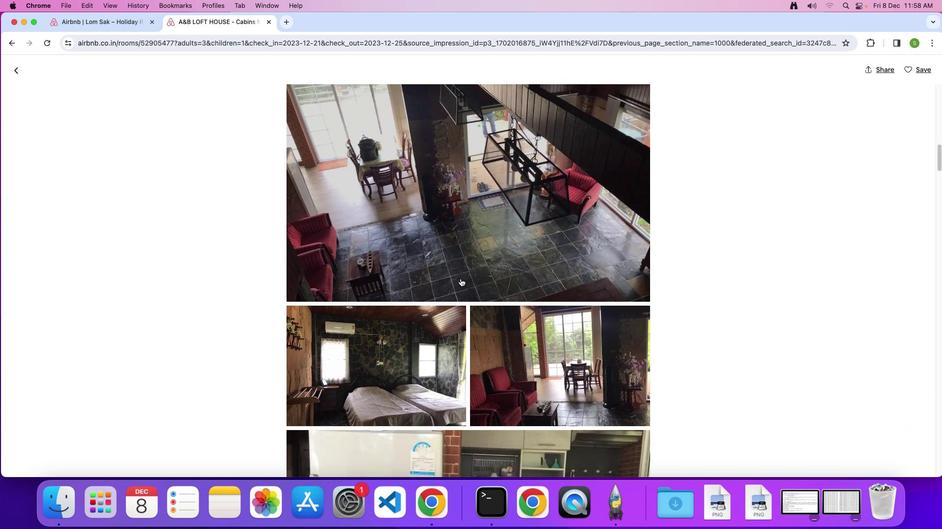 
Action: Mouse scrolled (460, 278) with delta (0, 0)
Screenshot: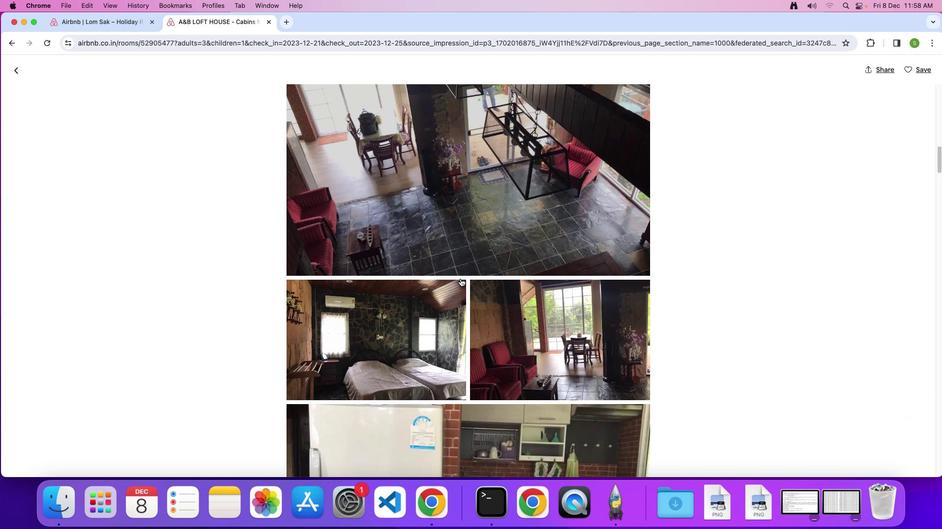 
Action: Mouse scrolled (460, 278) with delta (0, 0)
Screenshot: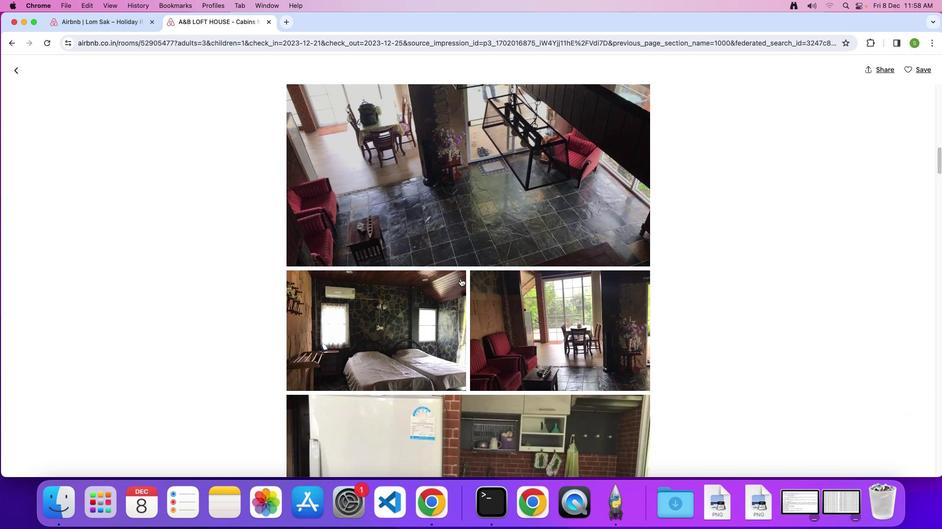 
Action: Mouse scrolled (460, 278) with delta (0, 0)
Screenshot: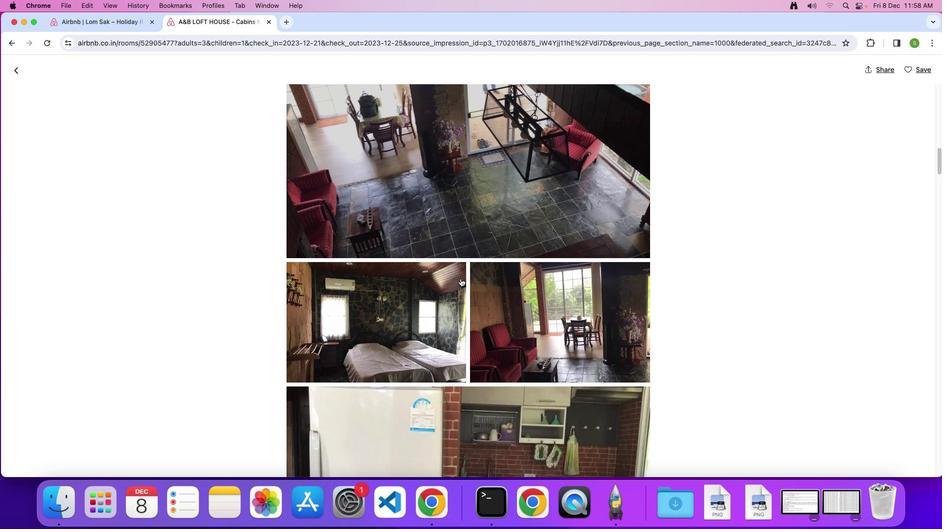 
Action: Mouse scrolled (460, 278) with delta (0, 0)
Screenshot: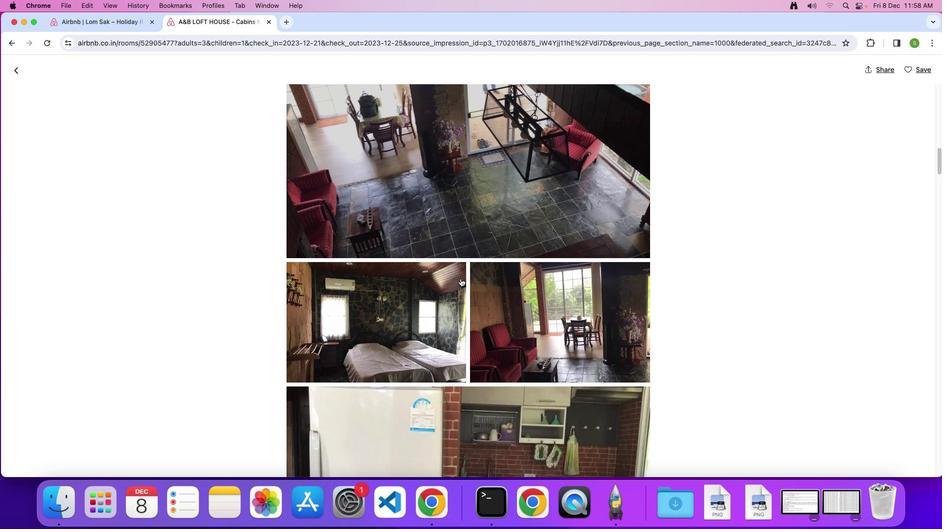 
Action: Mouse scrolled (460, 278) with delta (0, -1)
Screenshot: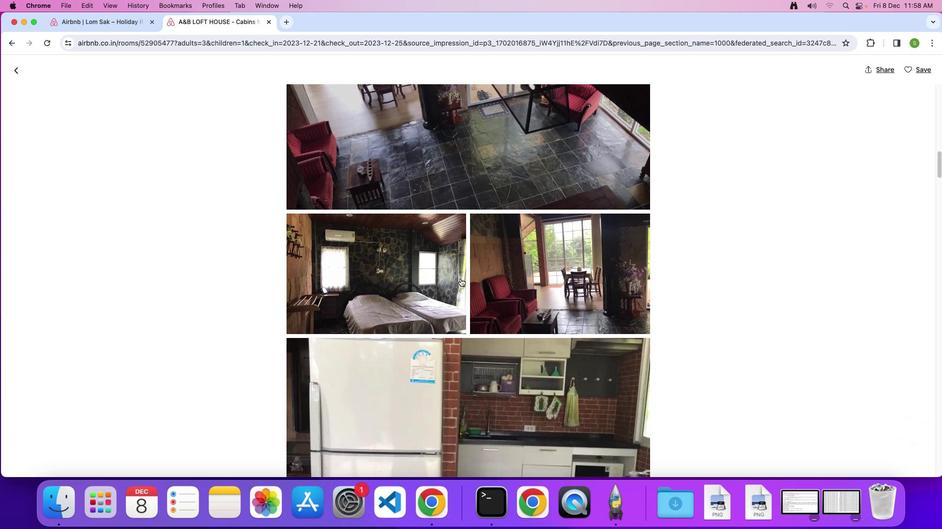 
Action: Mouse scrolled (460, 278) with delta (0, 0)
Screenshot: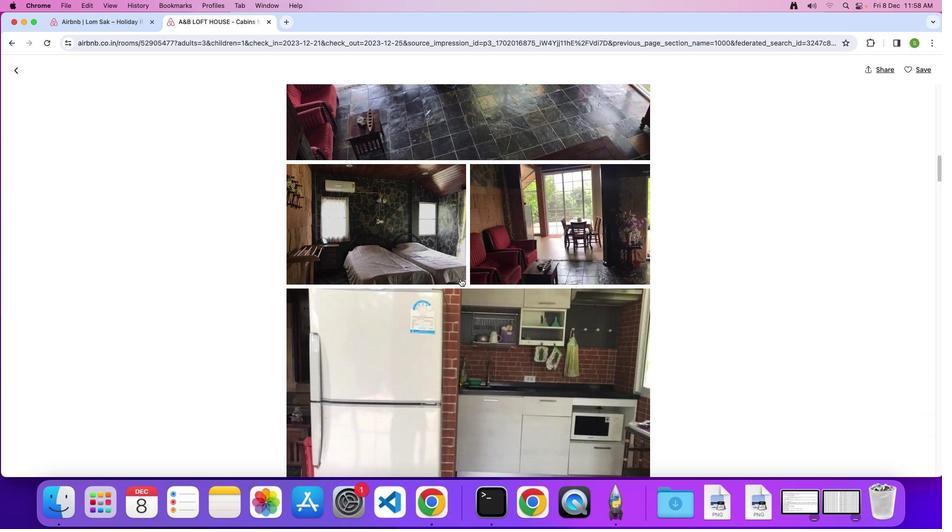 
Action: Mouse scrolled (460, 278) with delta (0, 0)
Screenshot: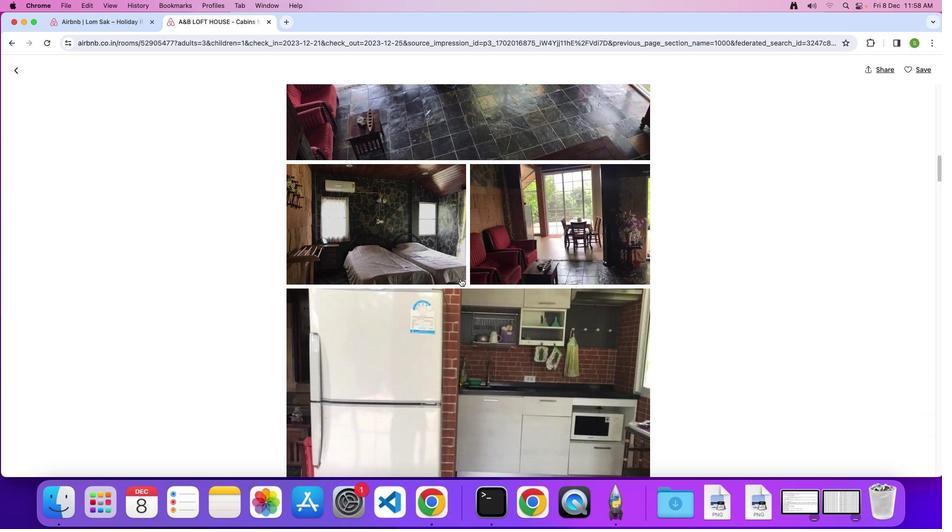 
Action: Mouse scrolled (460, 278) with delta (0, -1)
Screenshot: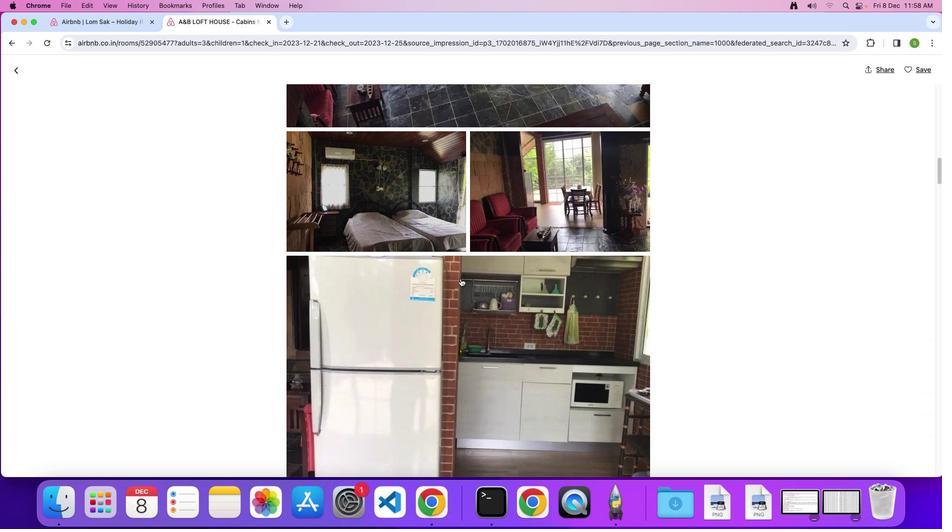 
Action: Mouse scrolled (460, 278) with delta (0, 0)
Screenshot: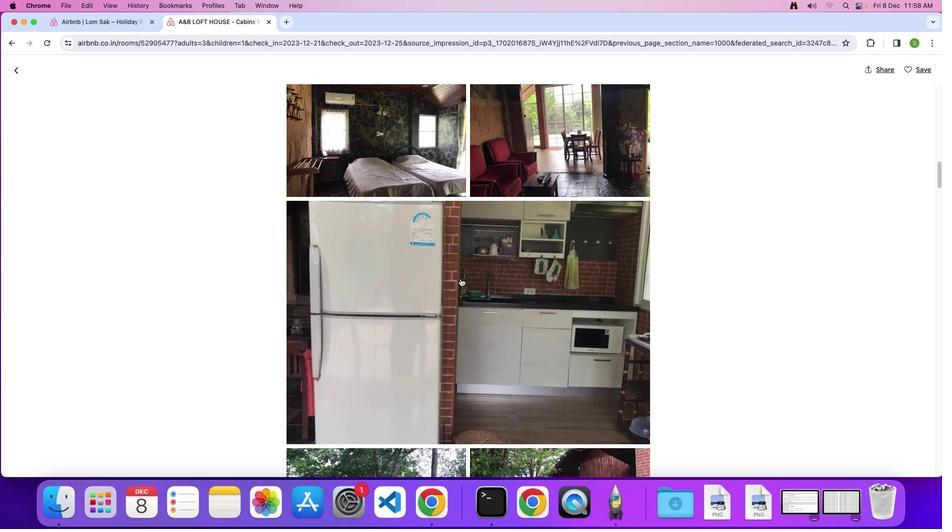 
Action: Mouse scrolled (460, 278) with delta (0, 0)
Screenshot: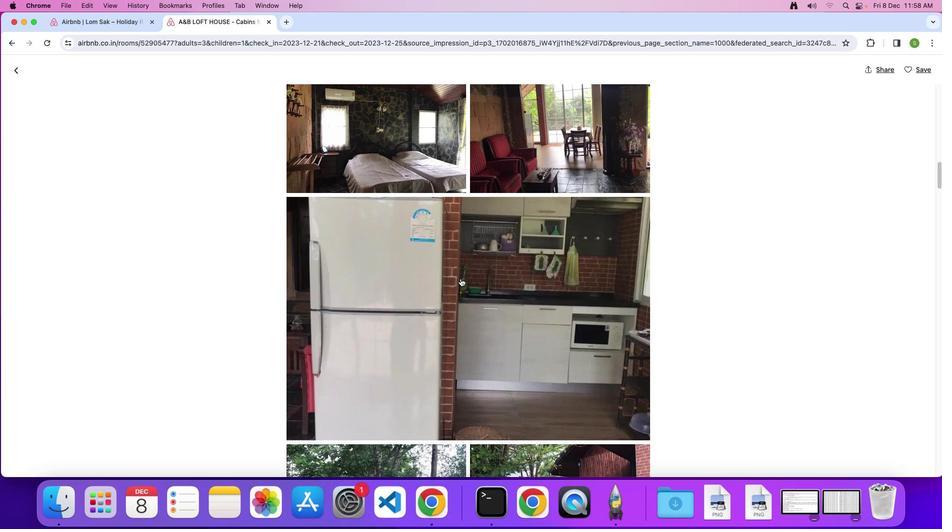 
Action: Mouse scrolled (460, 278) with delta (0, 0)
Screenshot: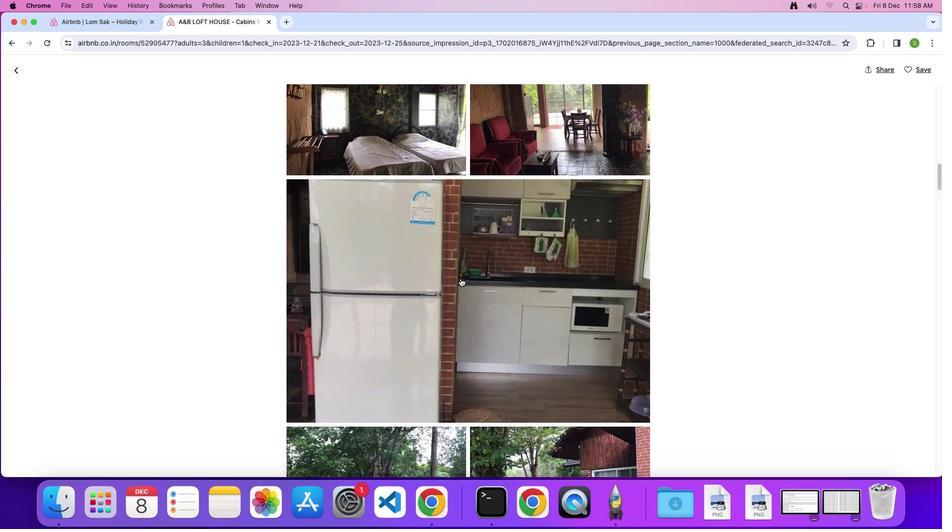 
Action: Mouse scrolled (460, 278) with delta (0, 0)
Screenshot: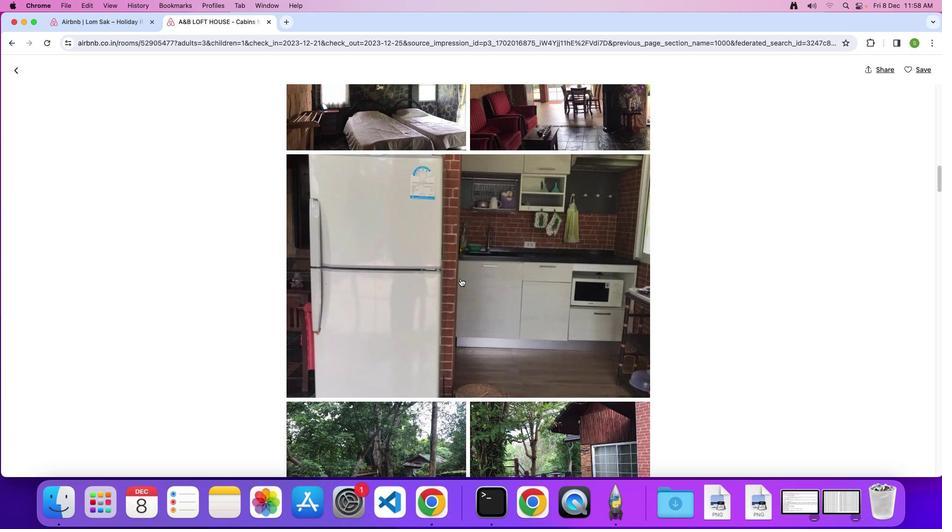 
Action: Mouse scrolled (460, 278) with delta (0, 0)
Screenshot: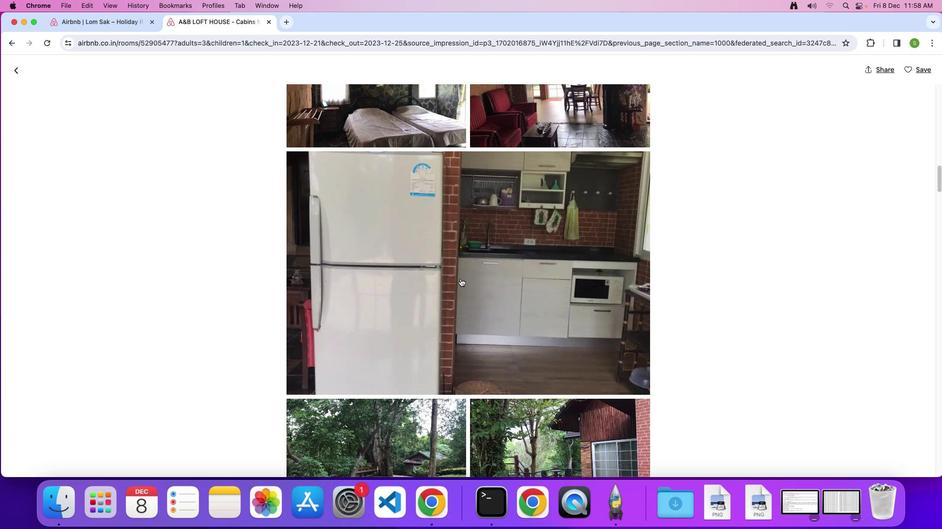 
Action: Mouse scrolled (460, 278) with delta (0, -1)
Screenshot: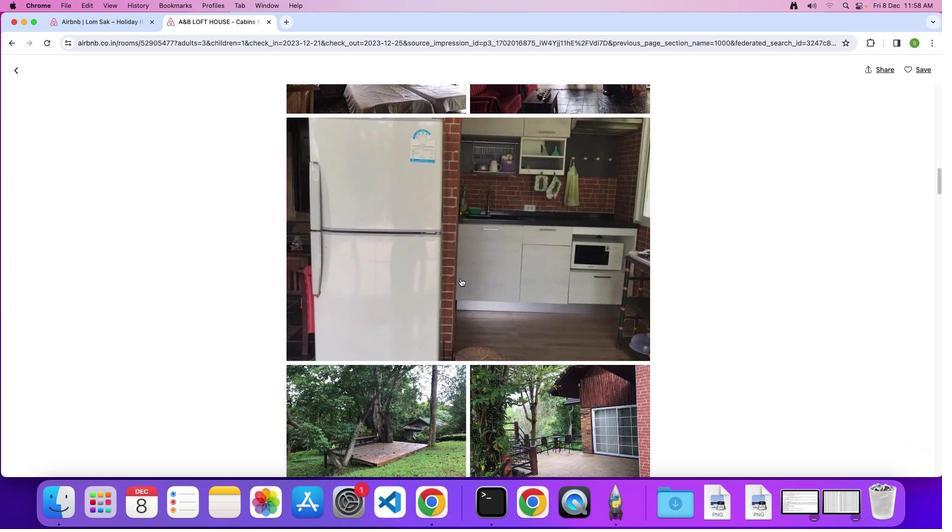 
Action: Mouse scrolled (460, 278) with delta (0, 0)
Screenshot: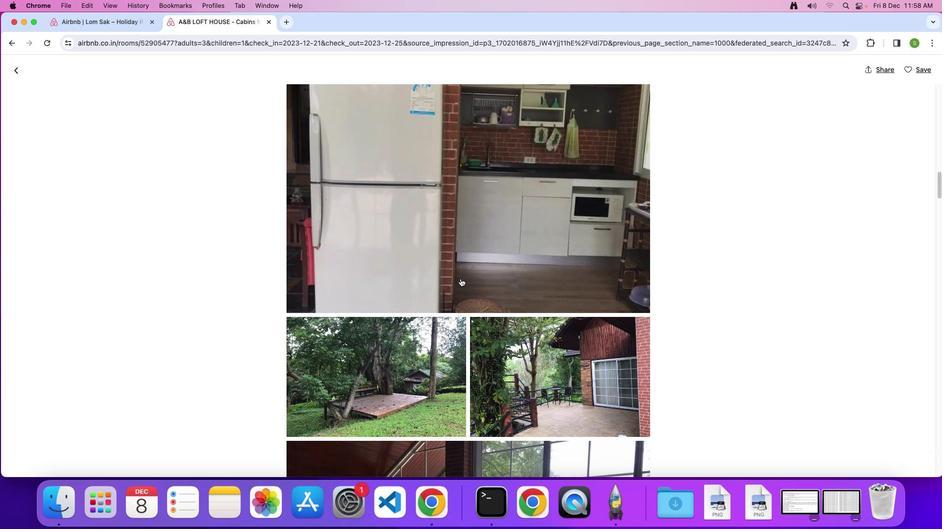 
Action: Mouse scrolled (460, 278) with delta (0, 0)
Screenshot: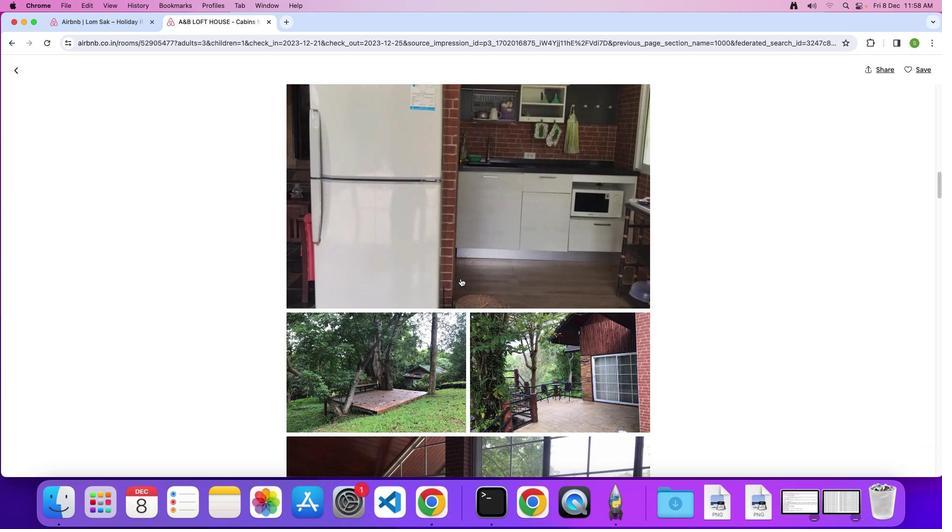 
Action: Mouse scrolled (460, 278) with delta (0, 0)
Screenshot: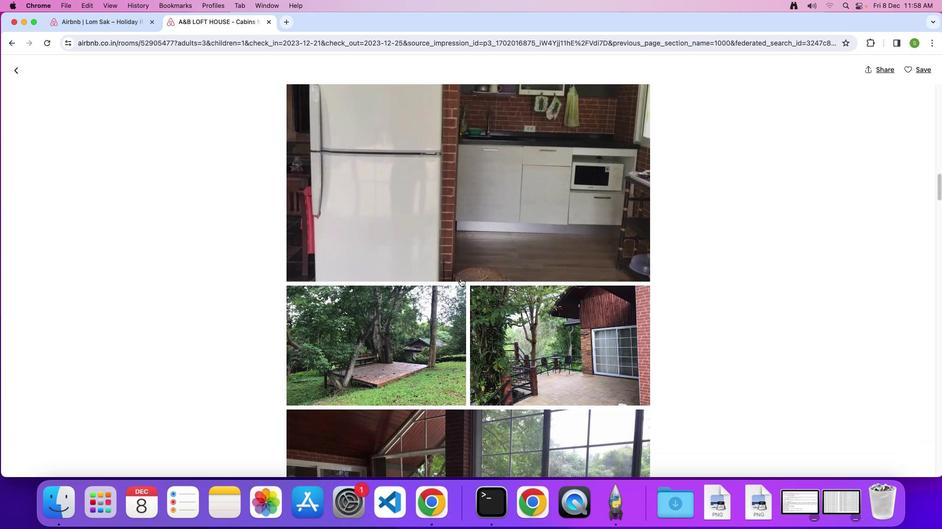 
Action: Mouse scrolled (460, 278) with delta (0, 0)
Screenshot: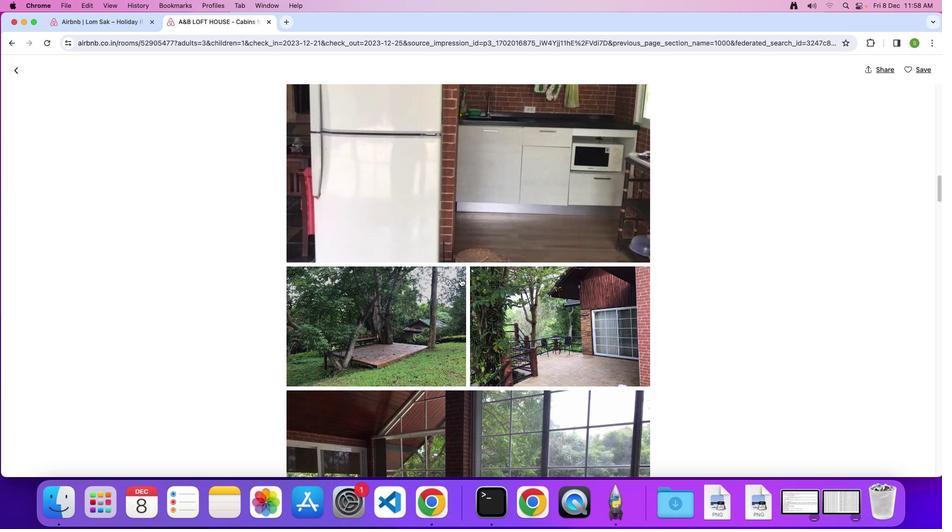 
Action: Mouse scrolled (460, 278) with delta (0, 0)
Screenshot: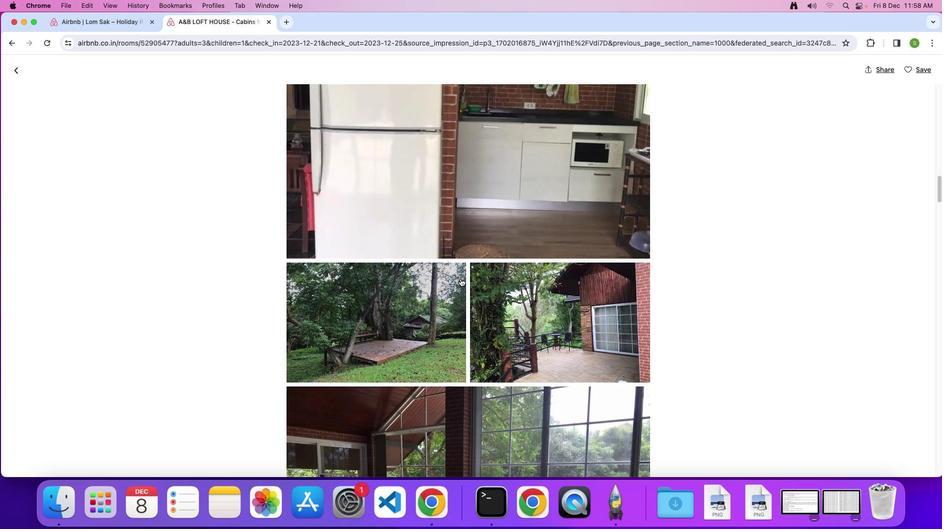 
Action: Mouse scrolled (460, 278) with delta (0, 0)
Screenshot: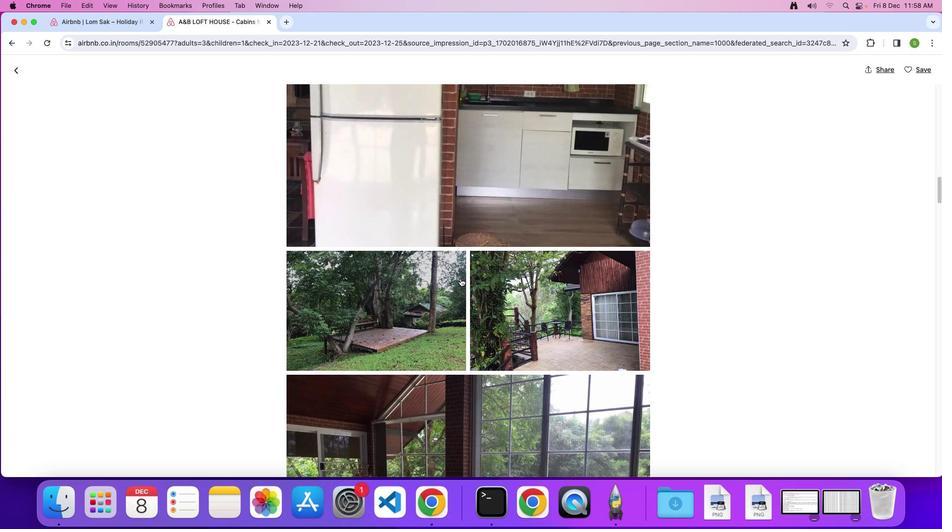 
Action: Mouse scrolled (460, 278) with delta (0, 0)
Screenshot: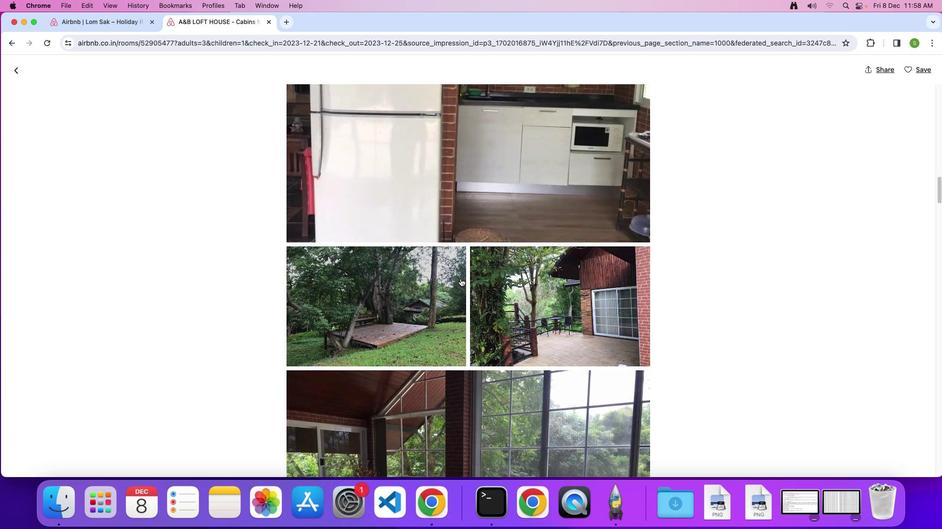
Action: Mouse scrolled (460, 278) with delta (0, -1)
Screenshot: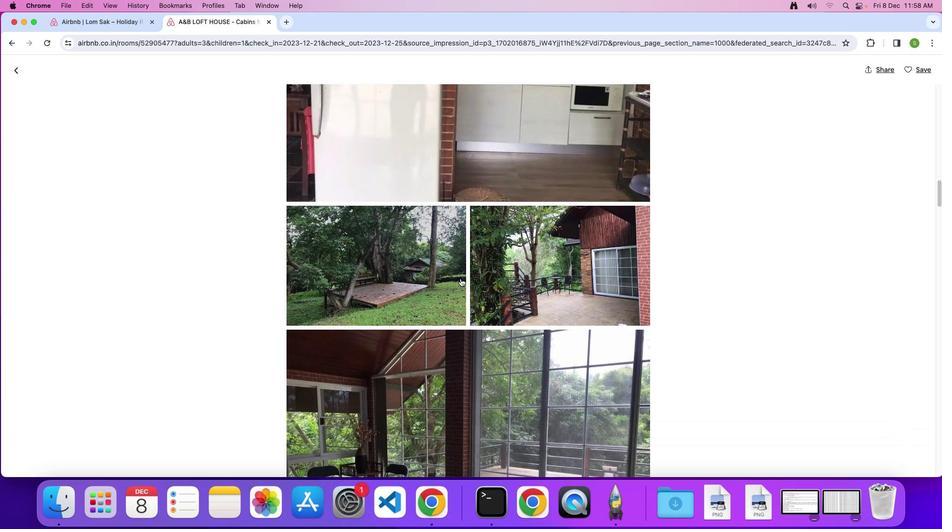 
Action: Mouse scrolled (460, 278) with delta (0, 0)
Screenshot: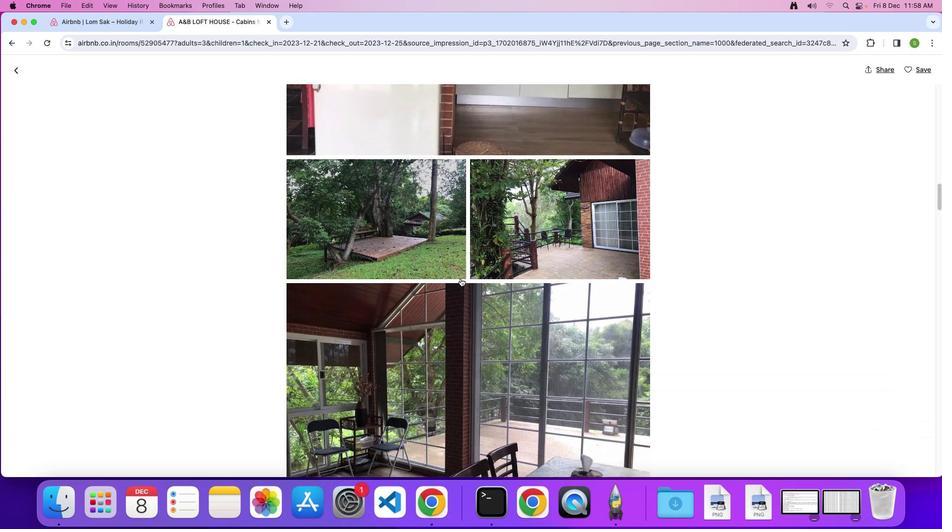 
Action: Mouse scrolled (460, 278) with delta (0, 0)
Screenshot: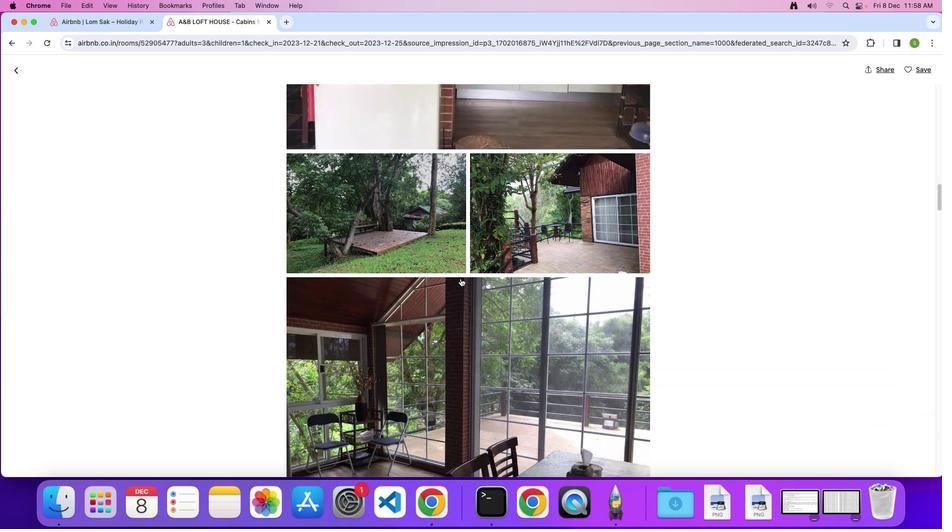 
Action: Mouse scrolled (460, 278) with delta (0, 0)
Screenshot: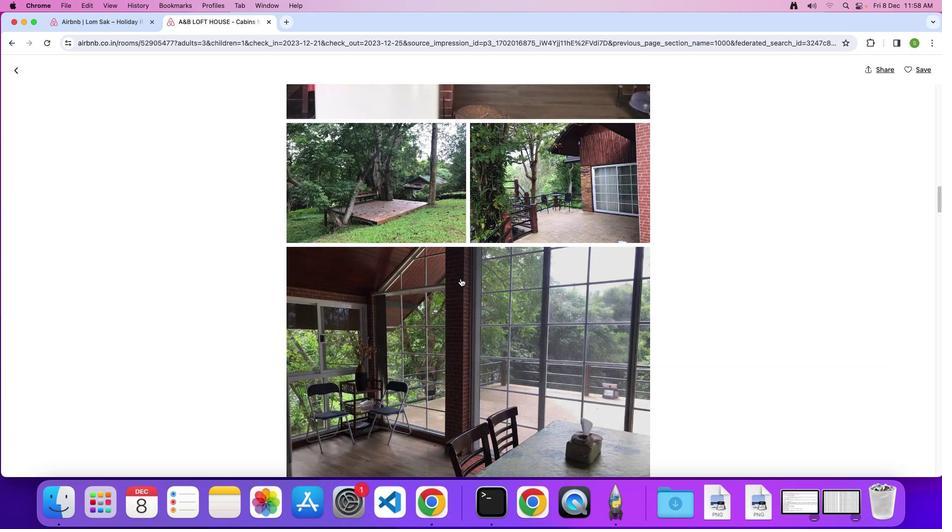 
Action: Mouse scrolled (460, 278) with delta (0, 0)
Screenshot: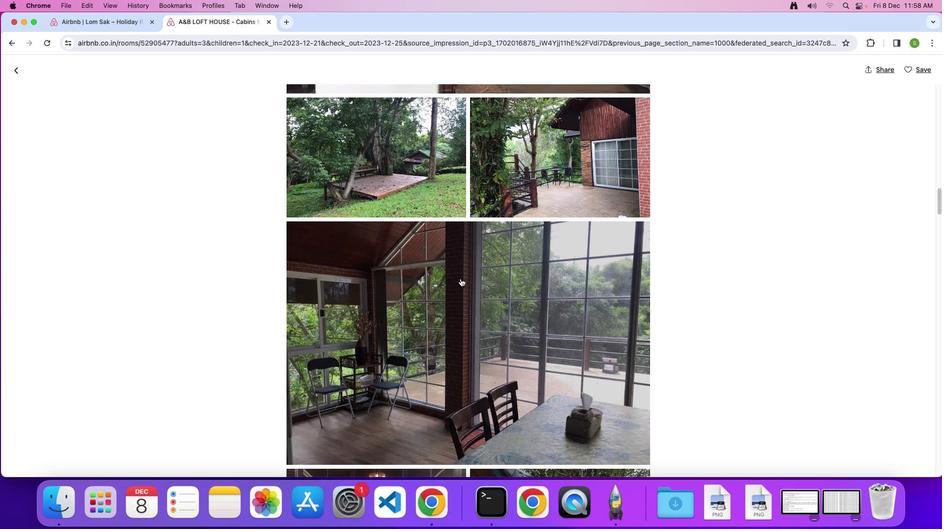 
Action: Mouse scrolled (460, 278) with delta (0, 0)
Screenshot: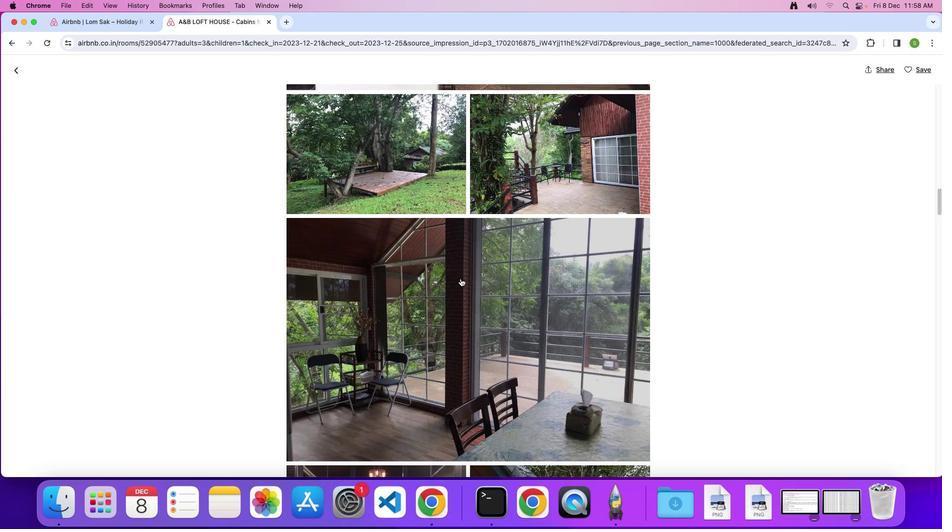 
Action: Mouse scrolled (460, 278) with delta (0, -1)
Screenshot: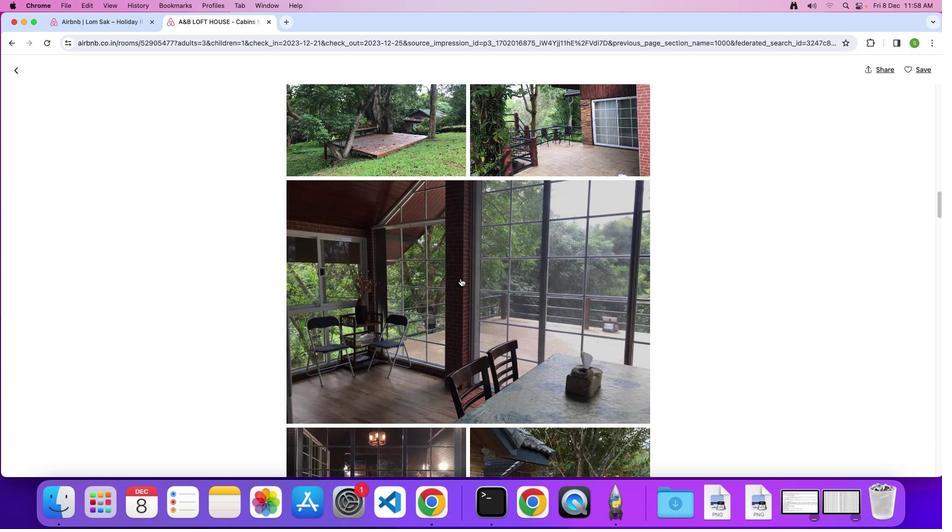 
Action: Mouse scrolled (460, 278) with delta (0, 0)
Screenshot: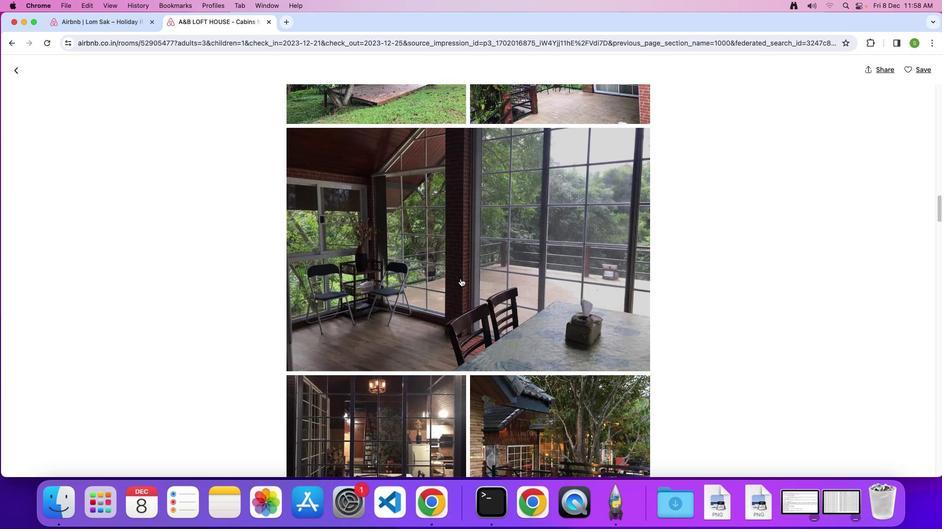
Action: Mouse scrolled (460, 278) with delta (0, 0)
Screenshot: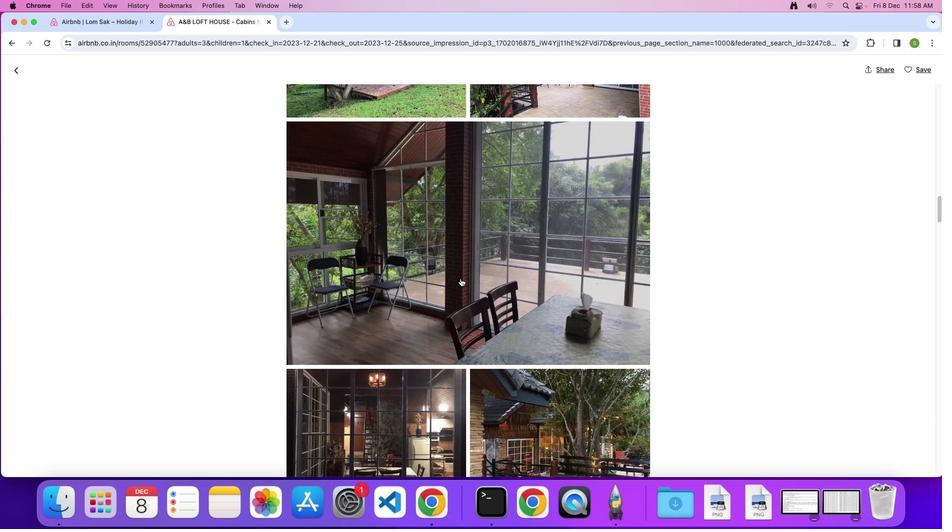 
Action: Mouse scrolled (460, 278) with delta (0, -1)
Screenshot: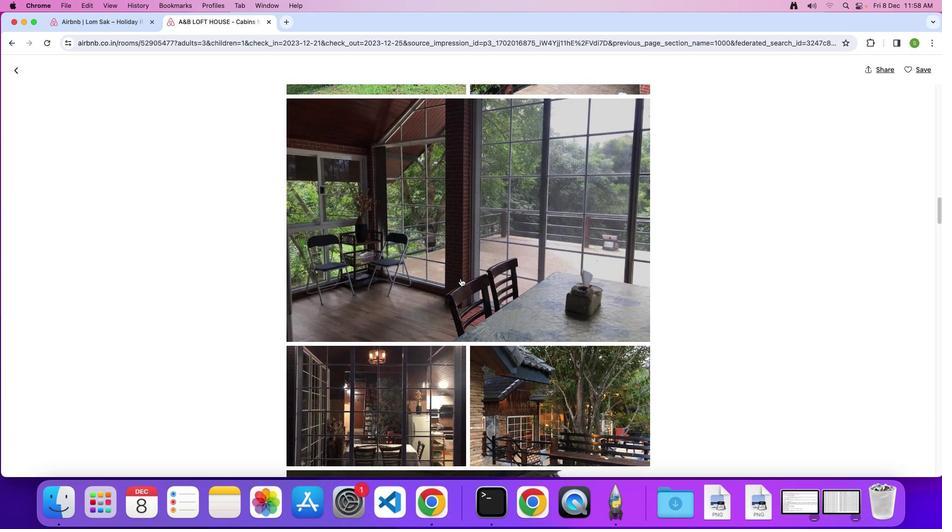 
Action: Mouse scrolled (460, 278) with delta (0, 0)
Screenshot: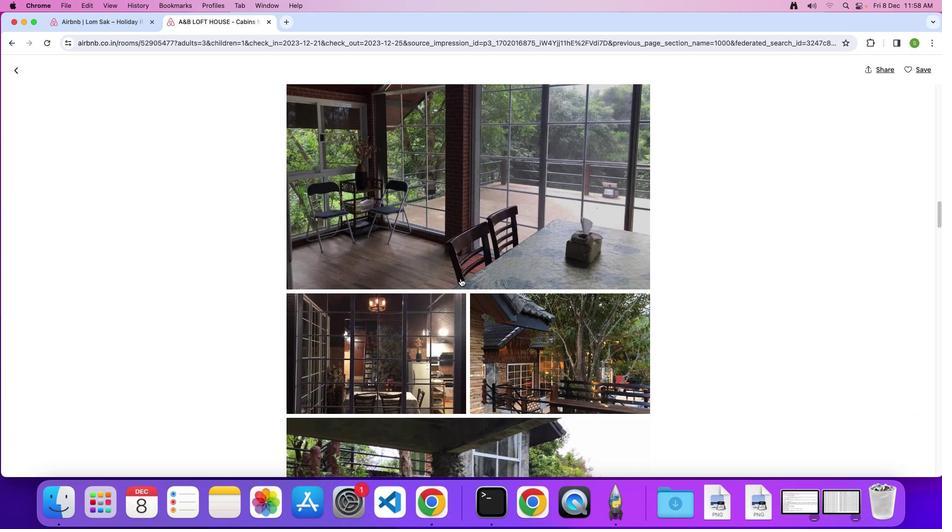 
Action: Mouse scrolled (460, 278) with delta (0, 0)
Screenshot: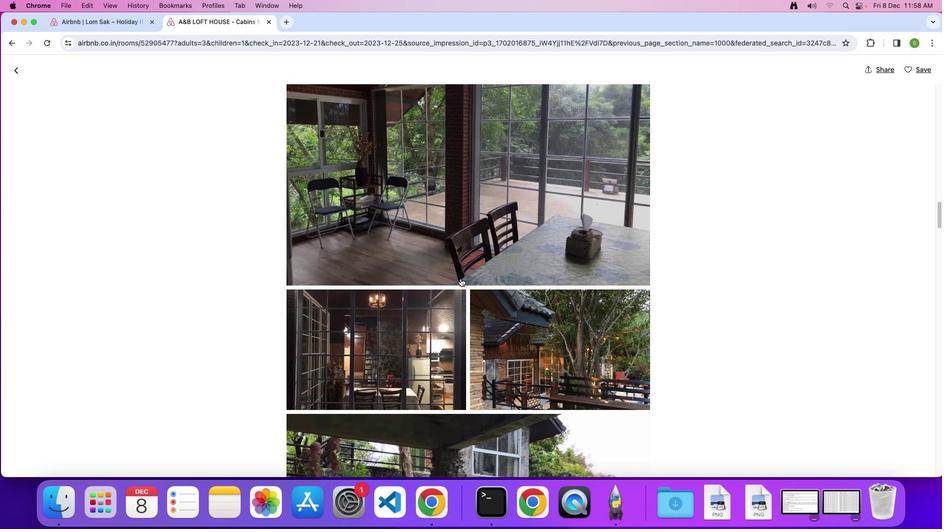 
Action: Mouse scrolled (460, 278) with delta (0, -1)
Screenshot: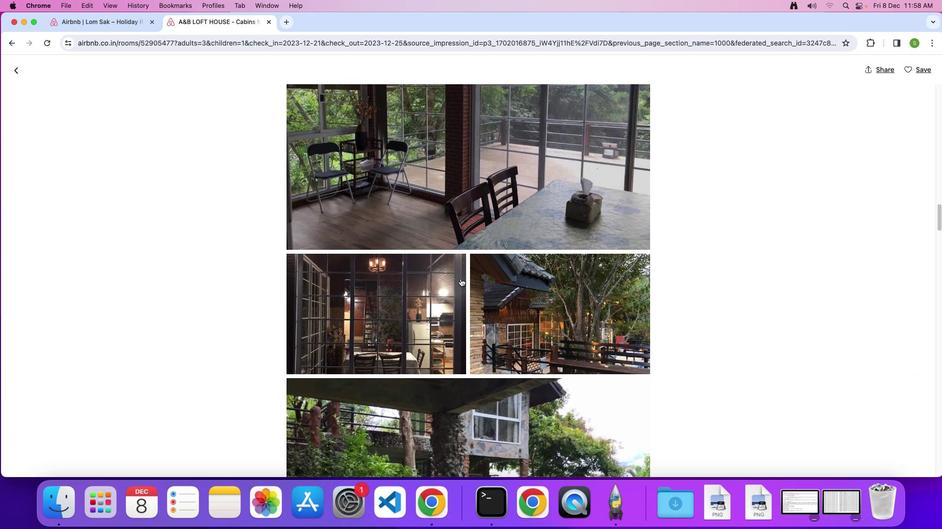 
Action: Mouse scrolled (460, 278) with delta (0, 0)
Screenshot: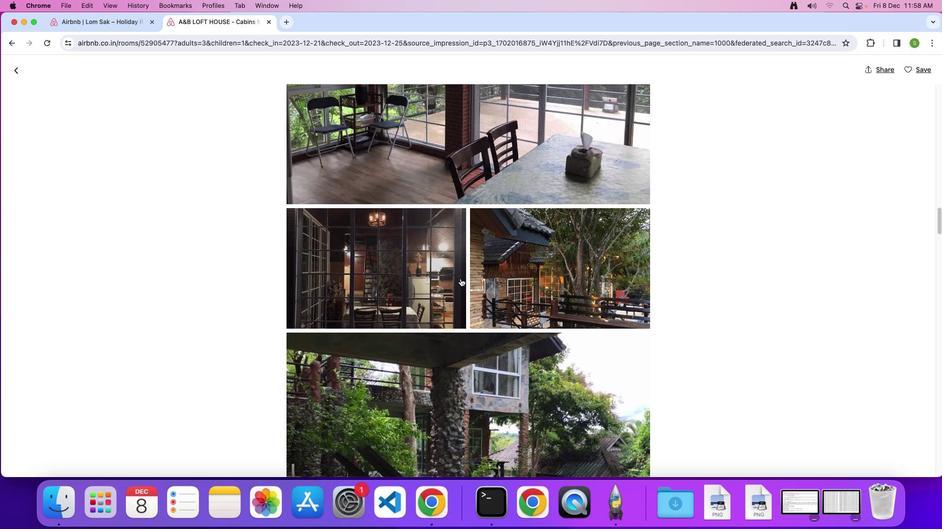 
Action: Mouse scrolled (460, 278) with delta (0, 0)
Screenshot: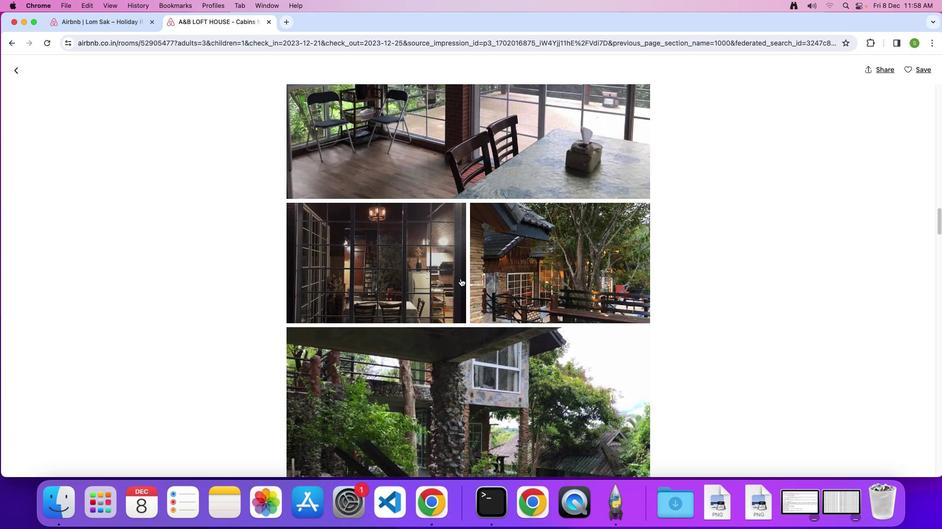 
Action: Mouse scrolled (460, 278) with delta (0, 0)
Screenshot: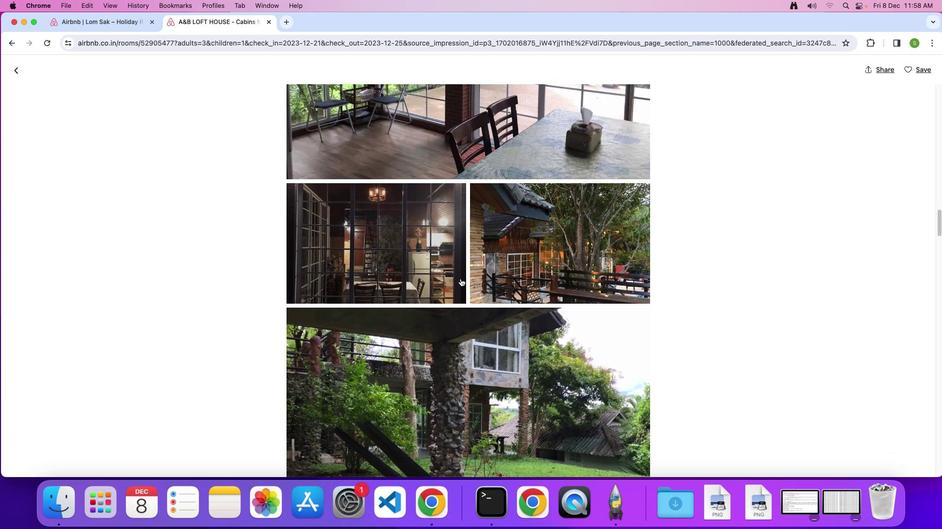 
Action: Mouse scrolled (460, 278) with delta (0, 0)
Screenshot: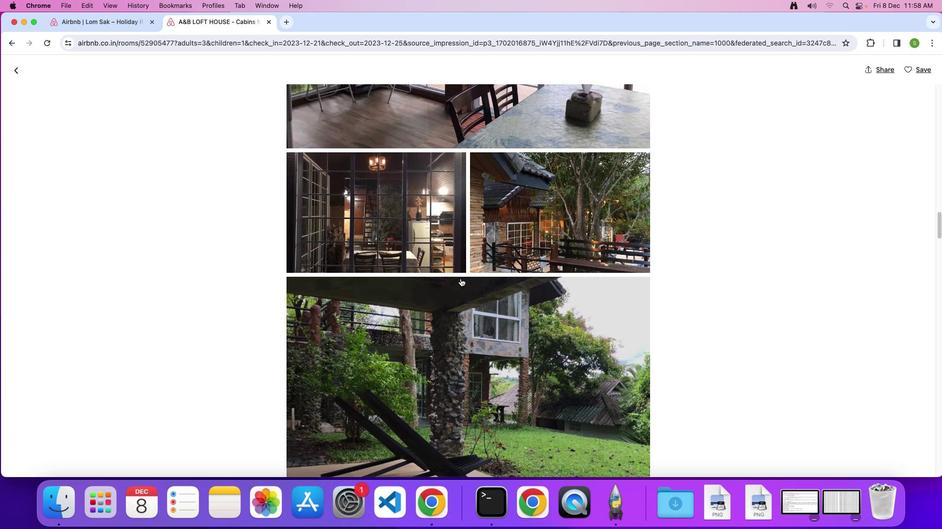
Action: Mouse scrolled (460, 278) with delta (0, 0)
Screenshot: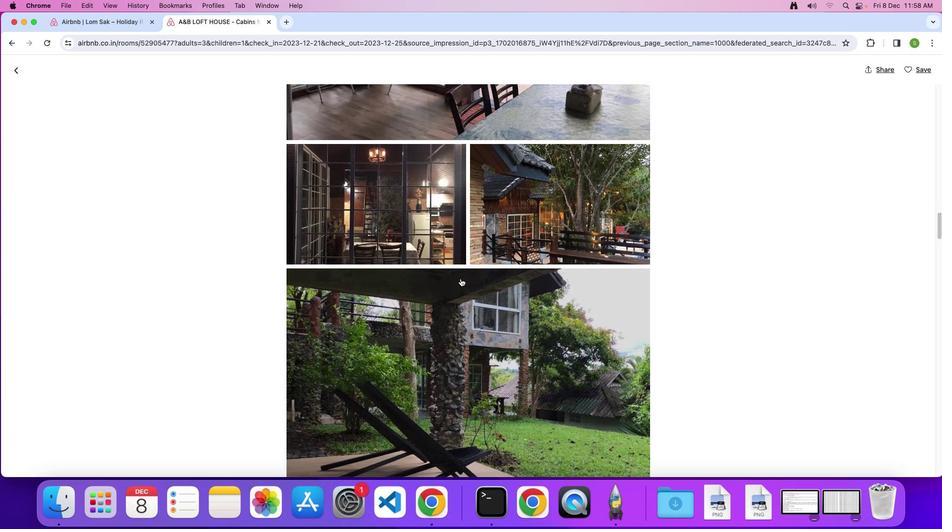 
Action: Mouse scrolled (460, 278) with delta (0, -1)
Screenshot: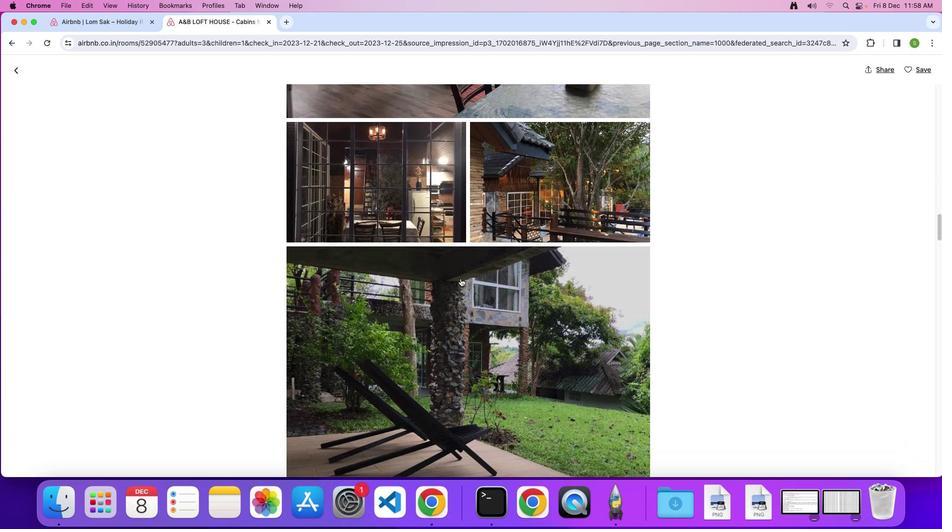 
Action: Mouse scrolled (460, 278) with delta (0, 0)
Screenshot: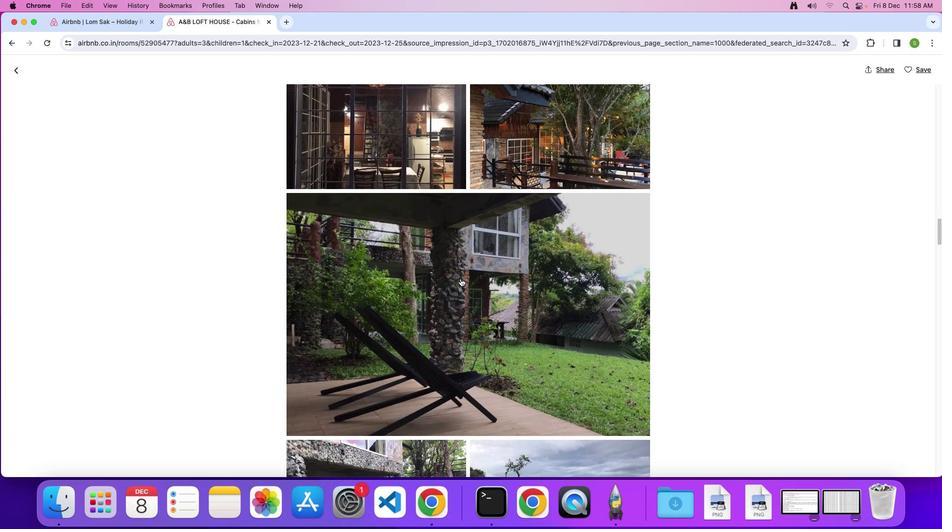 
Action: Mouse scrolled (460, 278) with delta (0, 0)
Screenshot: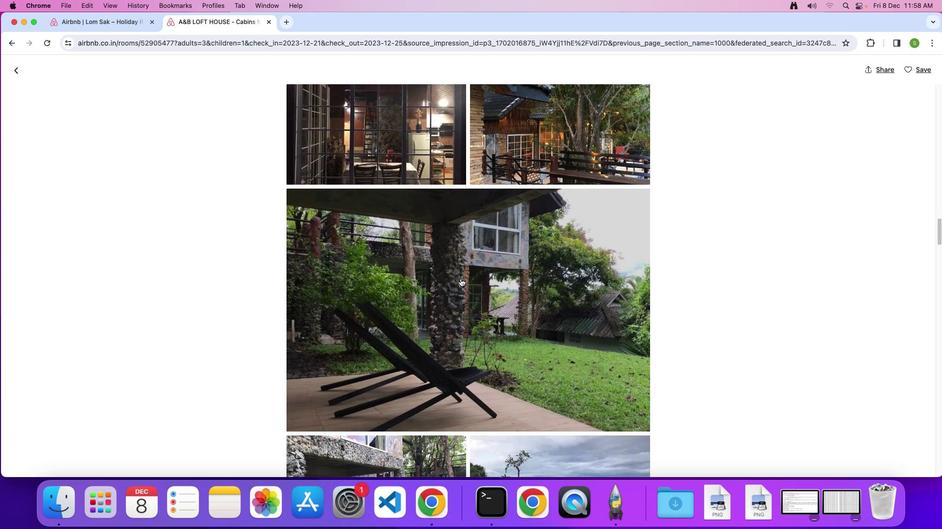 
Action: Mouse scrolled (460, 278) with delta (0, 0)
Screenshot: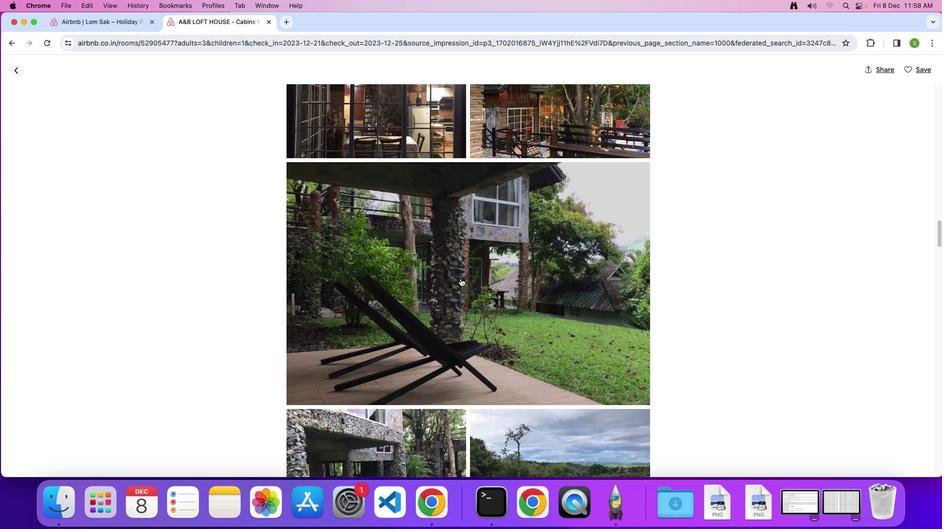 
Action: Mouse scrolled (460, 278) with delta (0, 0)
Screenshot: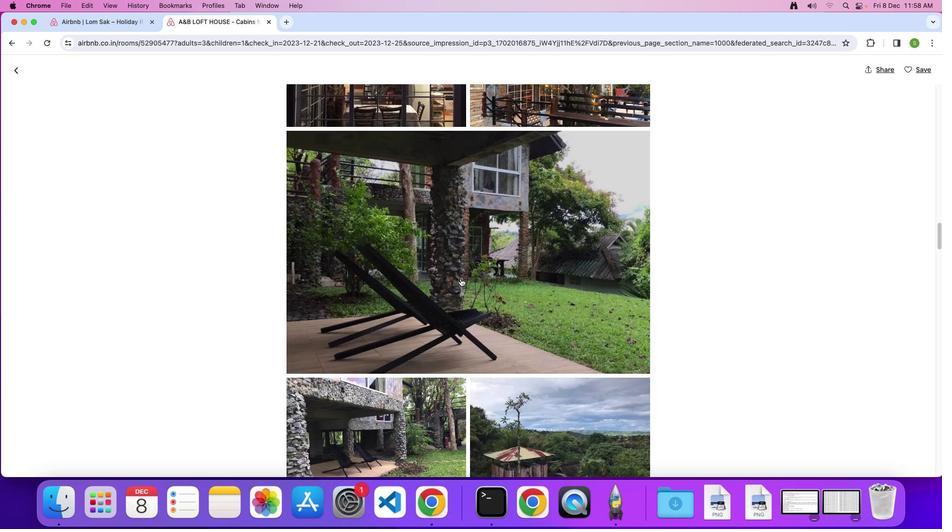 
Action: Mouse scrolled (460, 278) with delta (0, 0)
Screenshot: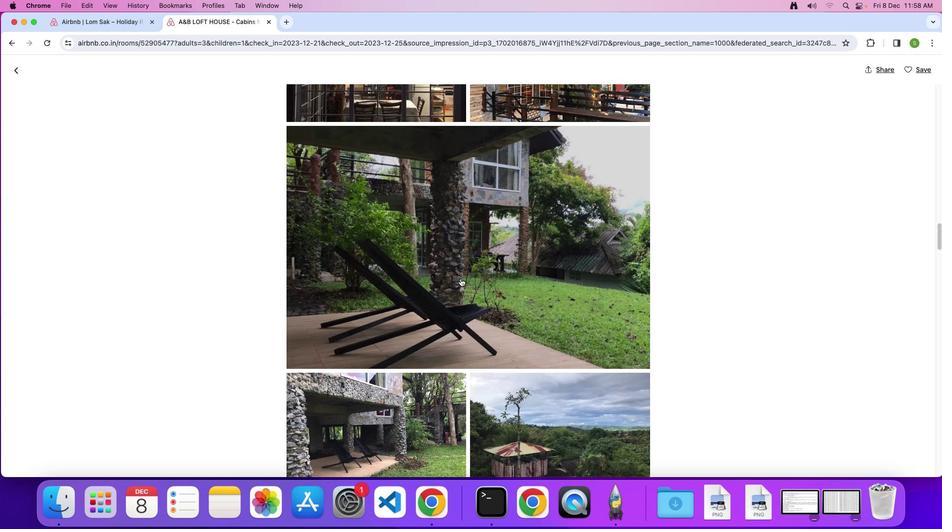 
Action: Mouse scrolled (460, 278) with delta (0, 0)
Screenshot: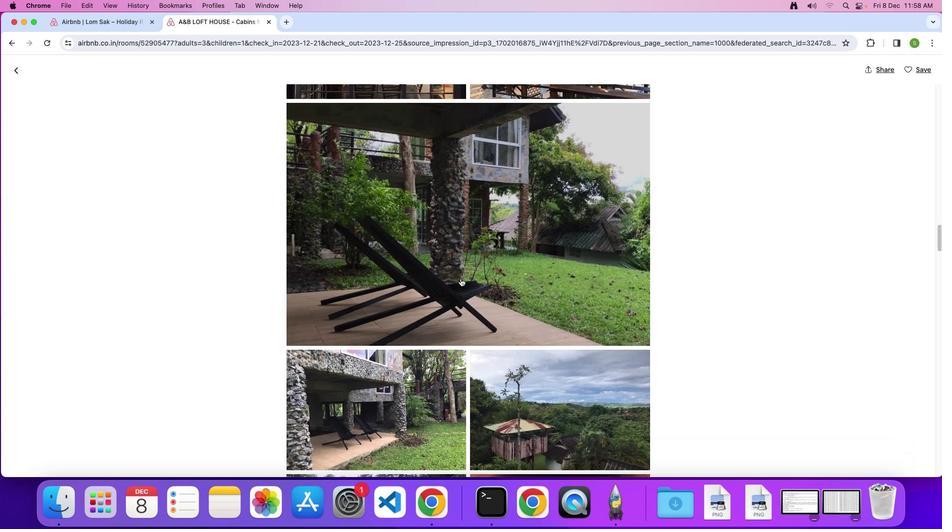 
Action: Mouse scrolled (460, 278) with delta (0, 0)
Screenshot: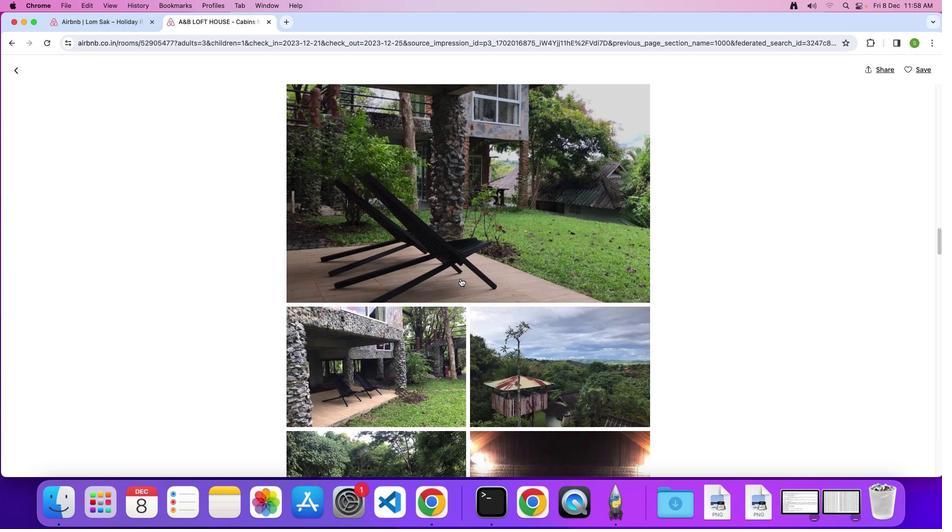 
Action: Mouse scrolled (460, 278) with delta (0, 0)
Screenshot: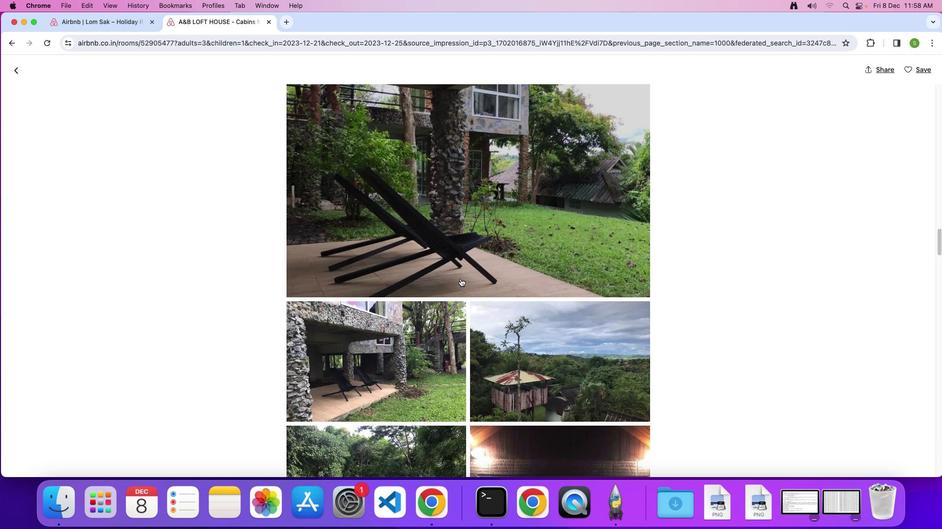 
Action: Mouse scrolled (460, 278) with delta (0, 0)
Screenshot: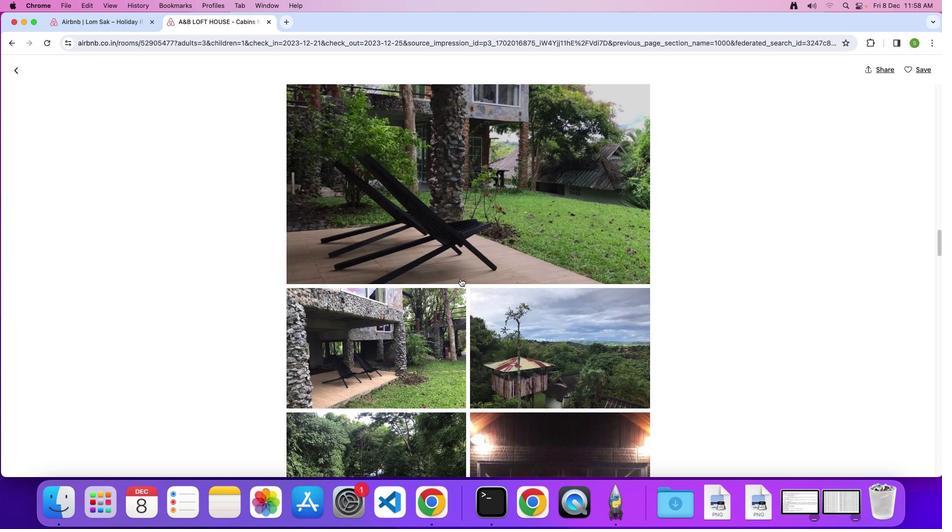 
Action: Mouse scrolled (460, 278) with delta (0, 0)
Screenshot: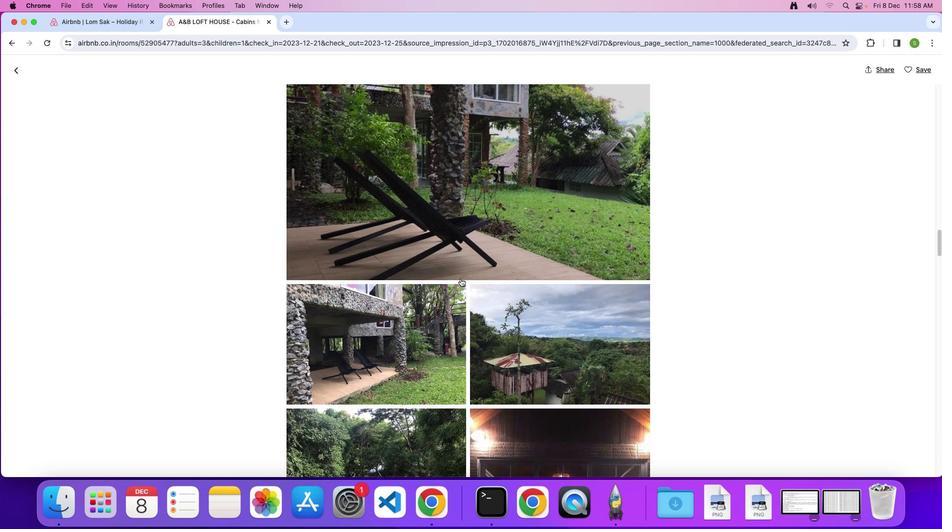 
Action: Mouse scrolled (460, 278) with delta (0, 0)
Screenshot: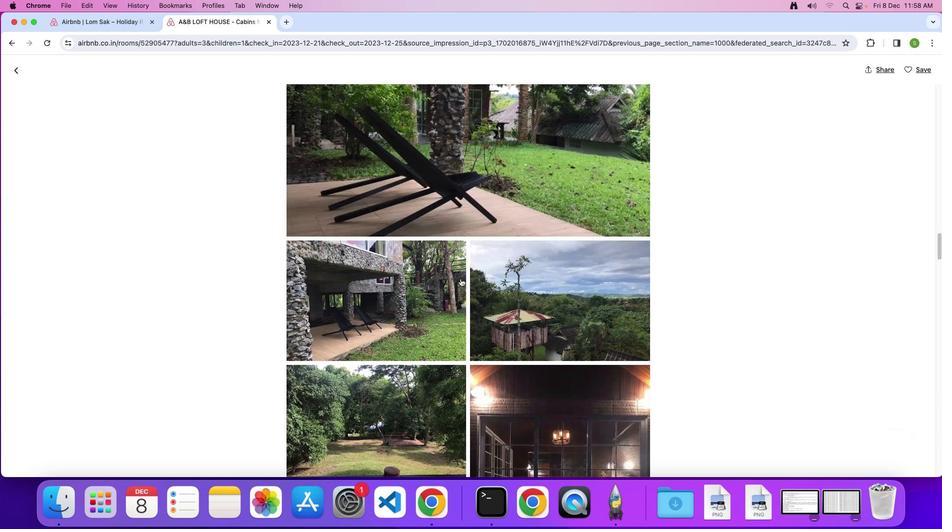 
Action: Mouse scrolled (460, 278) with delta (0, 0)
Screenshot: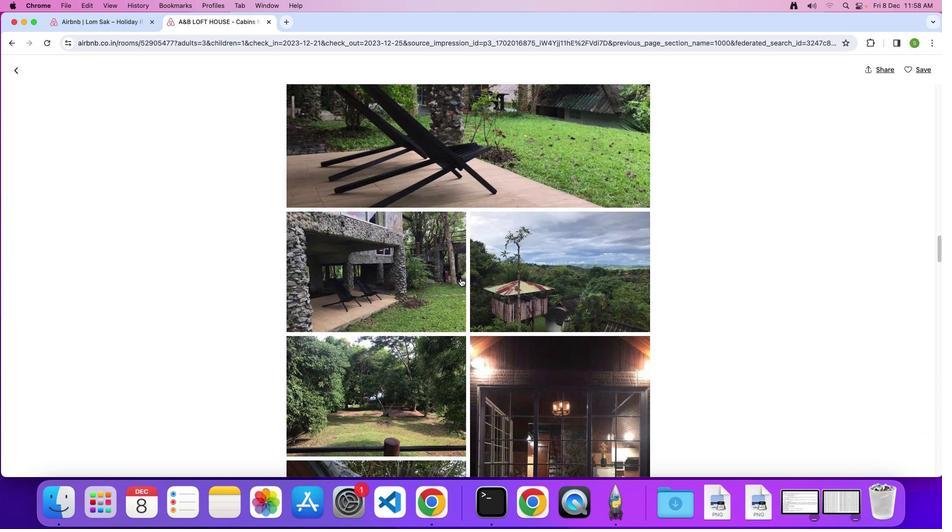 
Action: Mouse scrolled (460, 278) with delta (0, 0)
Screenshot: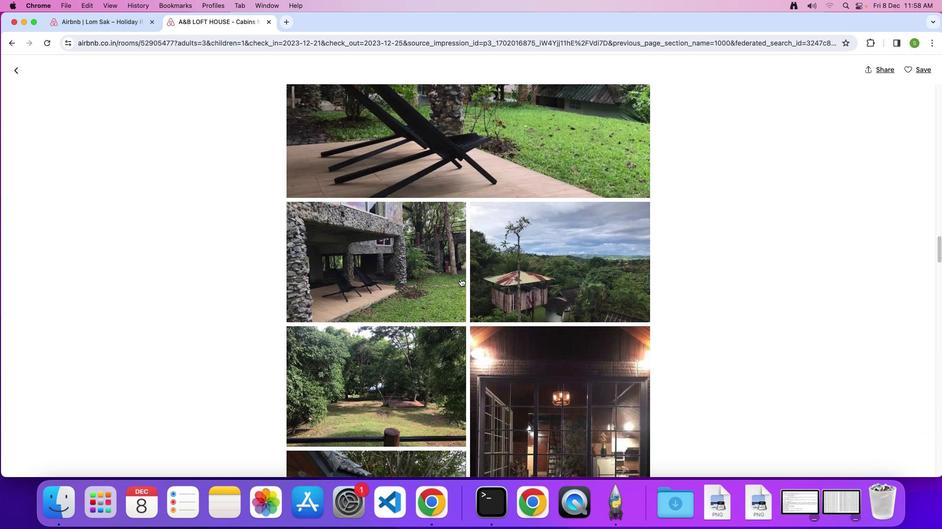 
Action: Mouse scrolled (460, 278) with delta (0, -1)
Screenshot: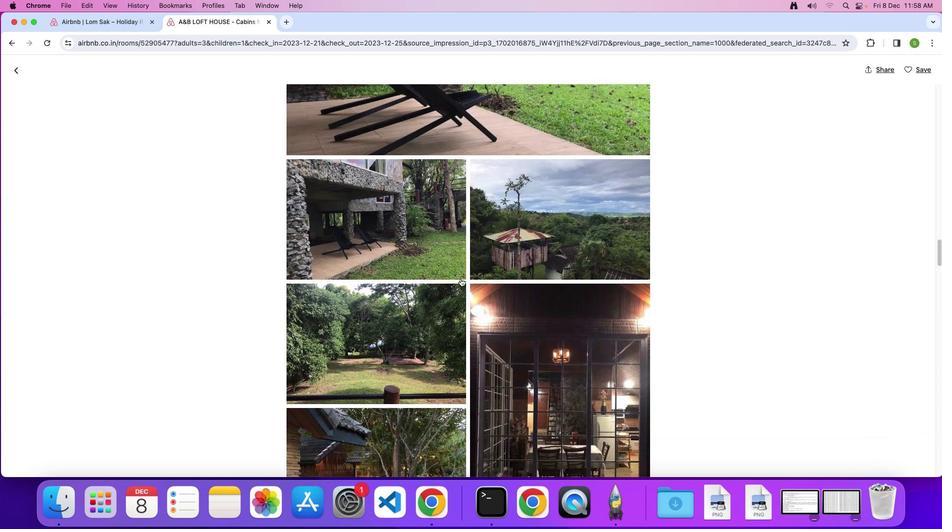 
Action: Mouse scrolled (460, 278) with delta (0, 0)
Screenshot: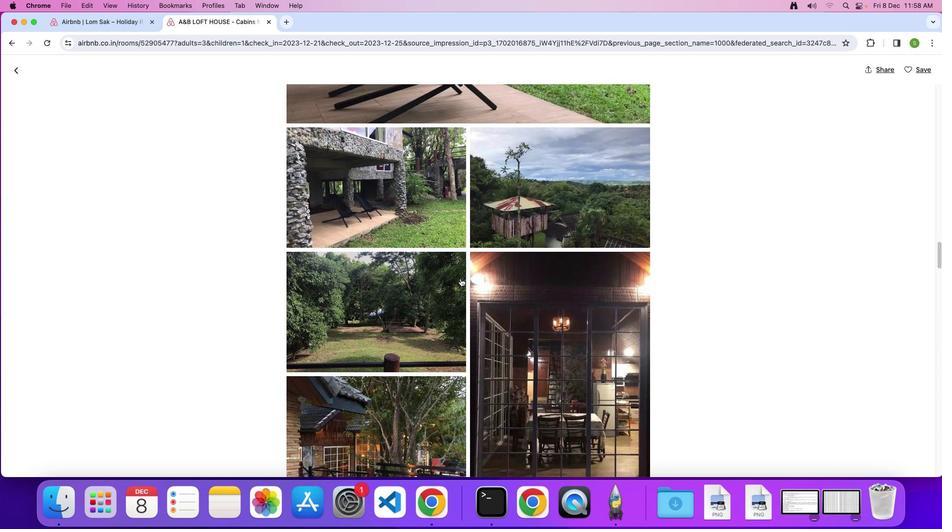 
Action: Mouse scrolled (460, 278) with delta (0, 0)
Screenshot: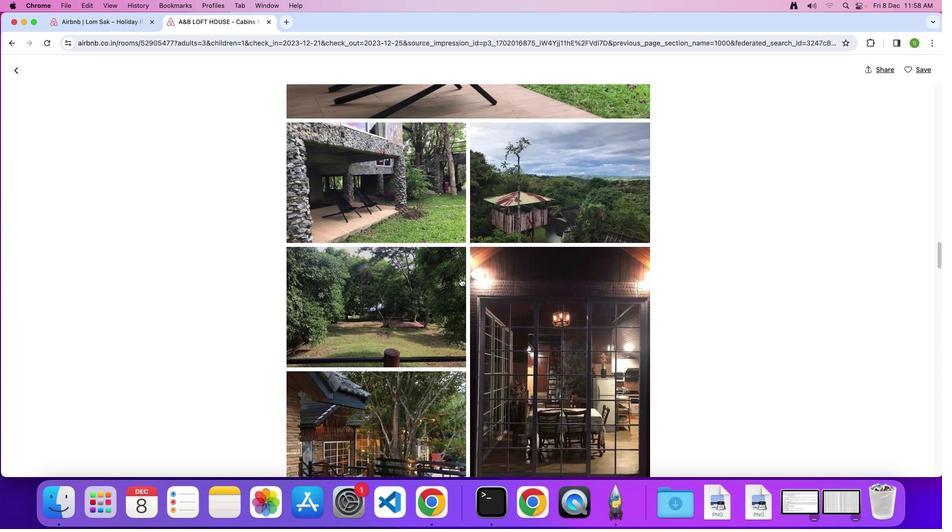 
Action: Mouse scrolled (460, 278) with delta (0, -1)
Screenshot: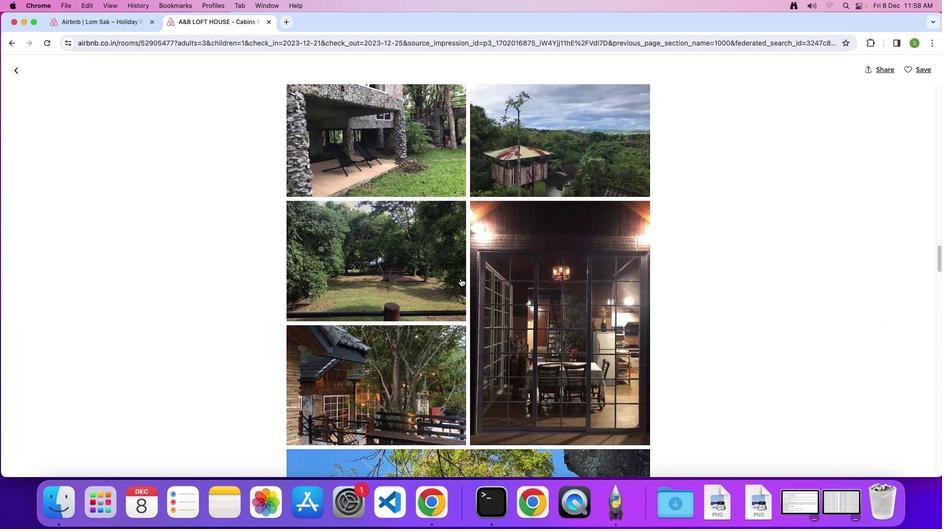 
Action: Mouse scrolled (460, 278) with delta (0, 0)
Screenshot: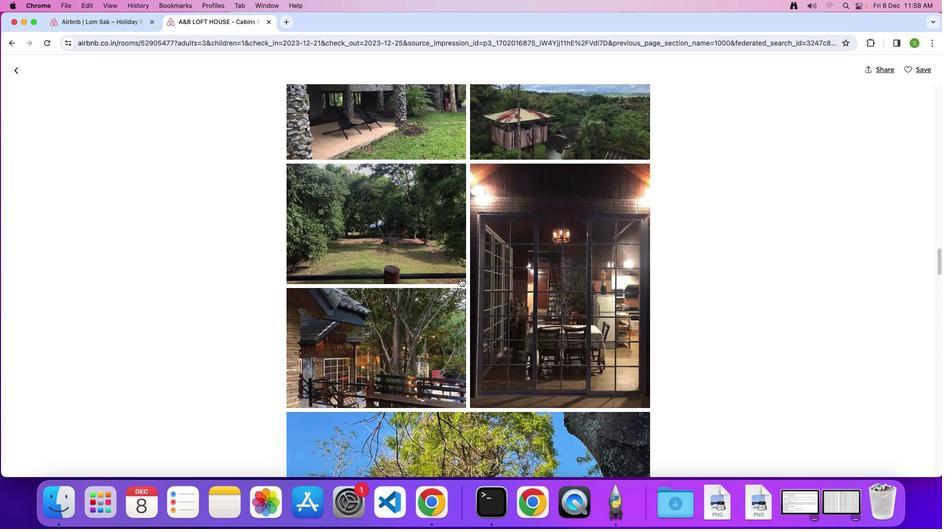 
Action: Mouse scrolled (460, 278) with delta (0, 0)
Screenshot: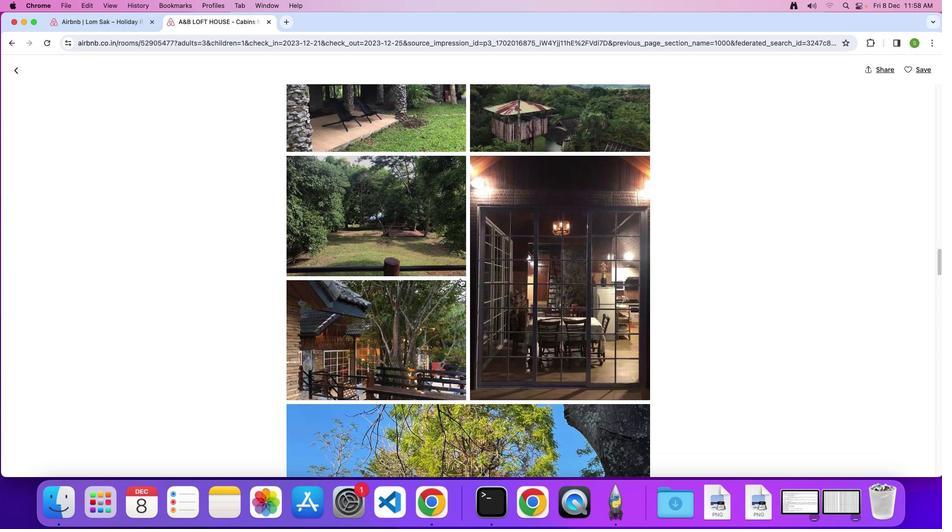 
Action: Mouse scrolled (460, 278) with delta (0, -1)
Screenshot: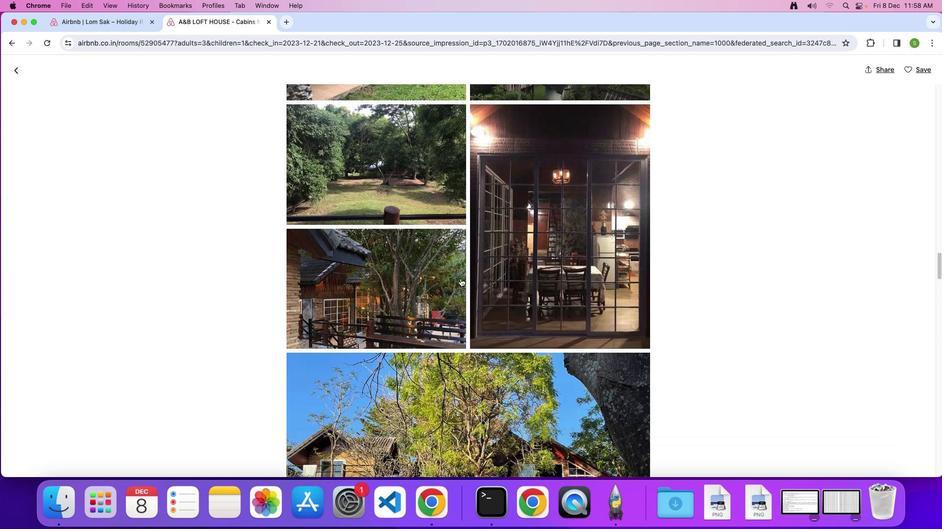 
Action: Mouse scrolled (460, 278) with delta (0, 0)
Screenshot: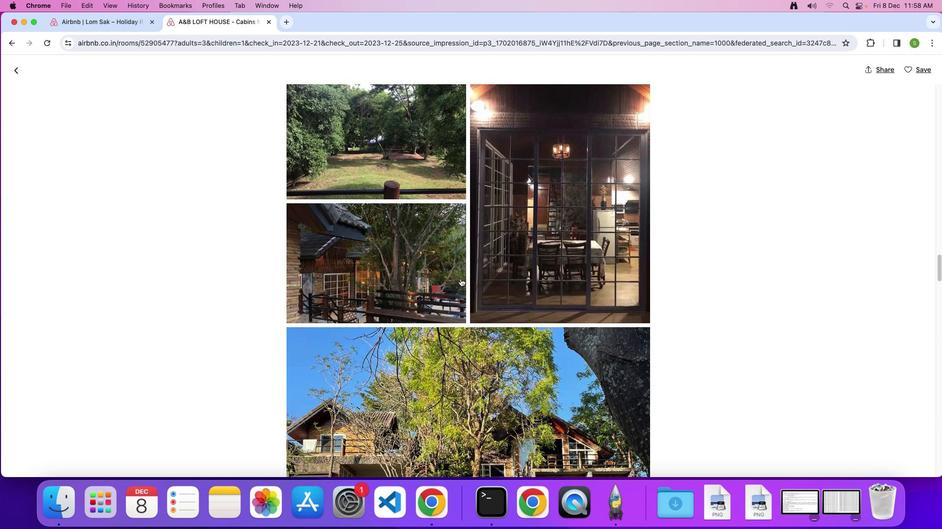 
Action: Mouse scrolled (460, 278) with delta (0, 0)
Screenshot: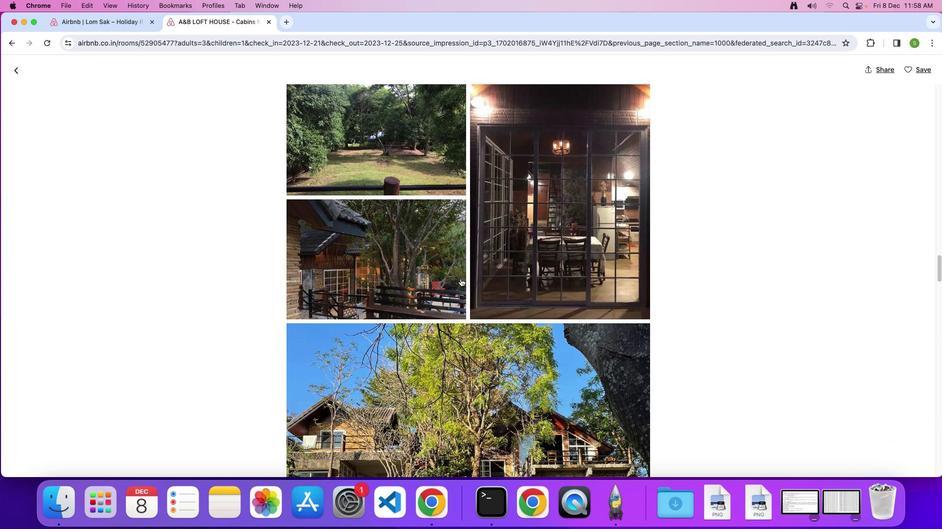 
Action: Mouse scrolled (460, 278) with delta (0, 0)
Screenshot: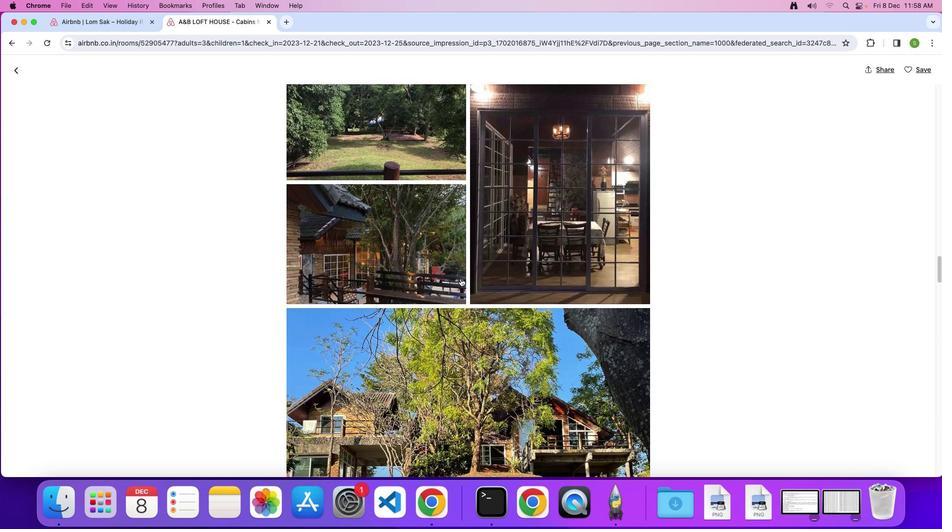
Action: Mouse scrolled (460, 278) with delta (0, 0)
Screenshot: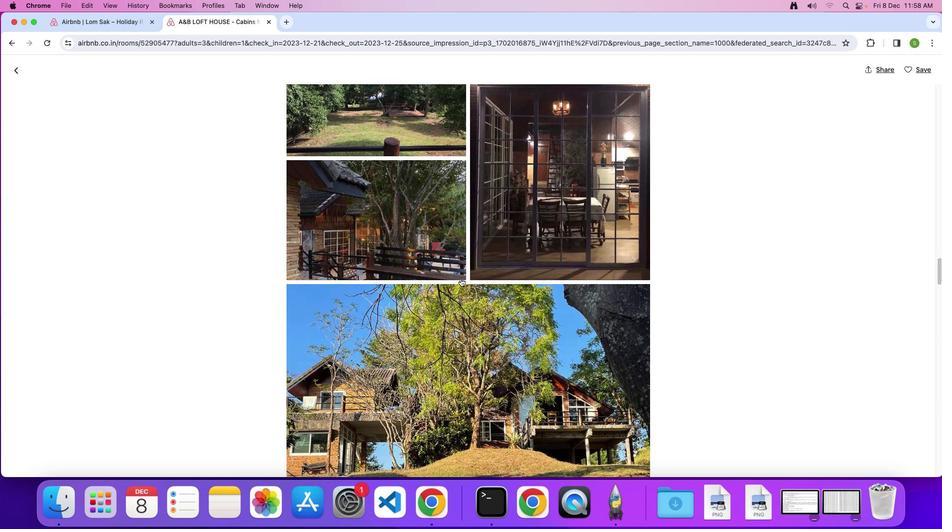 
Action: Mouse scrolled (460, 278) with delta (0, 0)
Screenshot: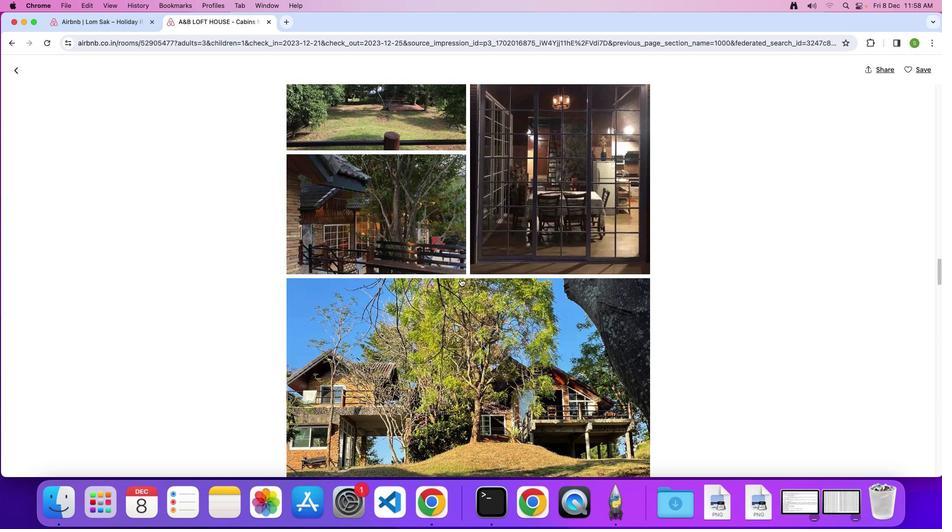 
Action: Mouse scrolled (460, 278) with delta (0, 0)
Screenshot: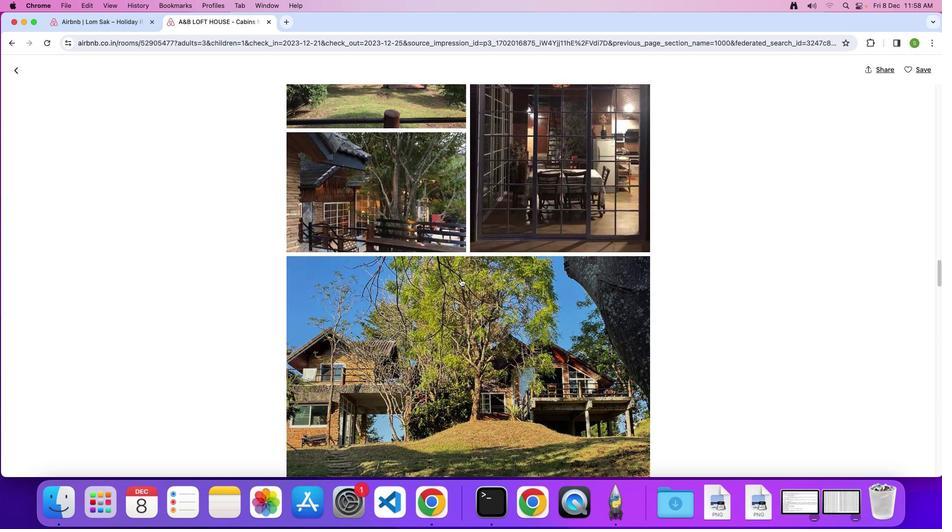 
Action: Mouse scrolled (460, 278) with delta (0, 0)
Screenshot: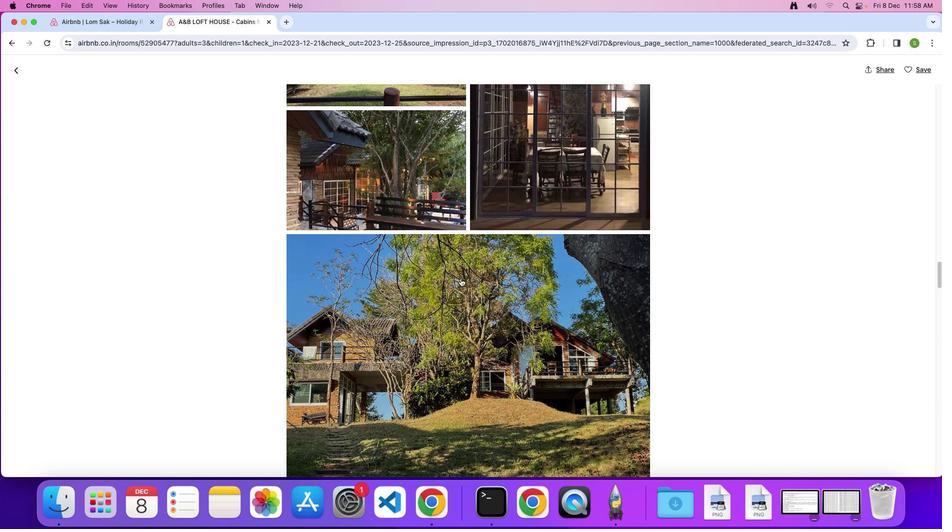 
Action: Mouse scrolled (460, 278) with delta (0, 0)
Screenshot: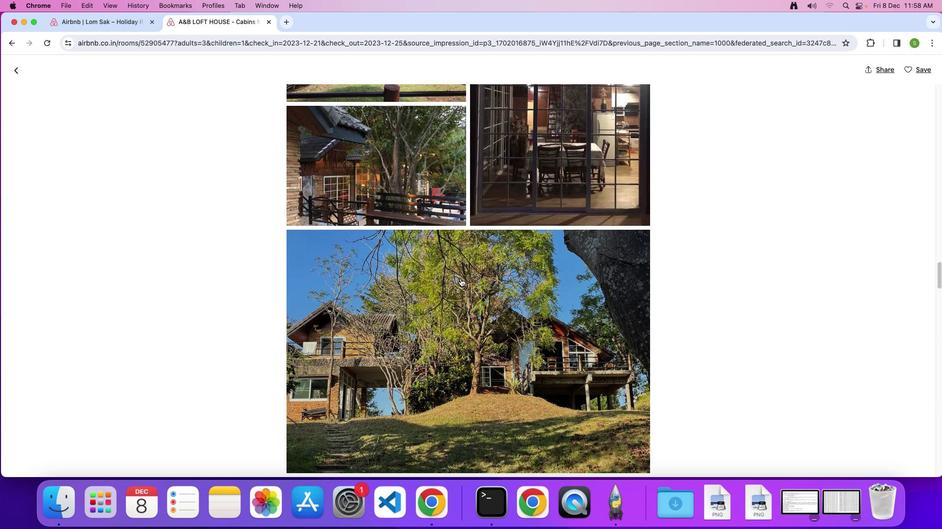 
Action: Mouse scrolled (460, 278) with delta (0, 0)
Screenshot: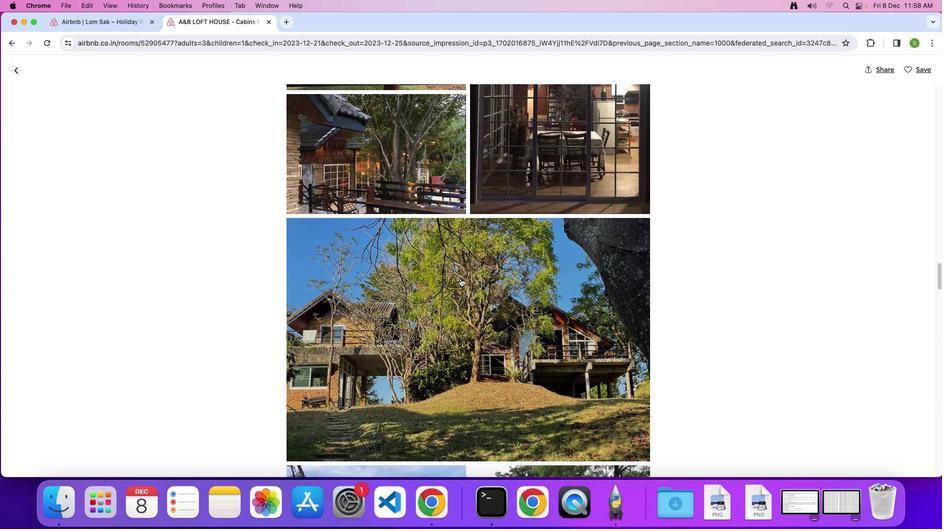 
Action: Mouse scrolled (460, 278) with delta (0, 0)
Screenshot: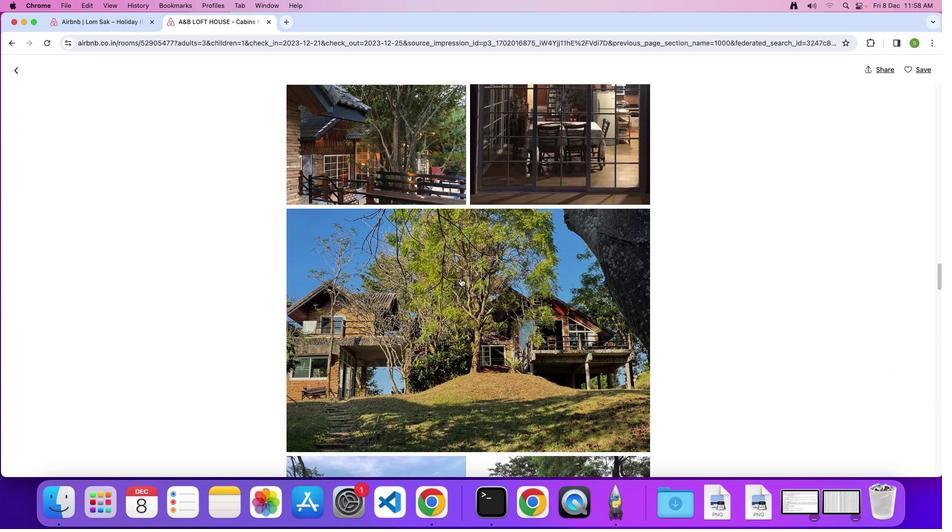 
Action: Mouse scrolled (460, 278) with delta (0, 0)
Screenshot: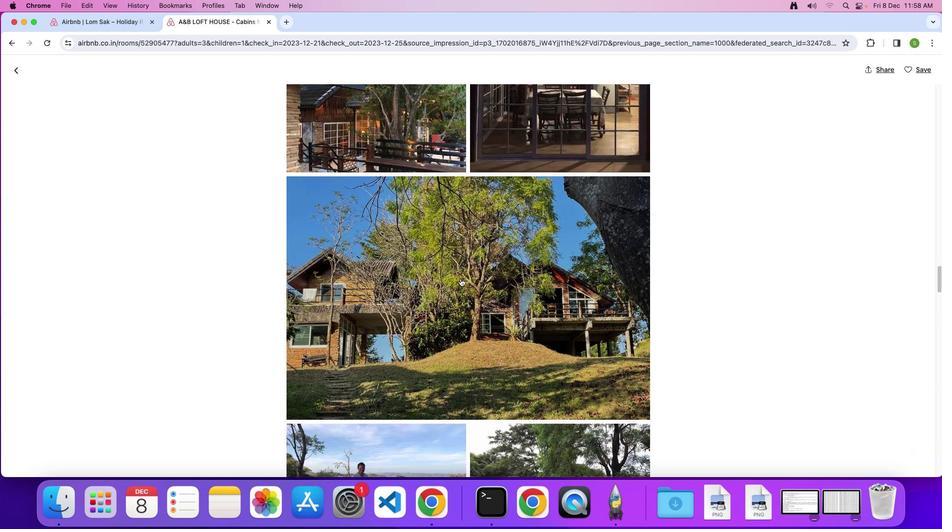 
Action: Mouse scrolled (460, 278) with delta (0, 0)
Screenshot: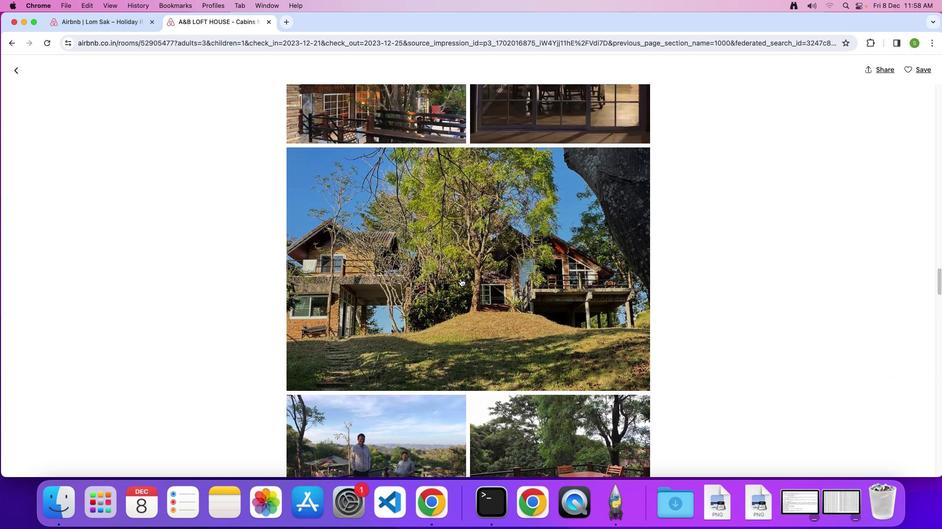
Action: Mouse scrolled (460, 278) with delta (0, 0)
Screenshot: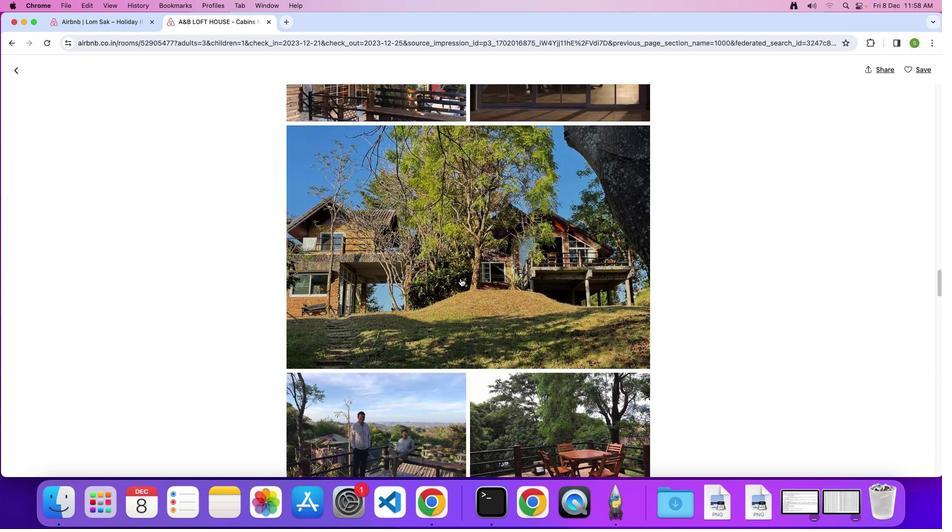 
Action: Mouse scrolled (460, 278) with delta (0, 0)
Screenshot: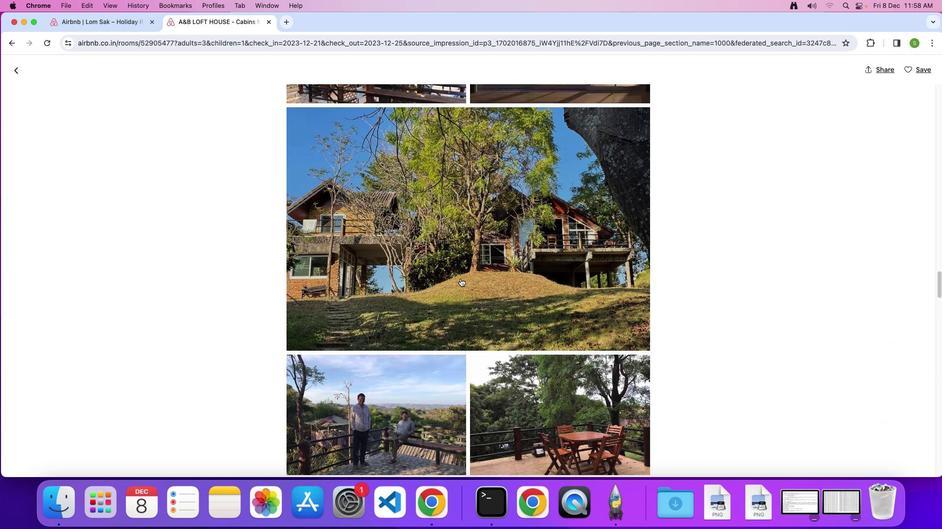 
Action: Mouse scrolled (460, 278) with delta (0, 0)
Screenshot: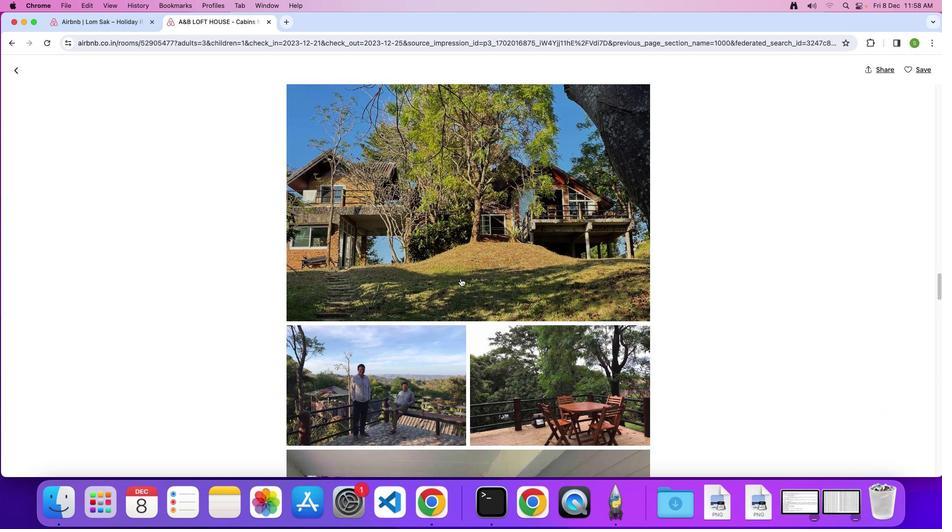 
Action: Mouse scrolled (460, 278) with delta (0, 0)
Screenshot: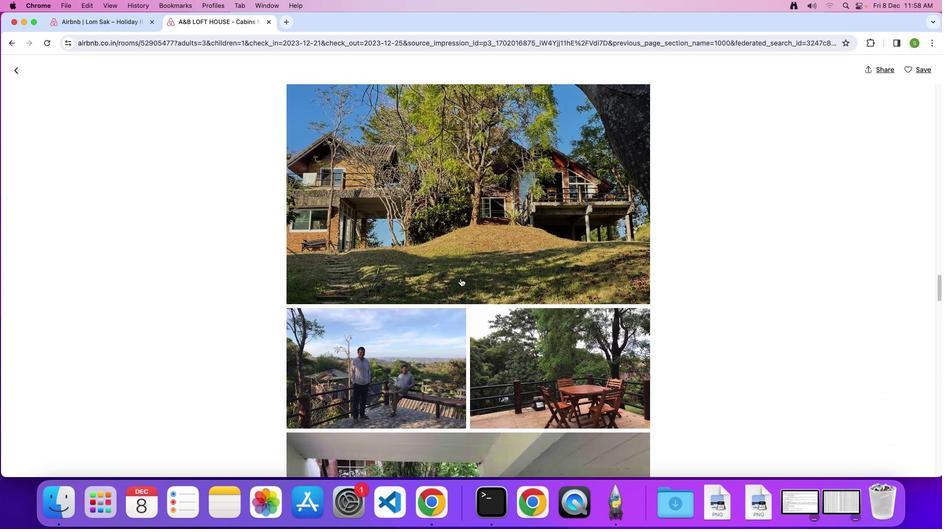 
Action: Mouse scrolled (460, 278) with delta (0, -1)
Screenshot: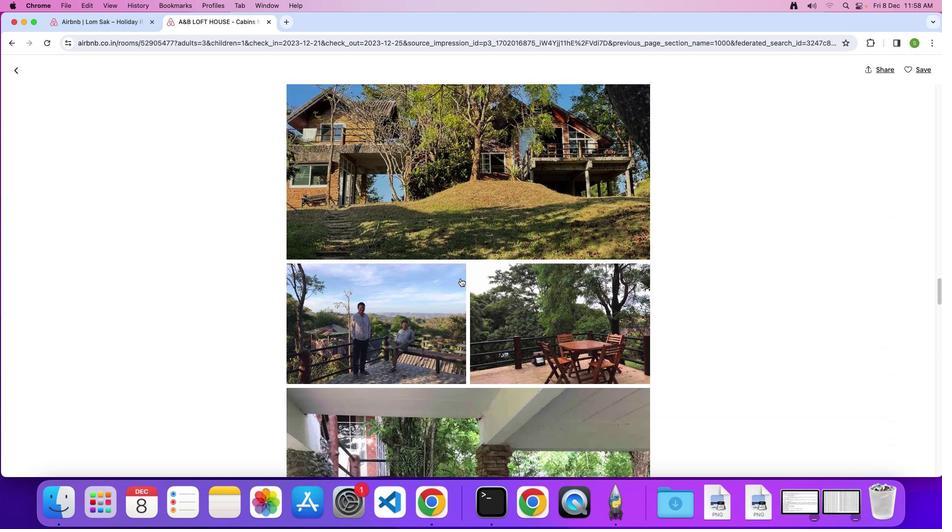 
Action: Mouse scrolled (460, 278) with delta (0, 0)
Screenshot: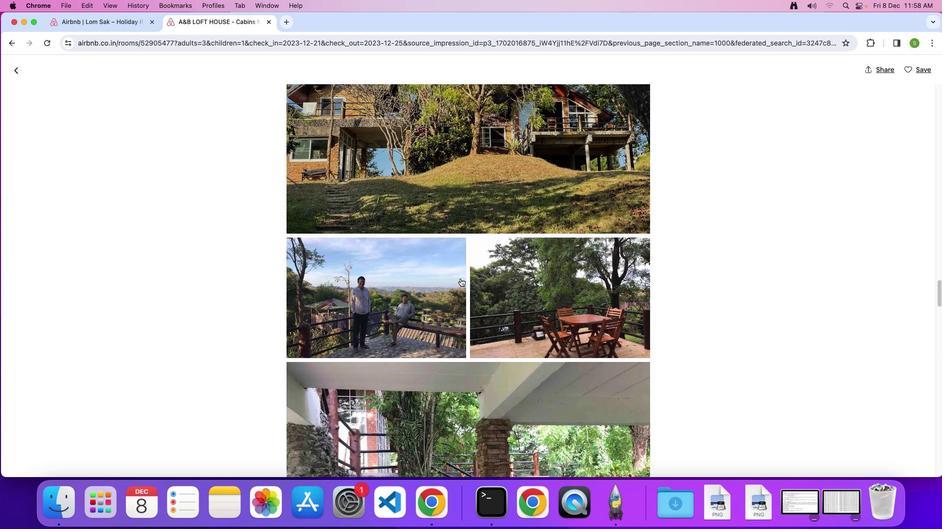 
Action: Mouse scrolled (460, 278) with delta (0, 0)
Screenshot: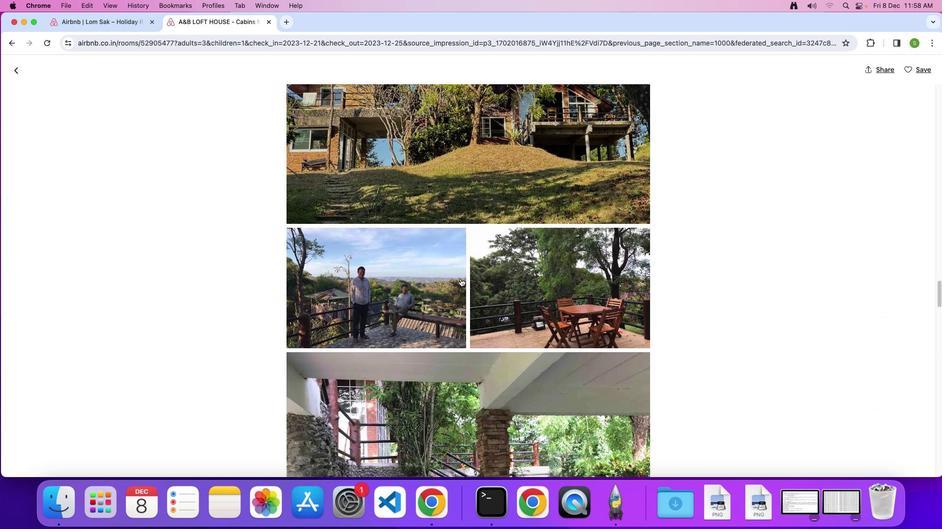 
Action: Mouse scrolled (460, 278) with delta (0, 0)
Screenshot: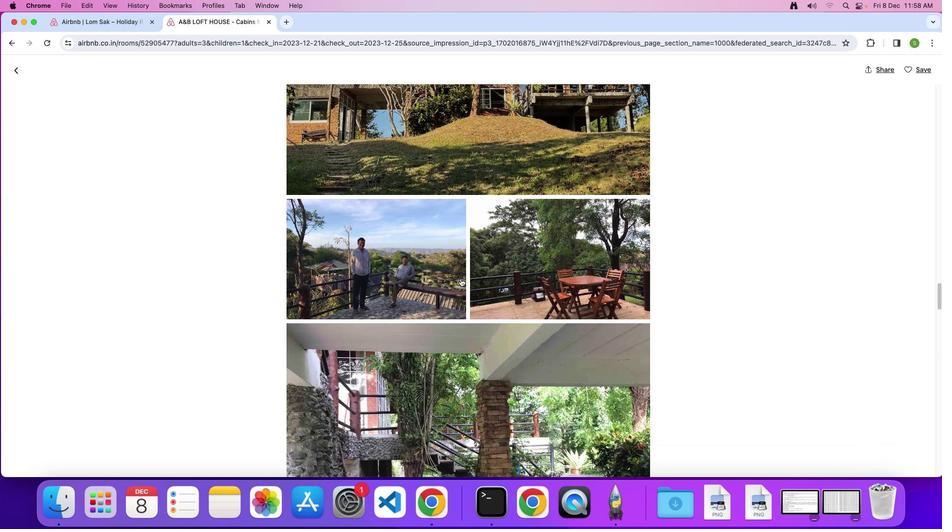 
Action: Mouse scrolled (460, 278) with delta (0, 0)
Screenshot: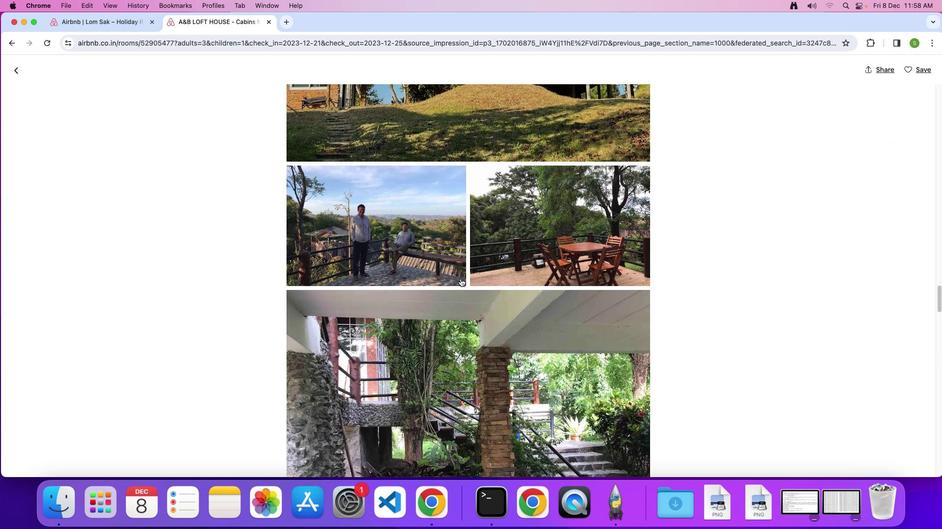 
Action: Mouse scrolled (460, 278) with delta (0, 0)
Screenshot: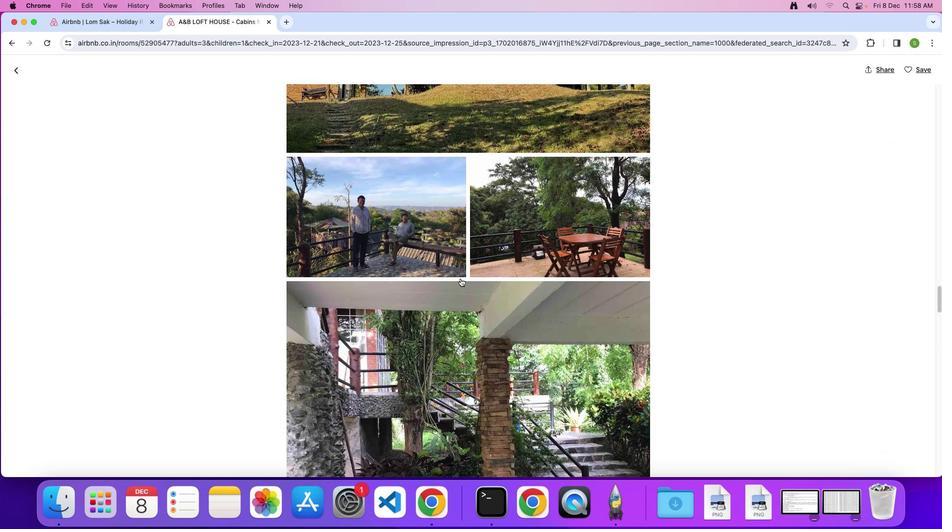 
Action: Mouse scrolled (460, 278) with delta (0, 0)
Screenshot: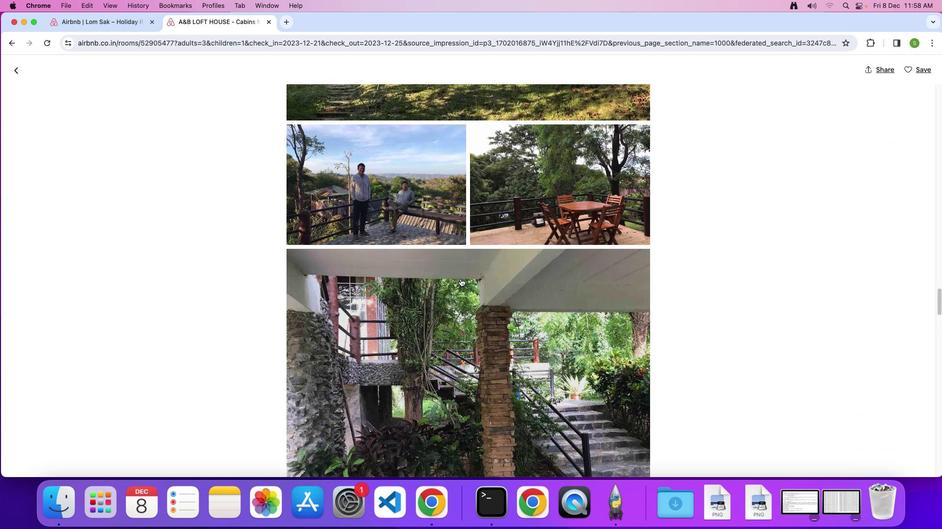 
Action: Mouse scrolled (460, 278) with delta (0, 0)
Screenshot: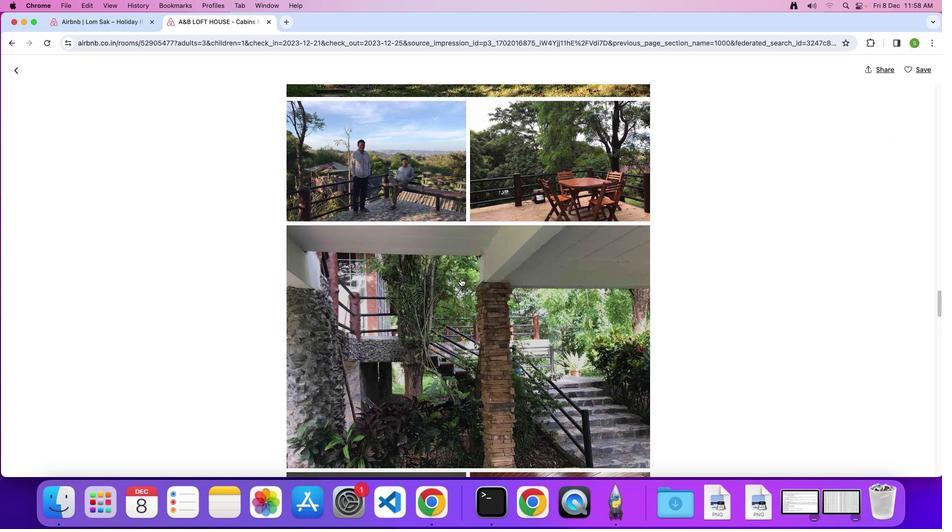 
Action: Mouse scrolled (460, 278) with delta (0, 0)
Screenshot: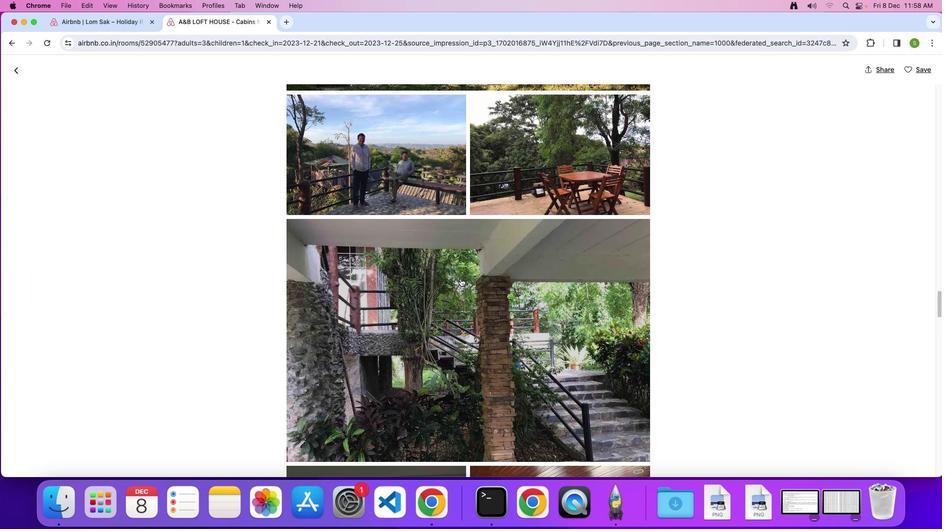 
Action: Mouse scrolled (460, 278) with delta (0, -1)
Screenshot: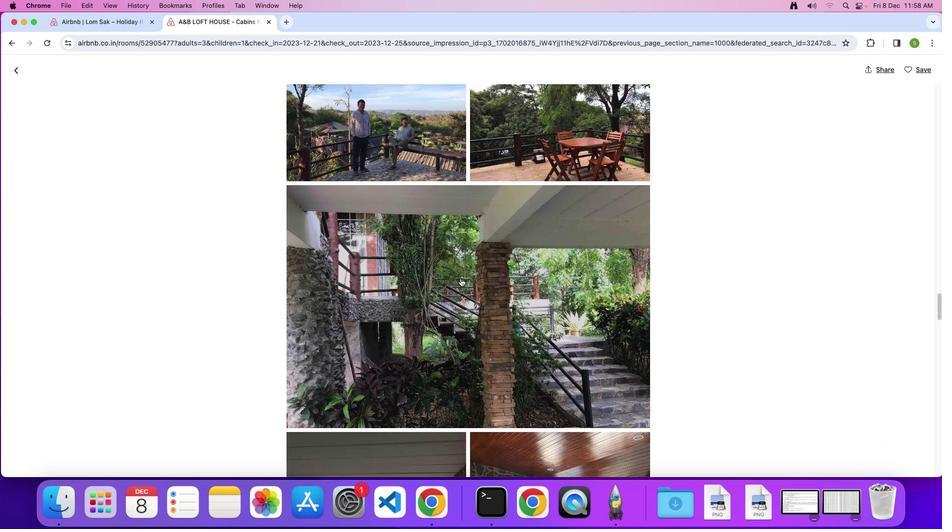 
Action: Mouse scrolled (460, 278) with delta (0, 0)
Screenshot: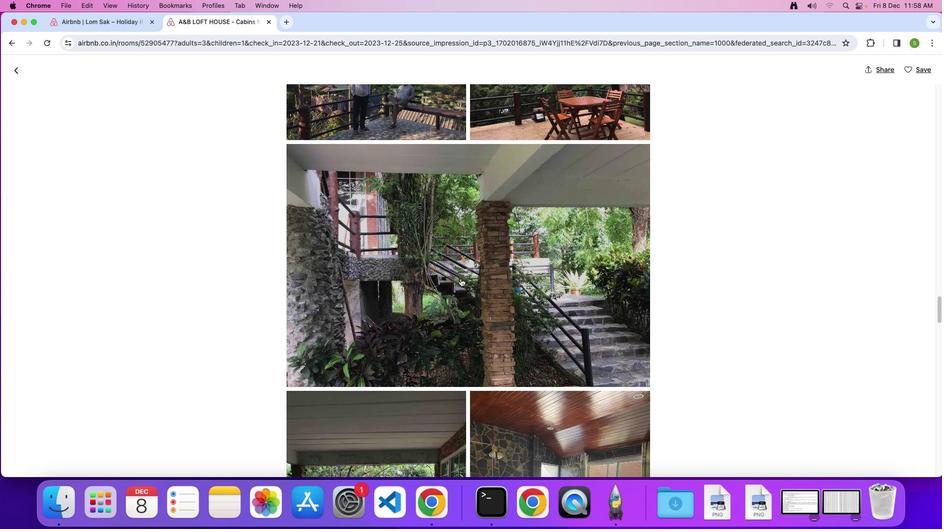 
Action: Mouse scrolled (460, 278) with delta (0, 0)
Screenshot: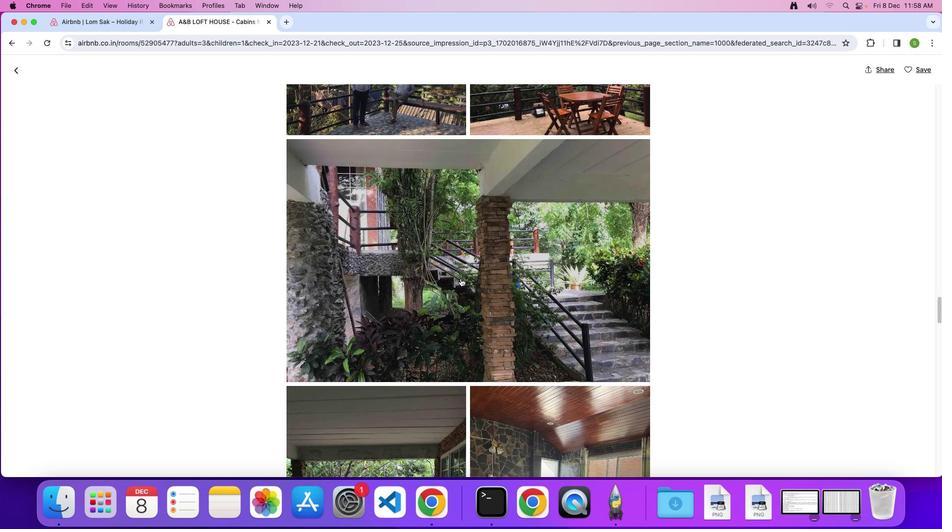 
Action: Mouse scrolled (460, 278) with delta (0, 0)
Screenshot: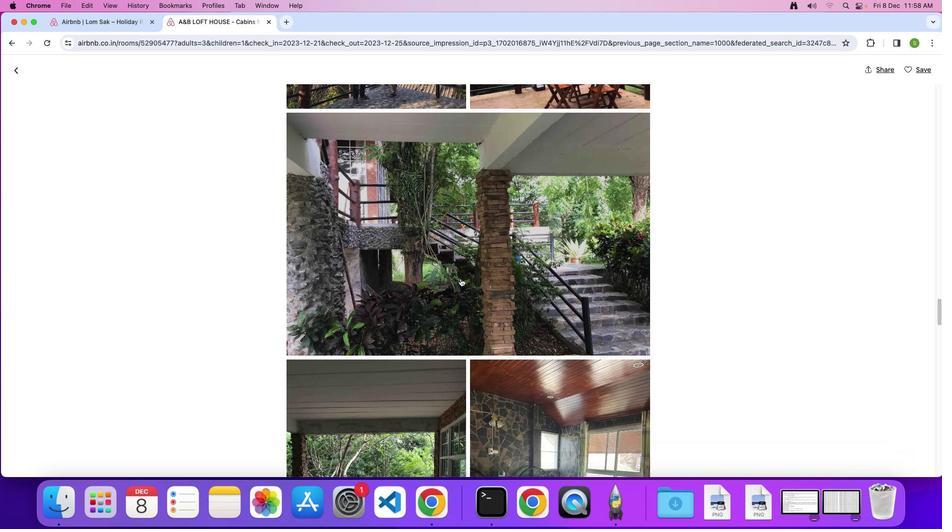 
Action: Mouse scrolled (460, 278) with delta (0, 0)
Screenshot: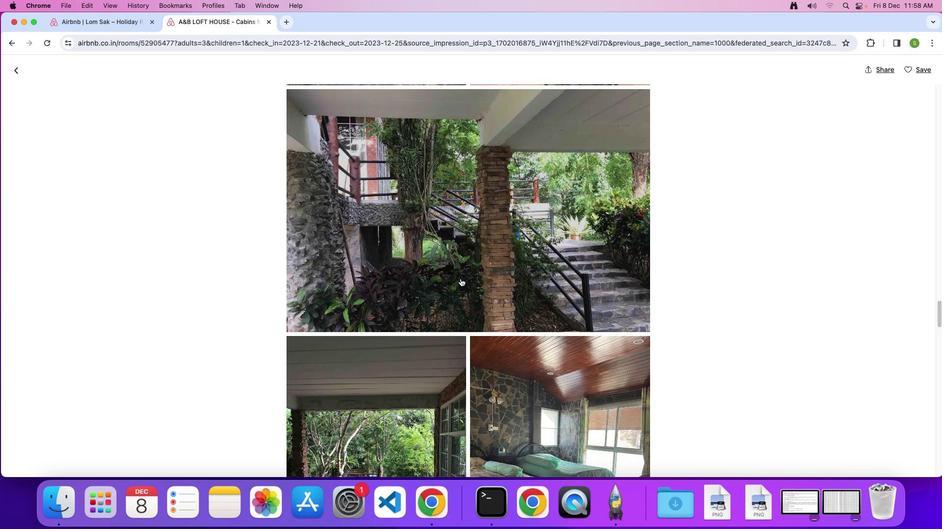 
Action: Mouse scrolled (460, 278) with delta (0, 0)
Screenshot: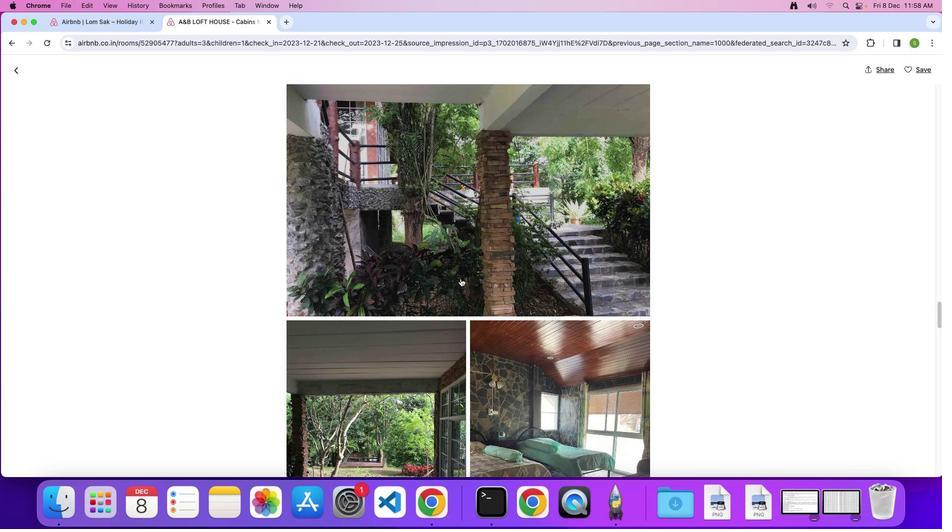 
Action: Mouse scrolled (460, 278) with delta (0, 0)
Screenshot: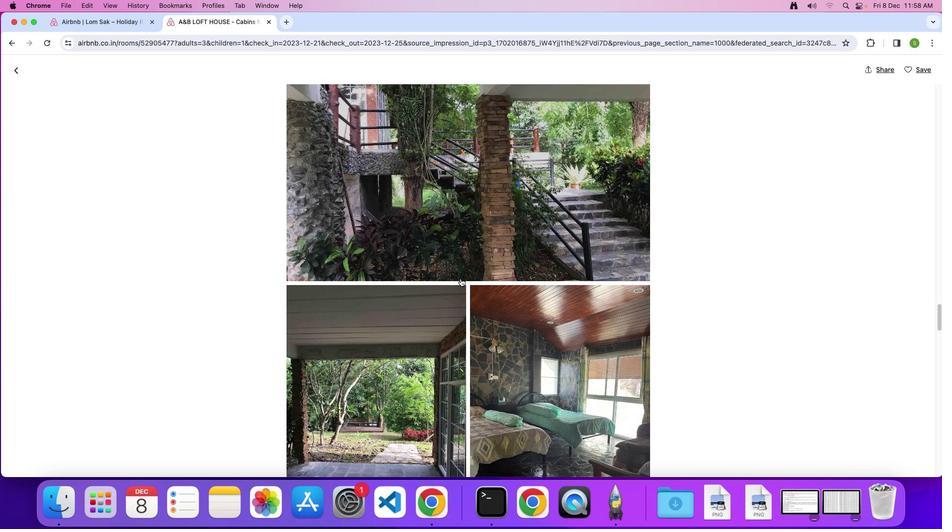 
Action: Mouse scrolled (460, 278) with delta (0, 0)
Screenshot: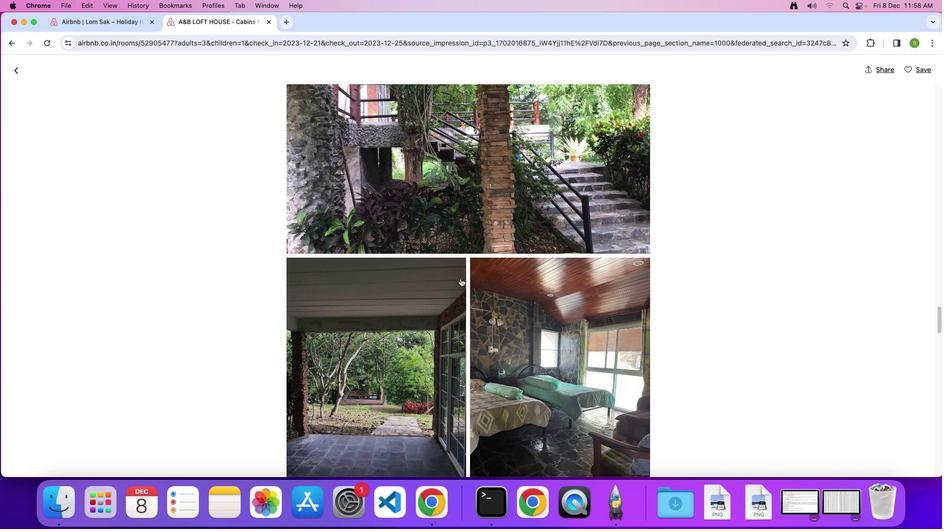 
Action: Mouse scrolled (460, 278) with delta (0, 0)
Screenshot: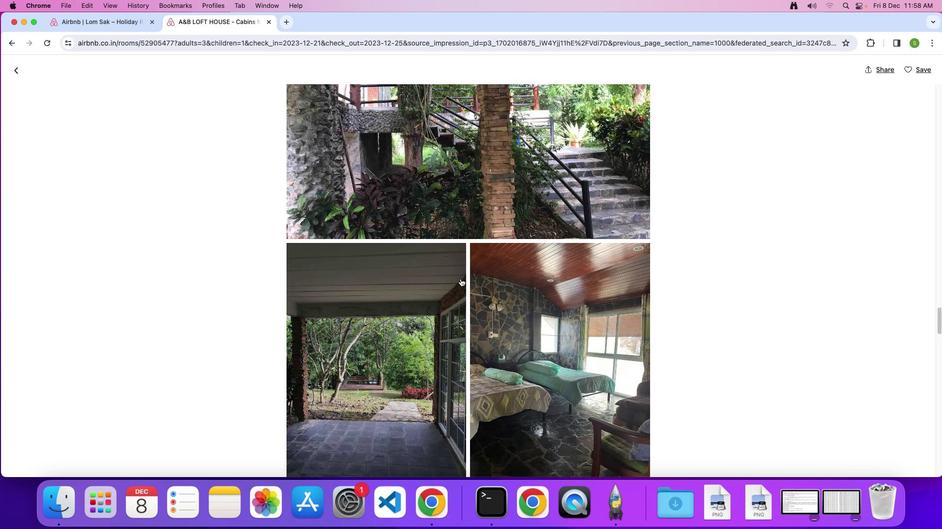 
Action: Mouse scrolled (460, 278) with delta (0, -1)
Screenshot: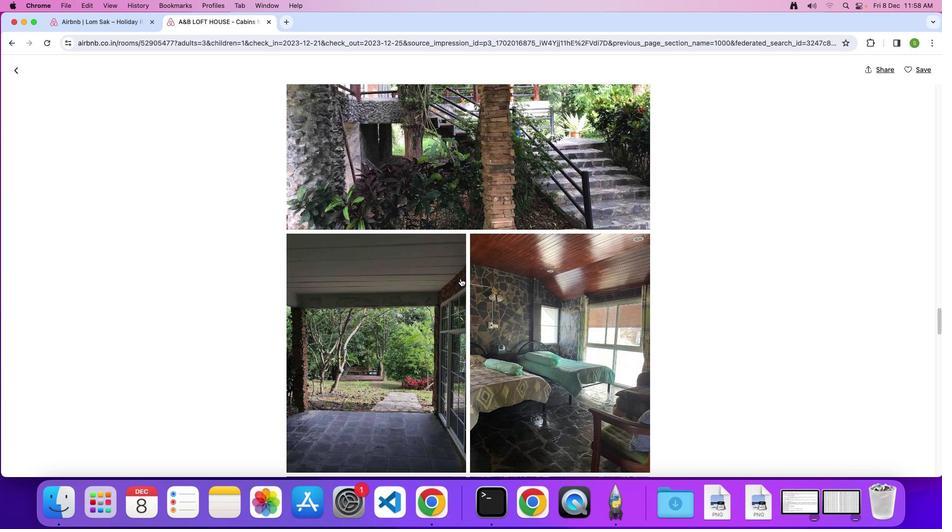 
Action: Mouse scrolled (460, 278) with delta (0, 0)
Screenshot: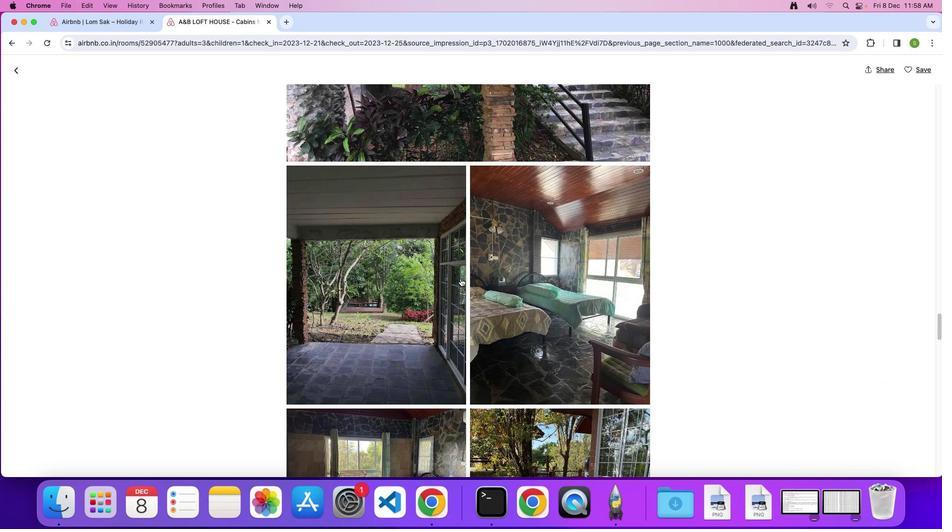 
Action: Mouse scrolled (460, 278) with delta (0, 0)
Screenshot: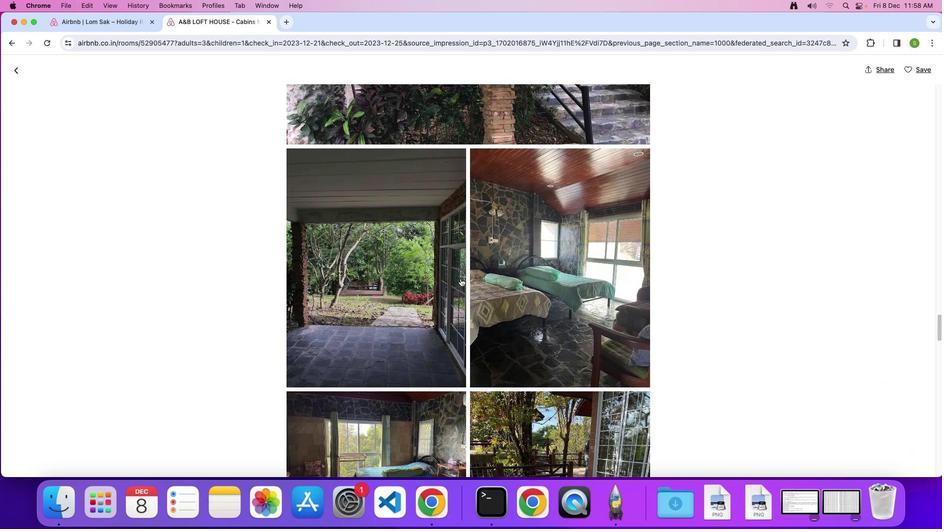 
Action: Mouse scrolled (460, 278) with delta (0, -1)
Screenshot: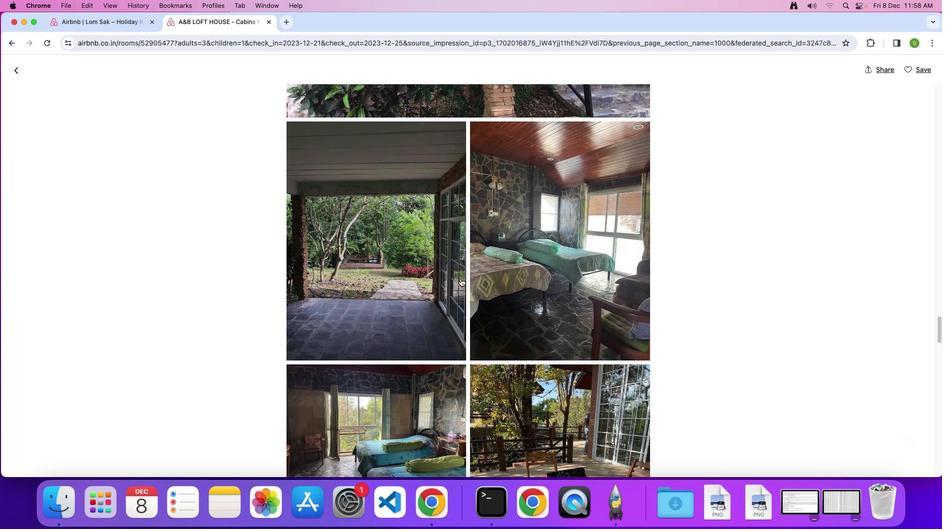 
Action: Mouse scrolled (460, 278) with delta (0, 0)
Screenshot: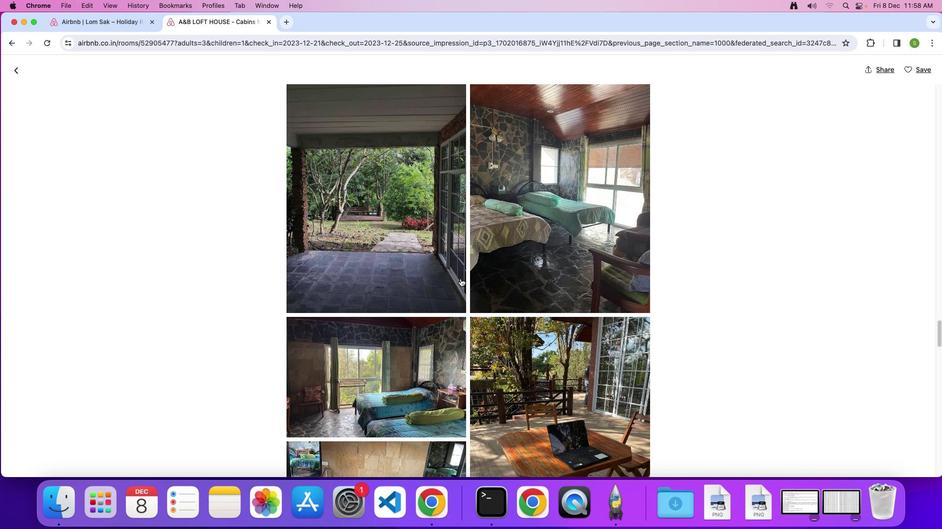 
Action: Mouse scrolled (460, 278) with delta (0, 0)
Screenshot: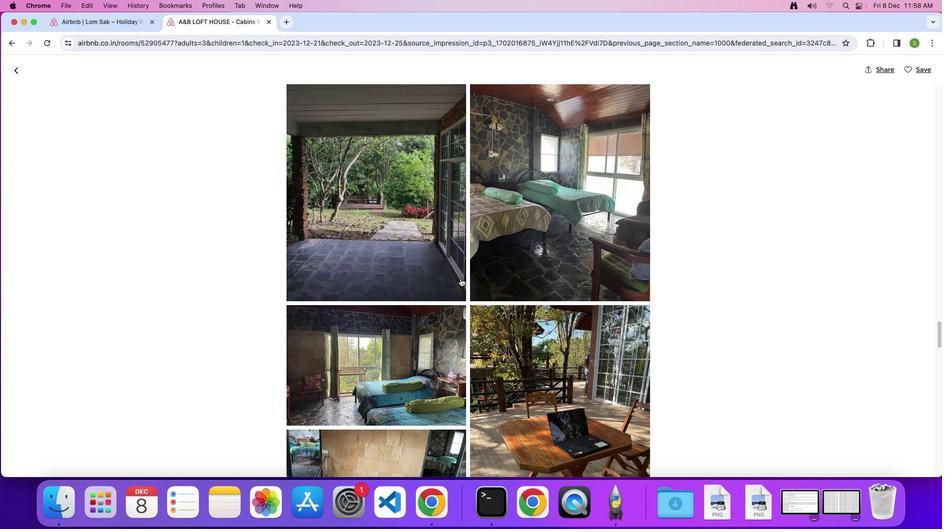 
Action: Mouse scrolled (460, 278) with delta (0, -1)
Screenshot: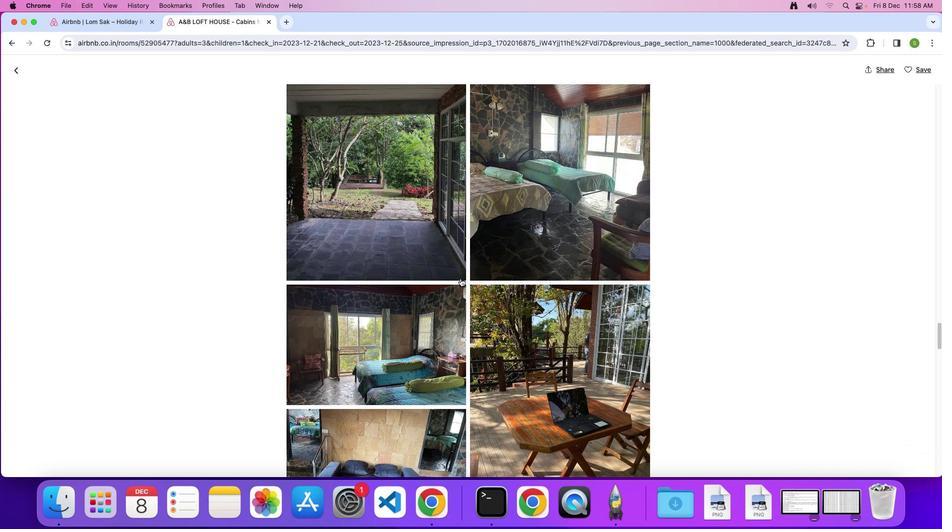 
Action: Mouse scrolled (460, 278) with delta (0, 0)
Screenshot: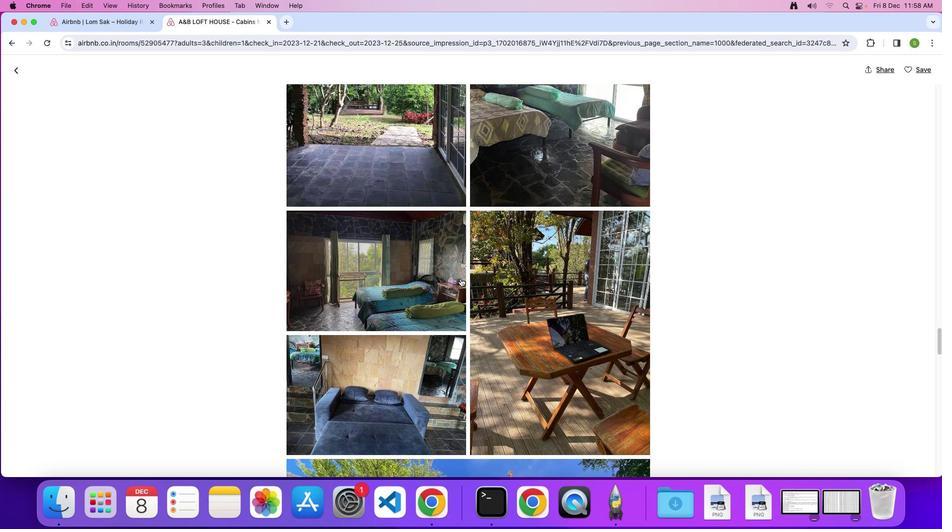 
Action: Mouse scrolled (460, 278) with delta (0, 0)
Screenshot: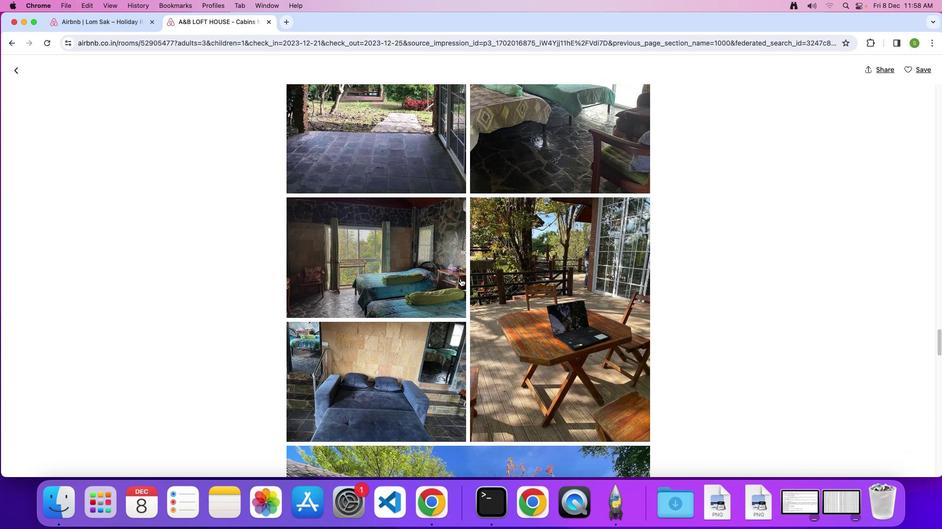 
Action: Mouse scrolled (460, 278) with delta (0, -1)
Screenshot: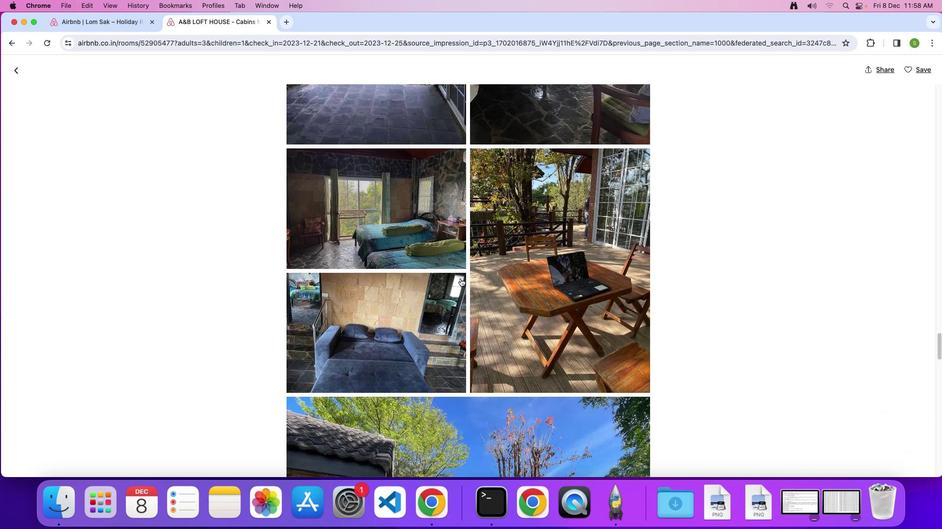
Action: Mouse scrolled (460, 278) with delta (0, 0)
Screenshot: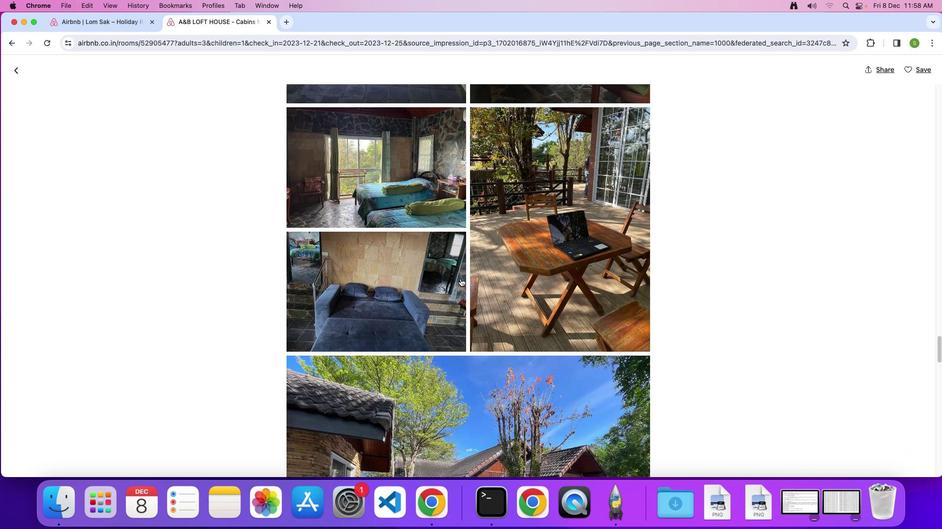 
Action: Mouse scrolled (460, 278) with delta (0, 0)
Screenshot: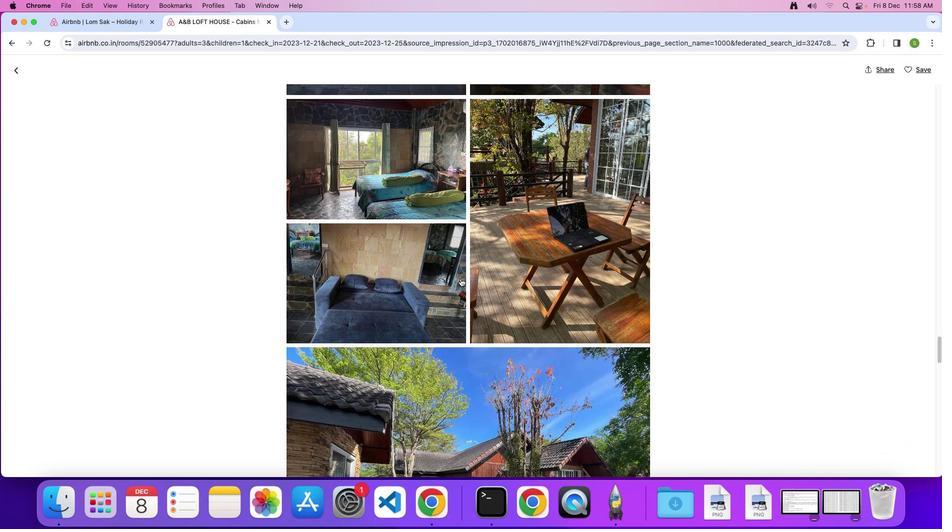 
Action: Mouse scrolled (460, 278) with delta (0, -1)
Screenshot: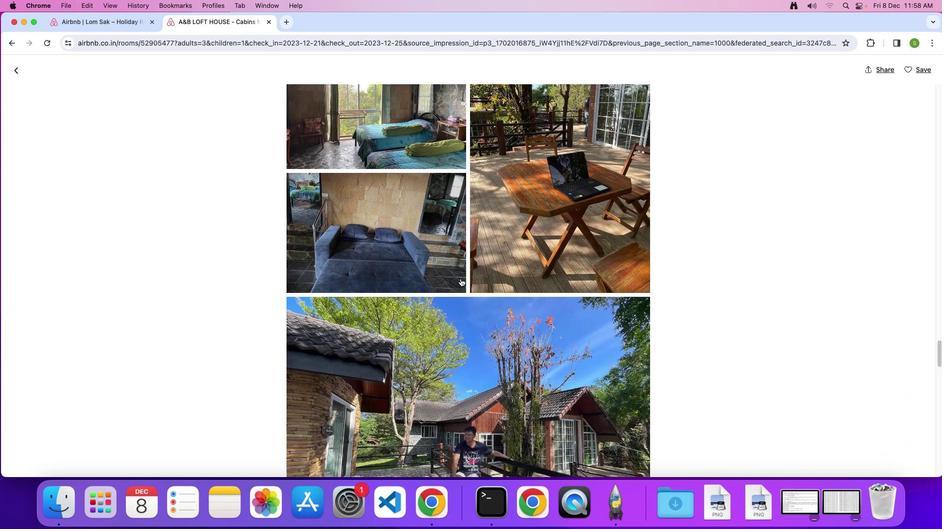 
Action: Mouse scrolled (460, 278) with delta (0, 0)
Screenshot: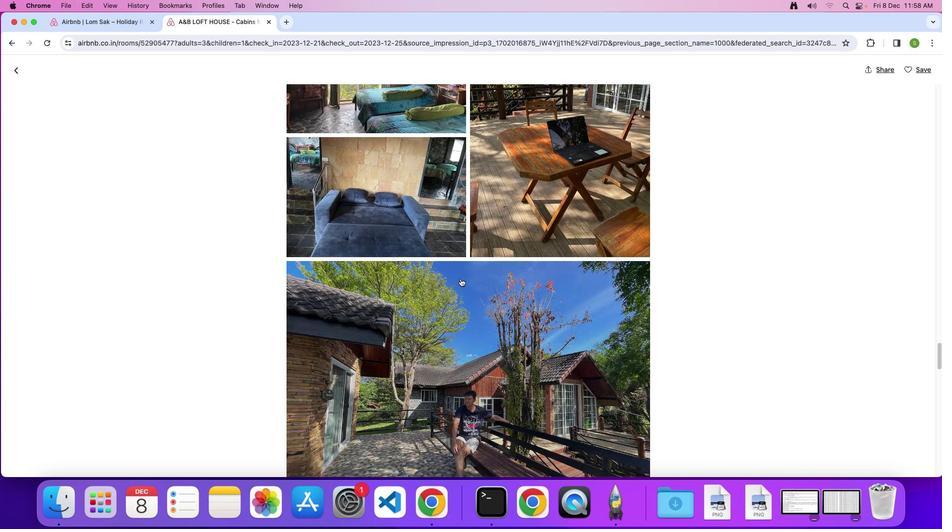 
Action: Mouse scrolled (460, 278) with delta (0, 0)
Screenshot: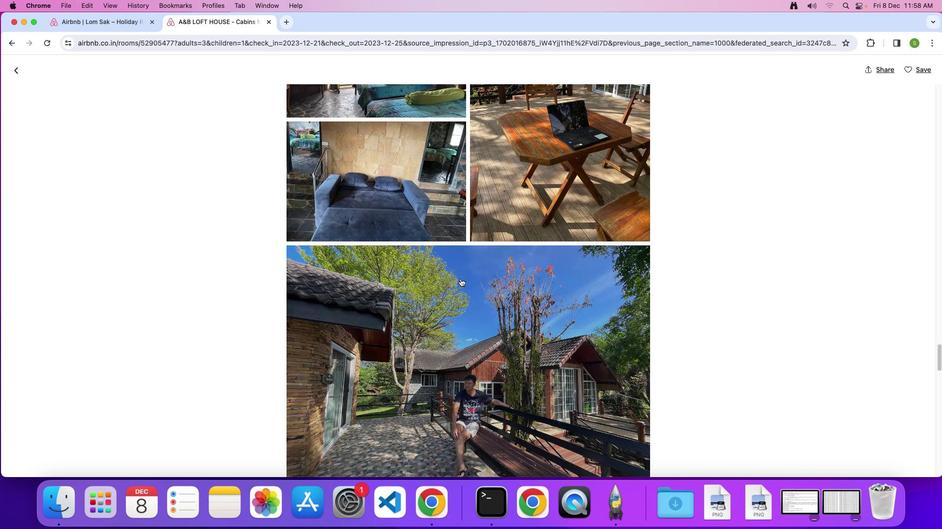 
Action: Mouse scrolled (460, 278) with delta (0, -1)
Screenshot: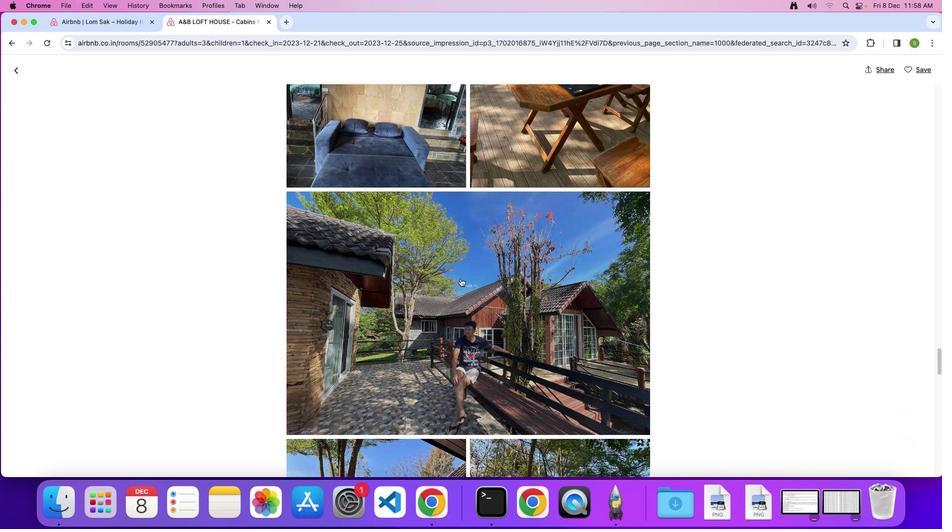 
Action: Mouse scrolled (460, 278) with delta (0, 0)
Screenshot: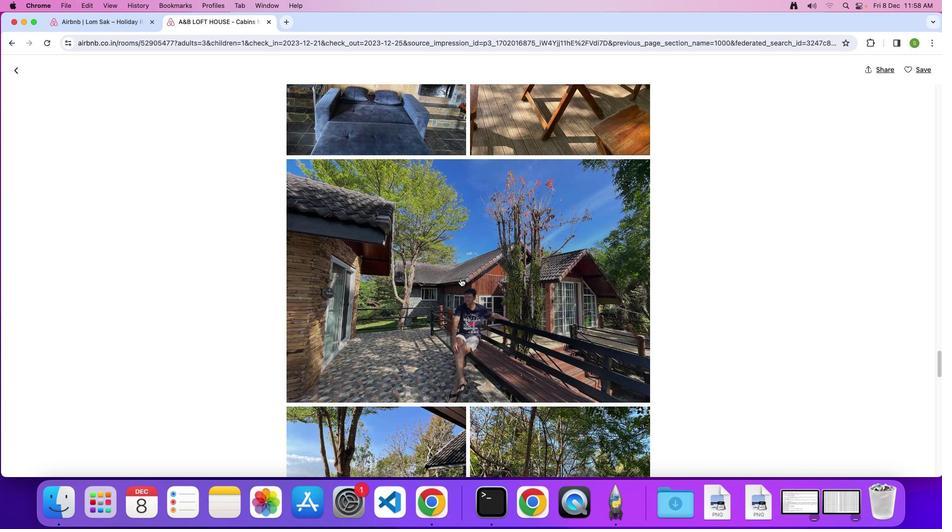 
Action: Mouse scrolled (460, 278) with delta (0, 0)
Screenshot: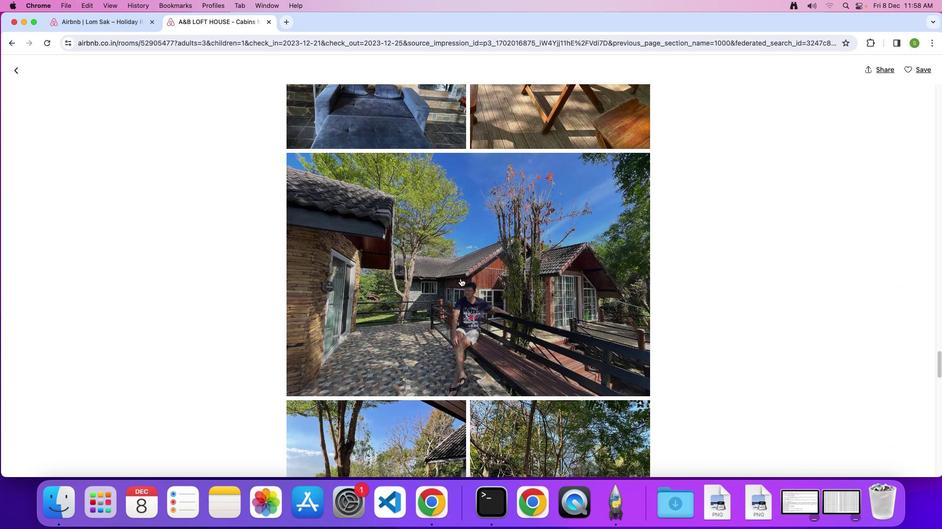 
Action: Mouse scrolled (460, 278) with delta (0, -1)
Screenshot: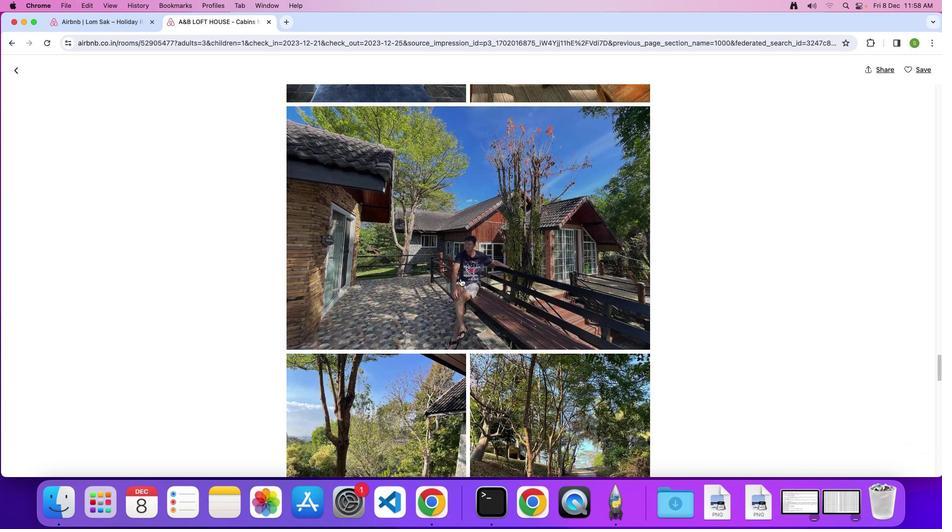 
Action: Mouse scrolled (460, 278) with delta (0, 0)
Screenshot: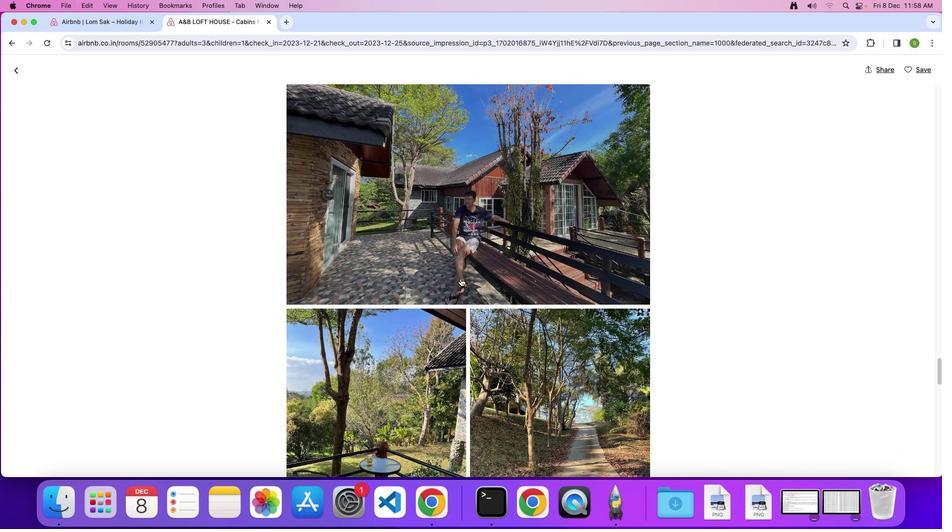 
Action: Mouse scrolled (460, 278) with delta (0, 0)
